Task: Create a task  Upgrade and migrate company expense tracking to a cloud-based solution , assign it to team member softage.5@softage.net in the project ConnectPlan and update the status of the task to  On Track  , set the priority of the task to Low
Action: Mouse moved to (105, 61)
Screenshot: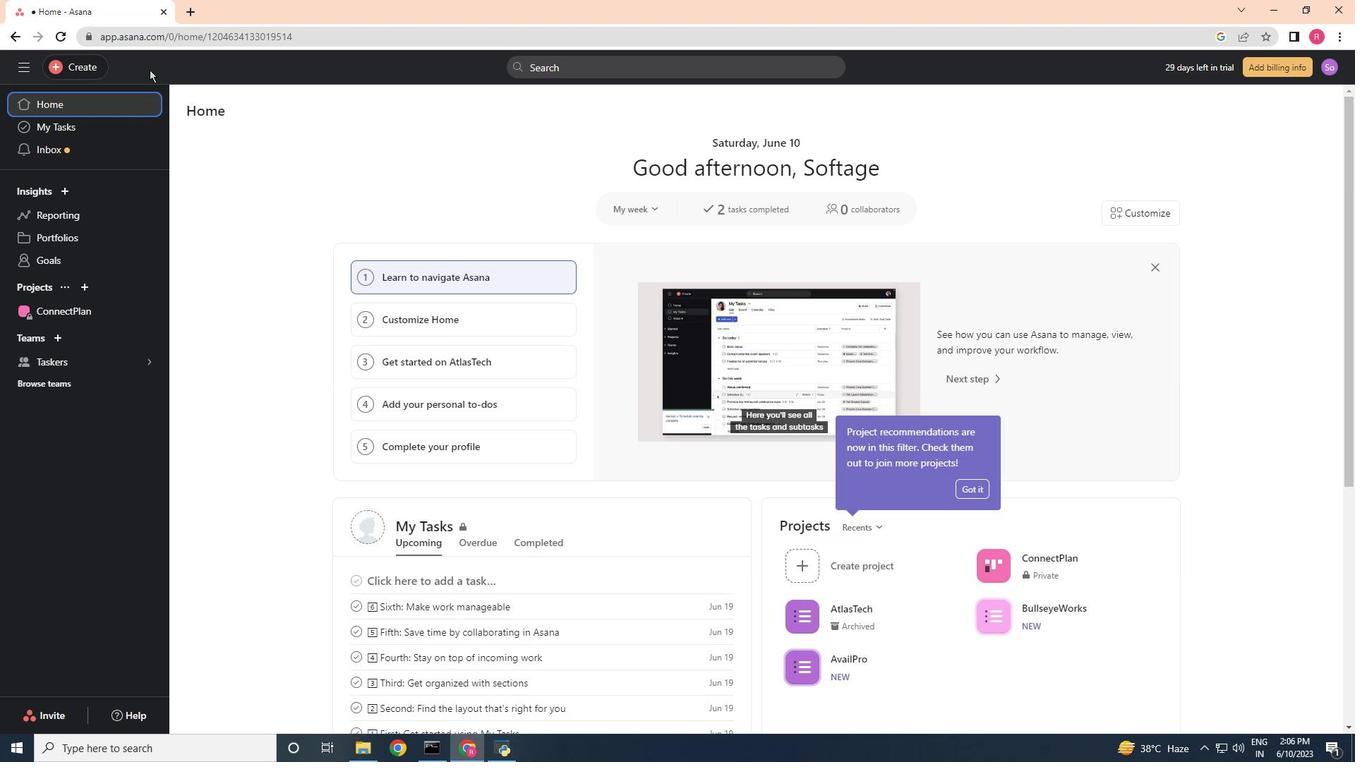 
Action: Mouse pressed left at (105, 61)
Screenshot: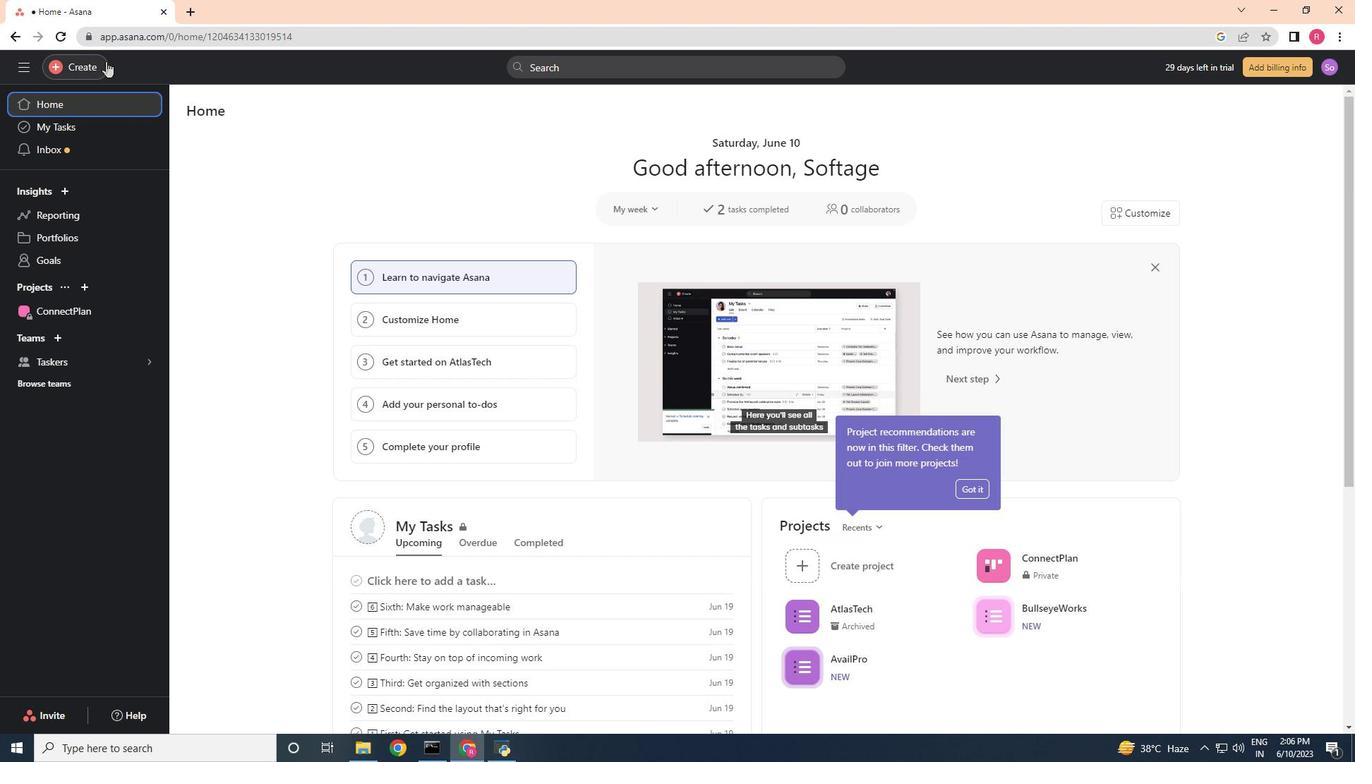 
Action: Mouse moved to (159, 70)
Screenshot: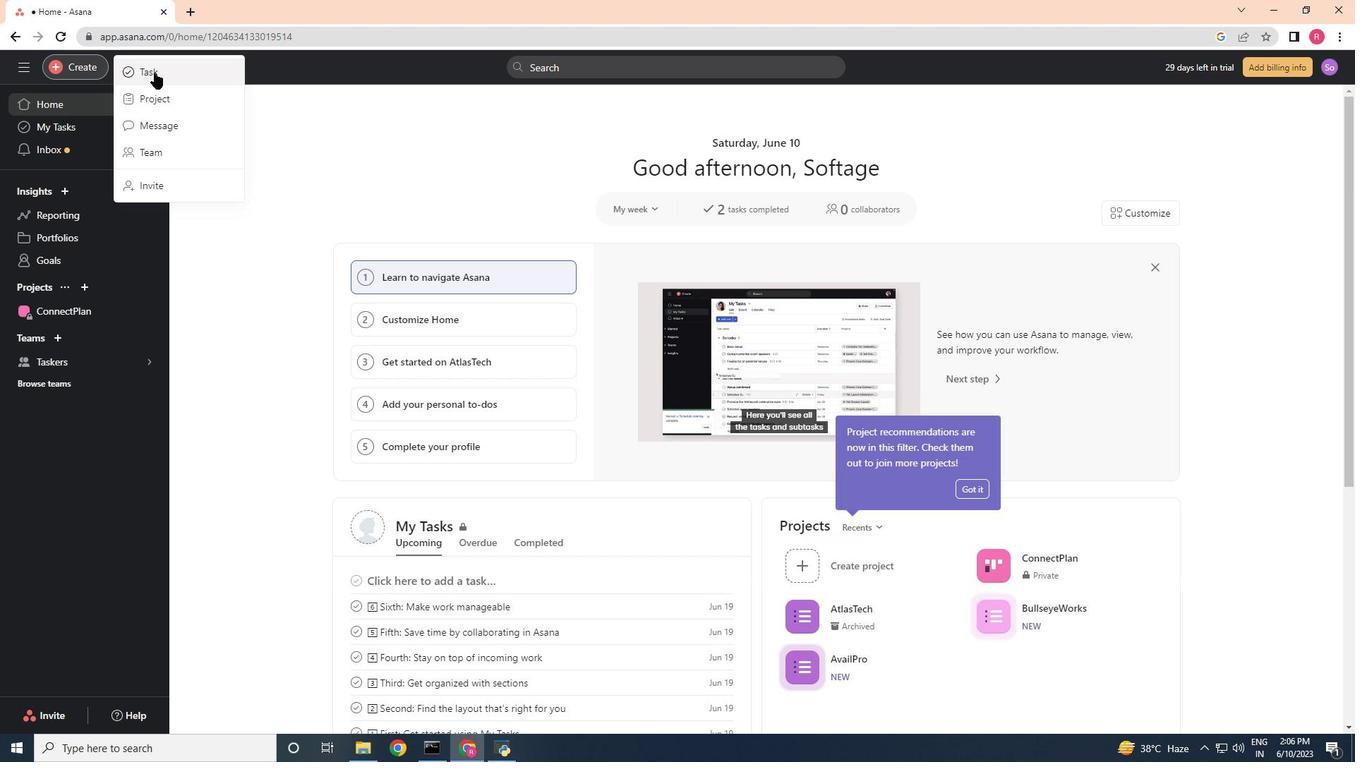 
Action: Mouse pressed left at (159, 70)
Screenshot: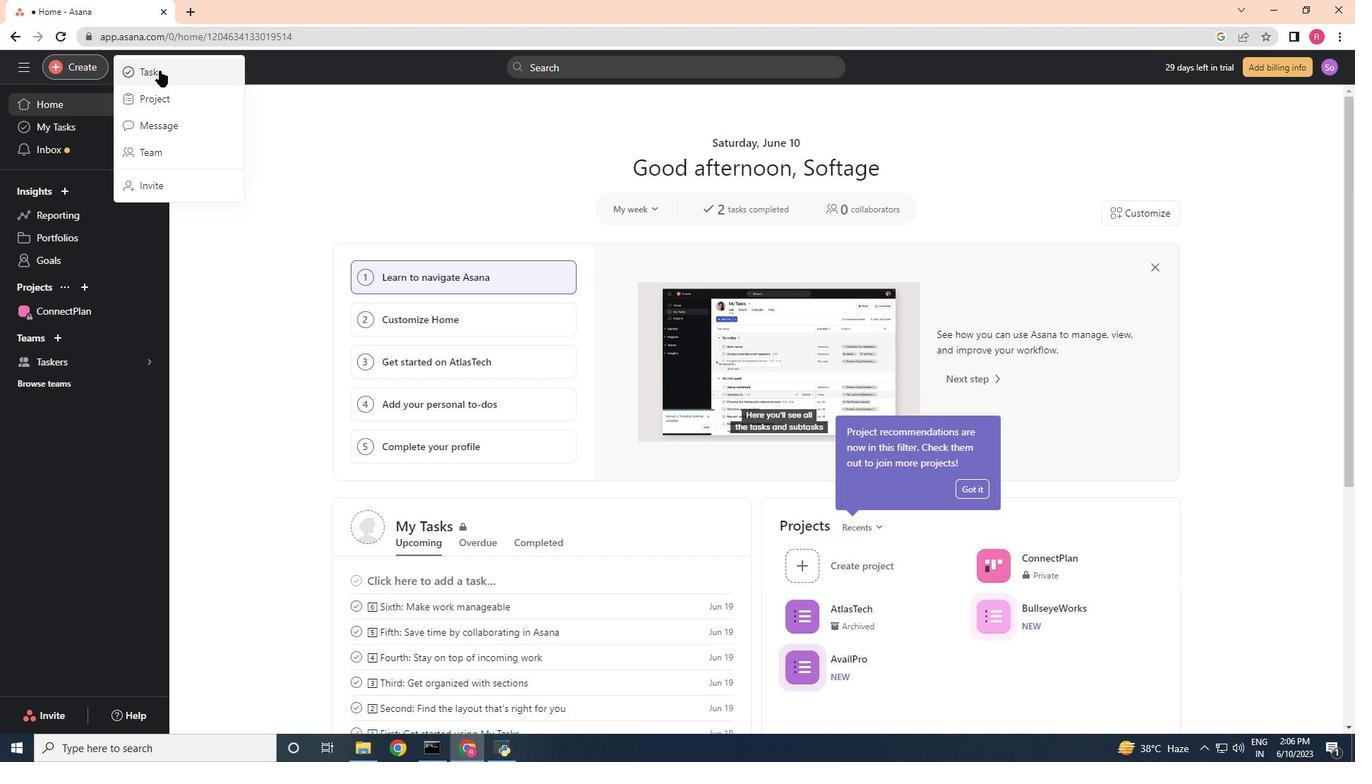 
Action: Key pressed <Key.shift>Upgrade<Key.space>
Screenshot: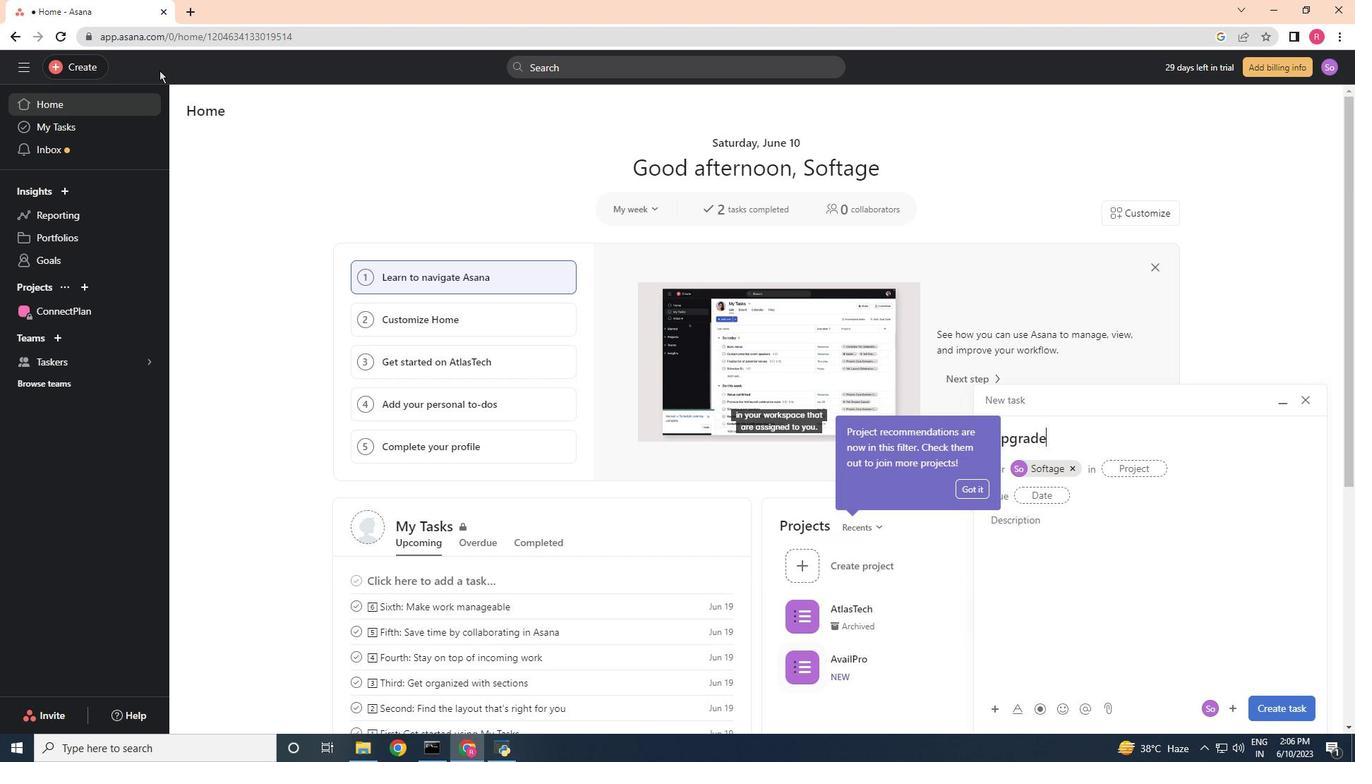
Action: Mouse moved to (973, 486)
Screenshot: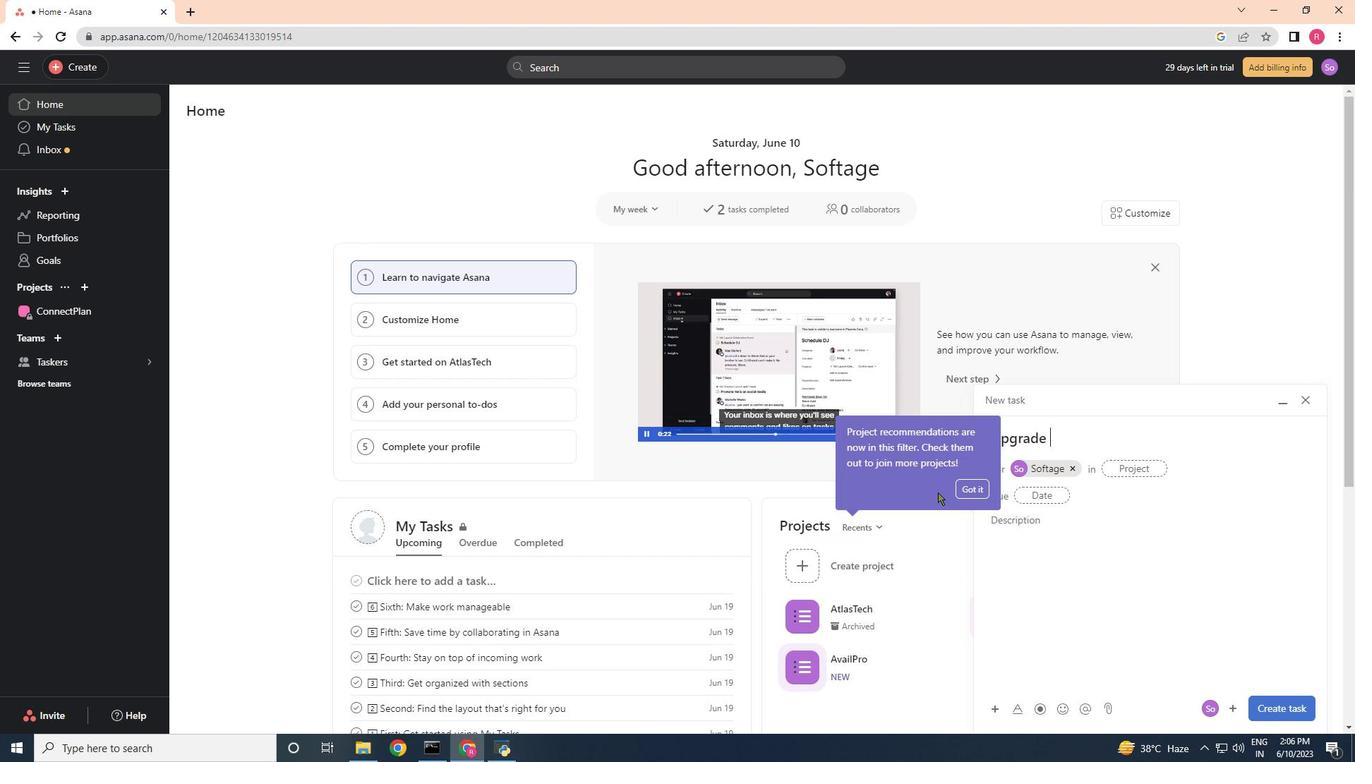 
Action: Mouse pressed left at (973, 486)
Screenshot: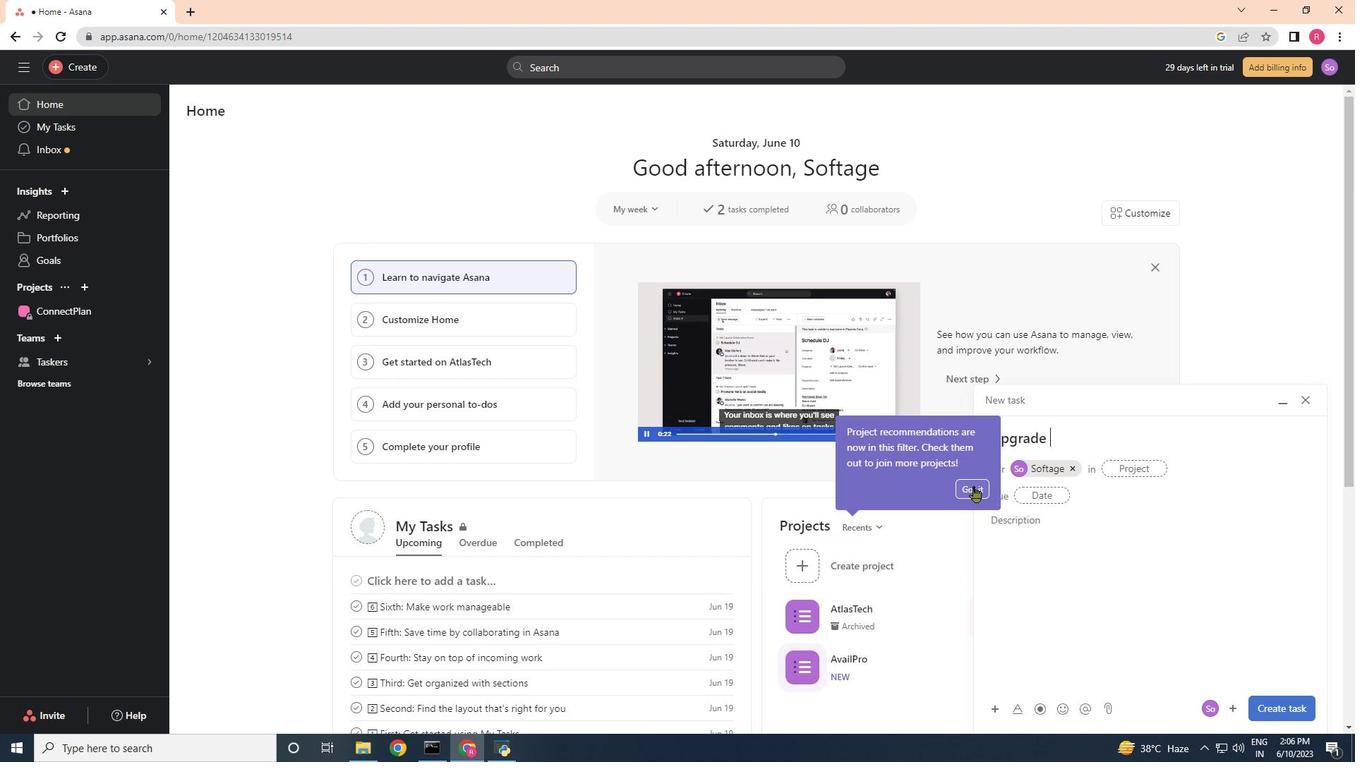 
Action: Mouse moved to (1077, 443)
Screenshot: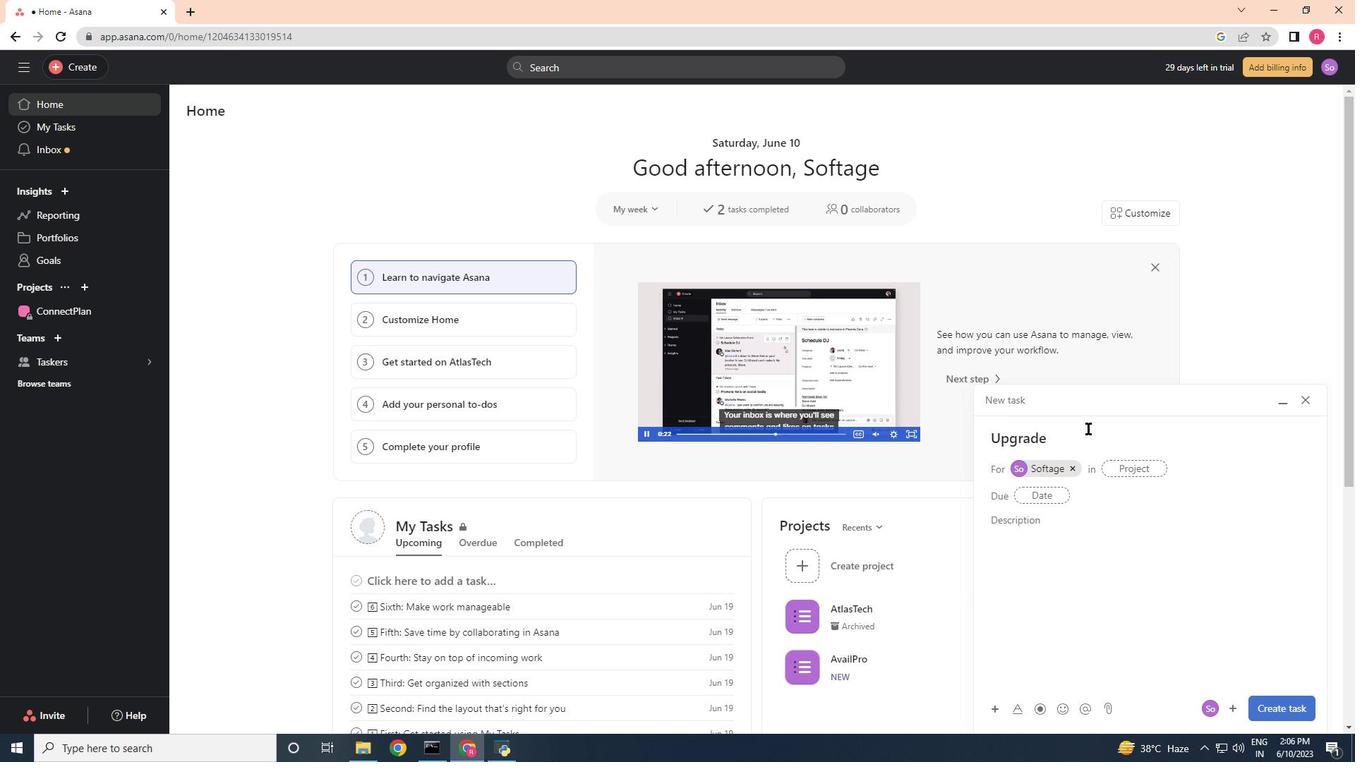 
Action: Mouse pressed left at (1077, 443)
Screenshot: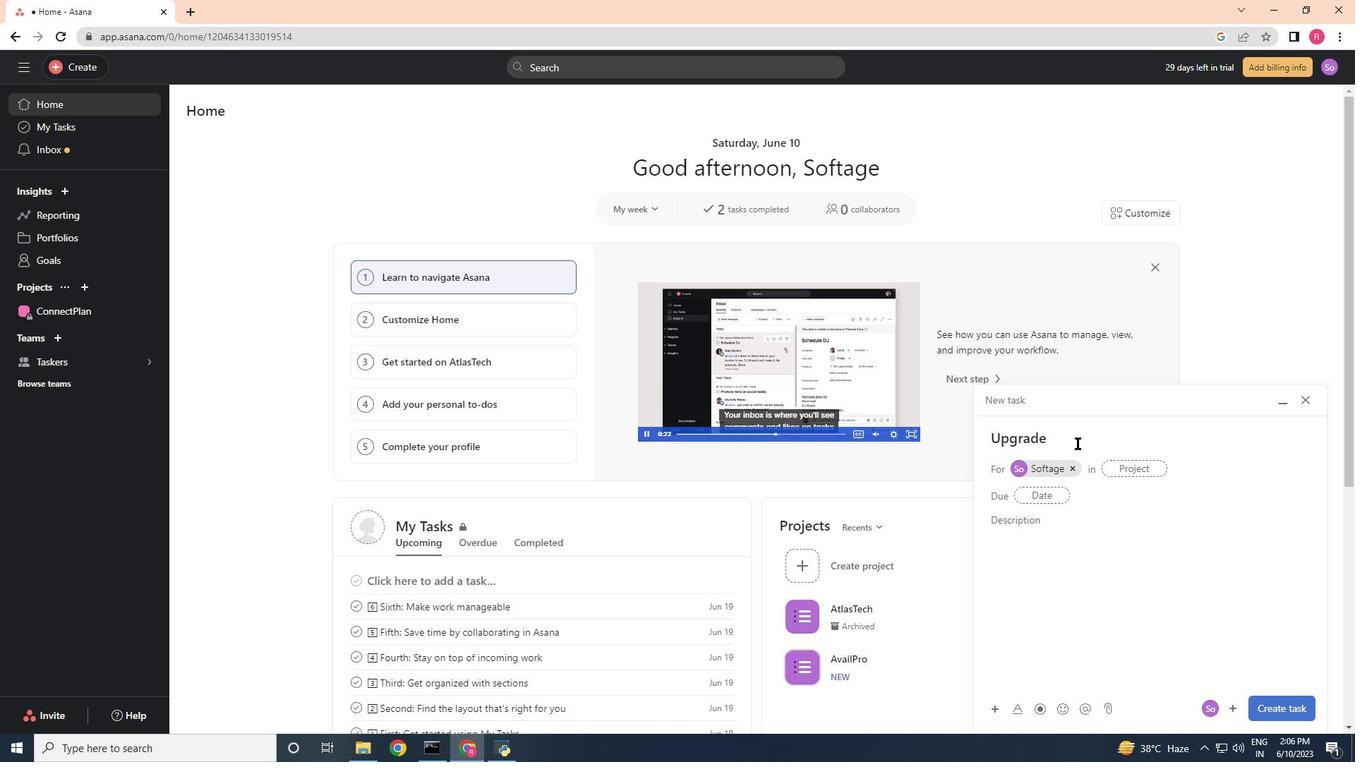 
Action: Key pressed and<Key.space>migrate<Key.space>company<Key.space>expense<Key.space>tracking<Key.space>to<Key.space>a<Key.space>cloud-based<Key.space>solution
Screenshot: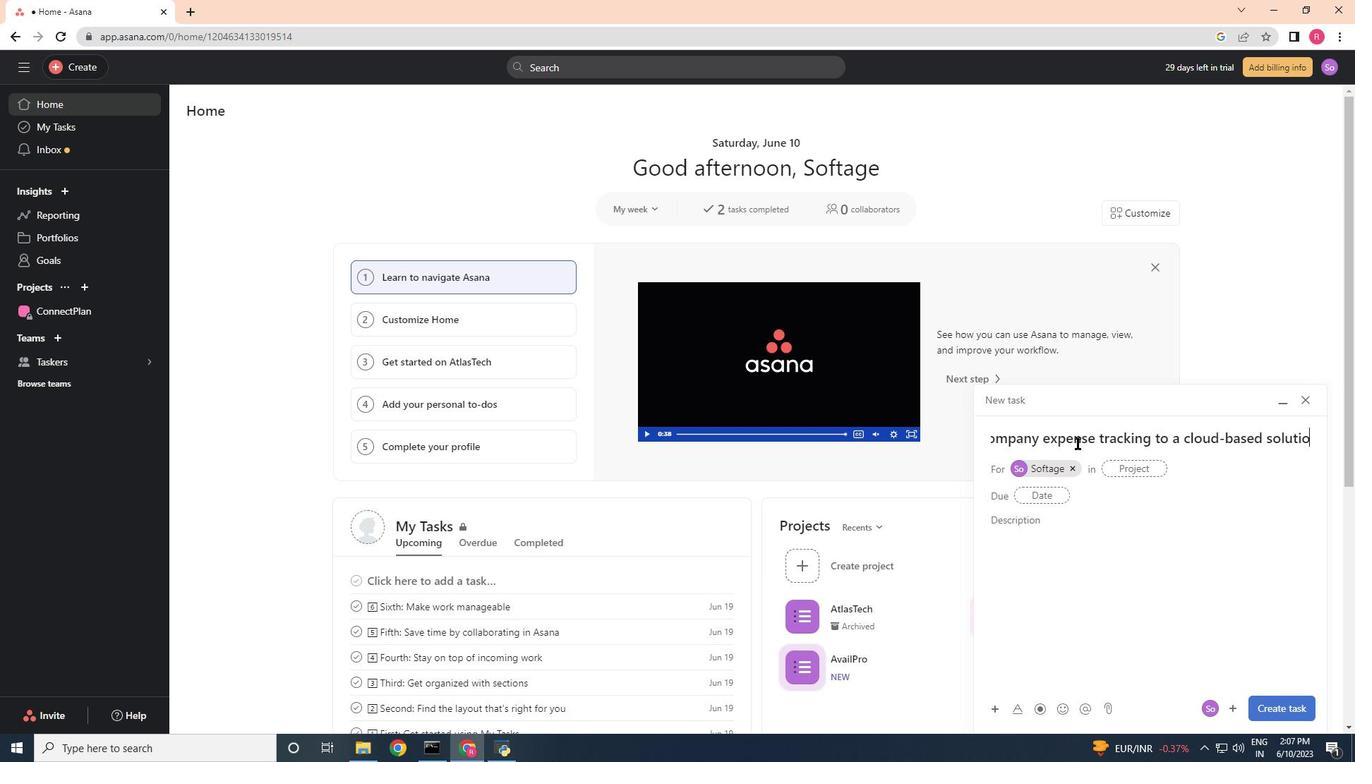 
Action: Mouse moved to (1072, 468)
Screenshot: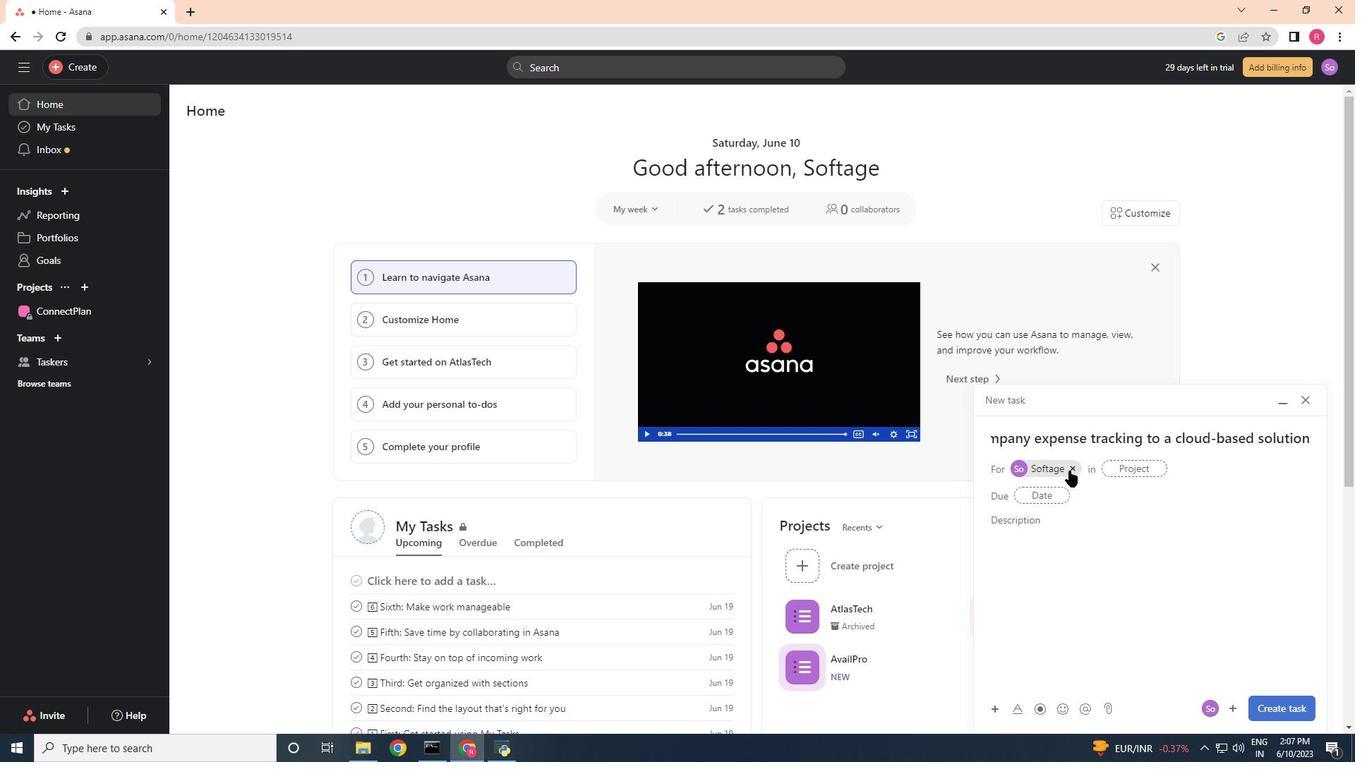 
Action: Mouse pressed left at (1072, 468)
Screenshot: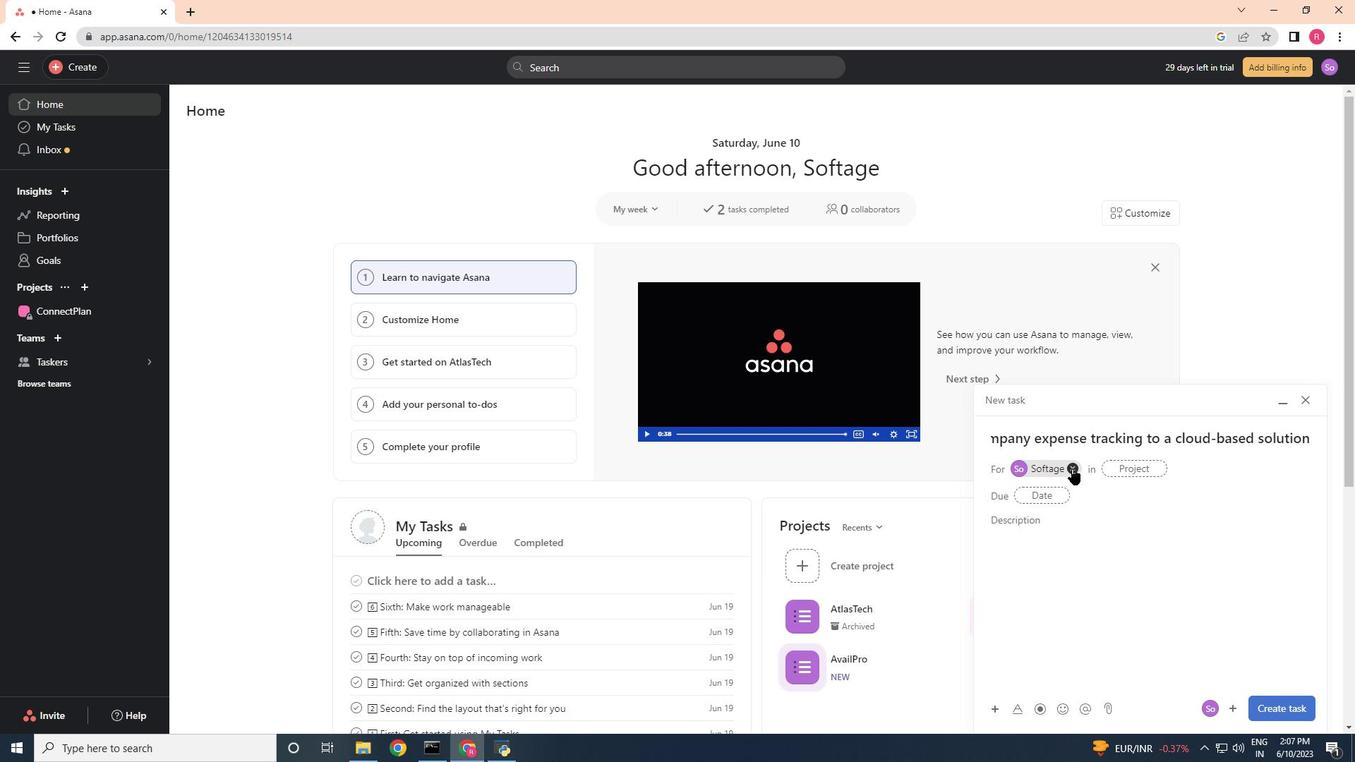 
Action: Mouse moved to (1047, 466)
Screenshot: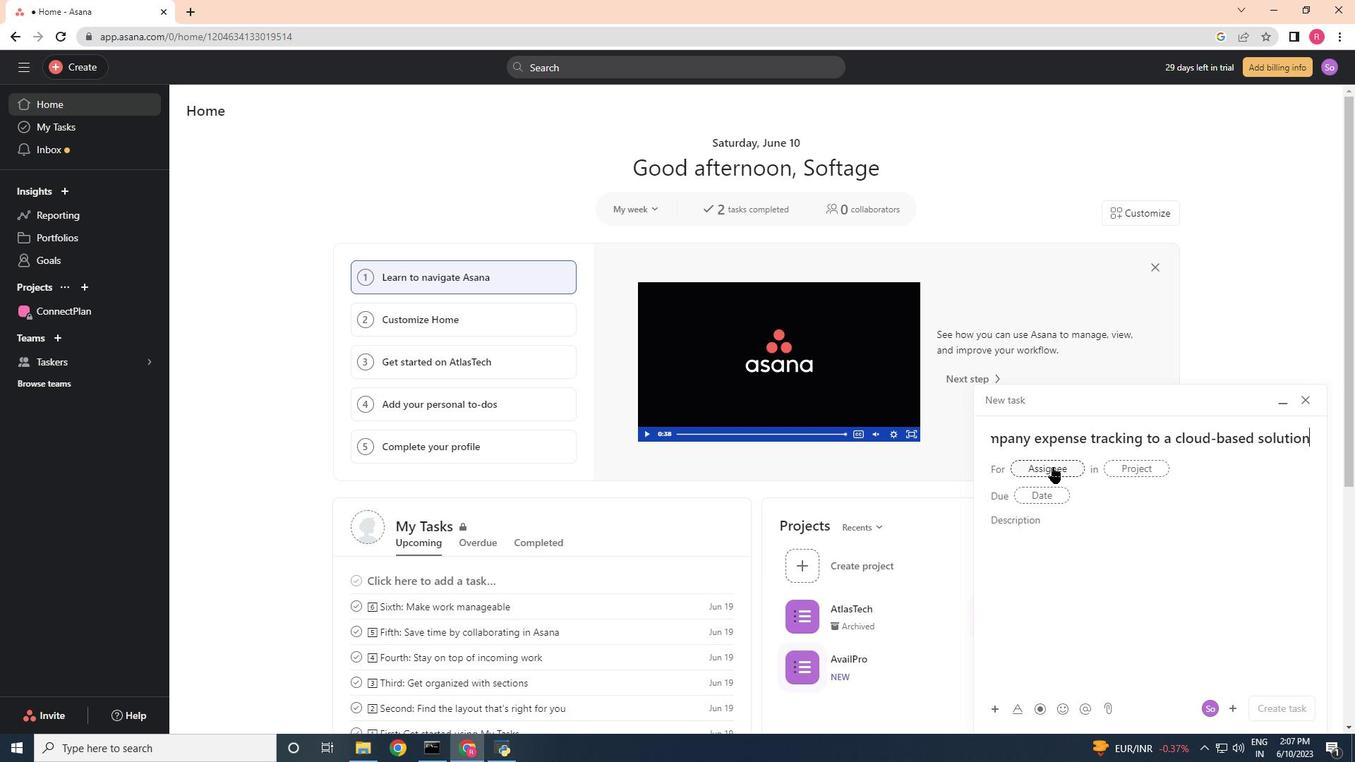 
Action: Mouse pressed left at (1047, 466)
Screenshot: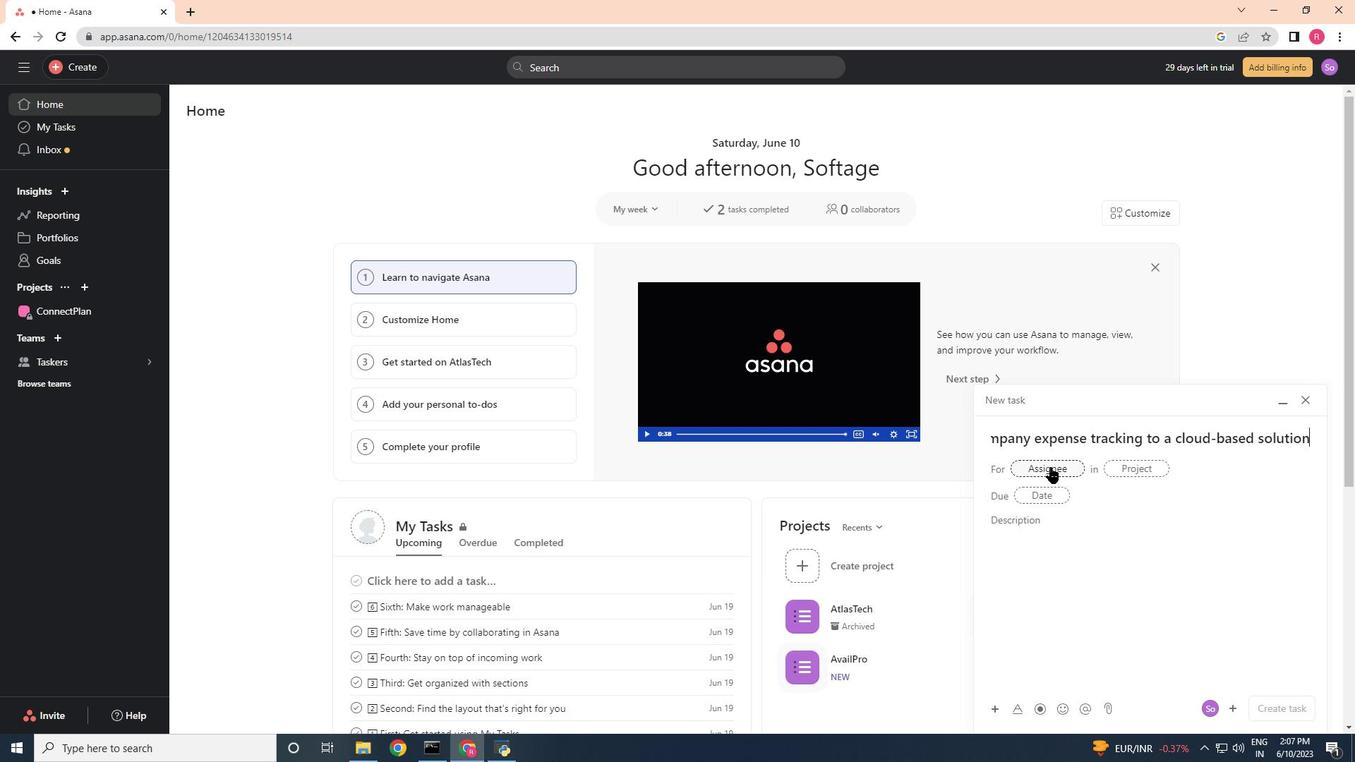 
Action: Key pressed softage.5<Key.shift>@softage.net
Screenshot: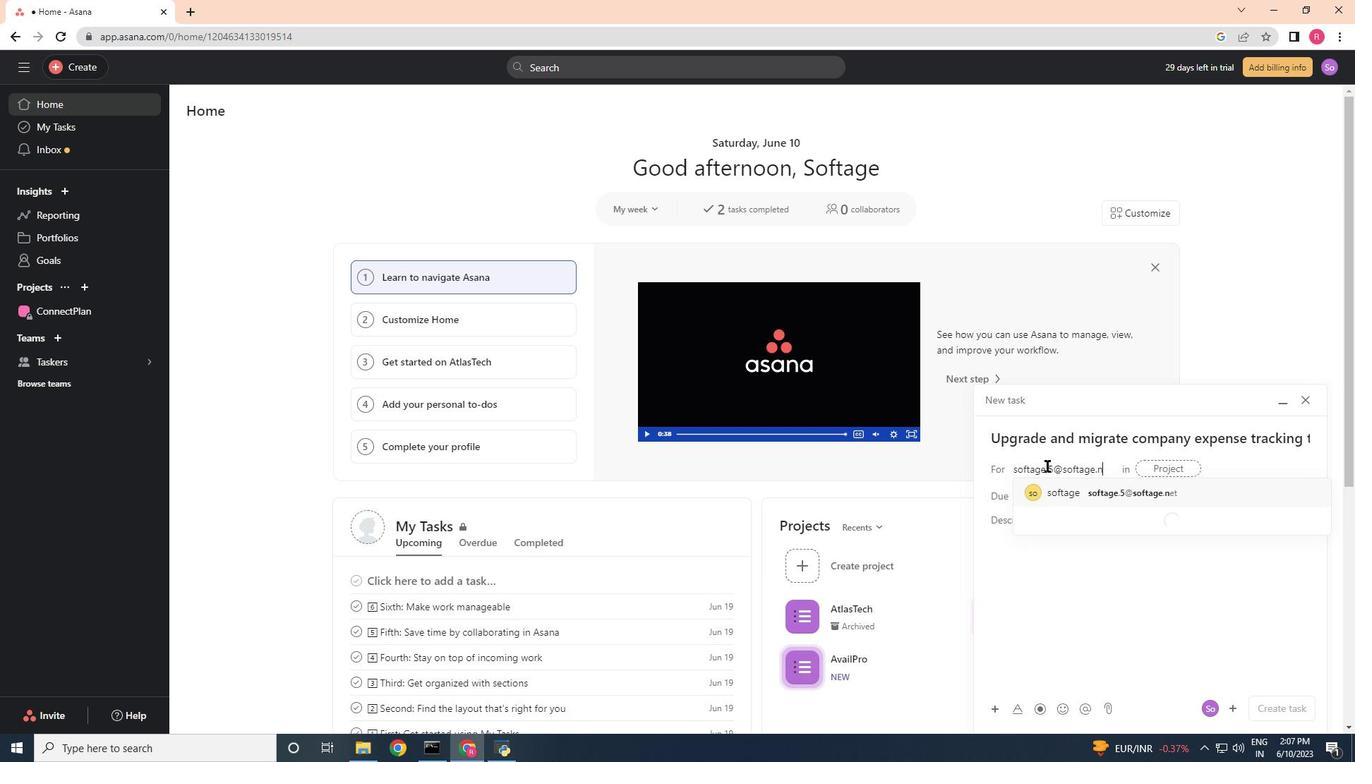 
Action: Mouse moved to (1079, 487)
Screenshot: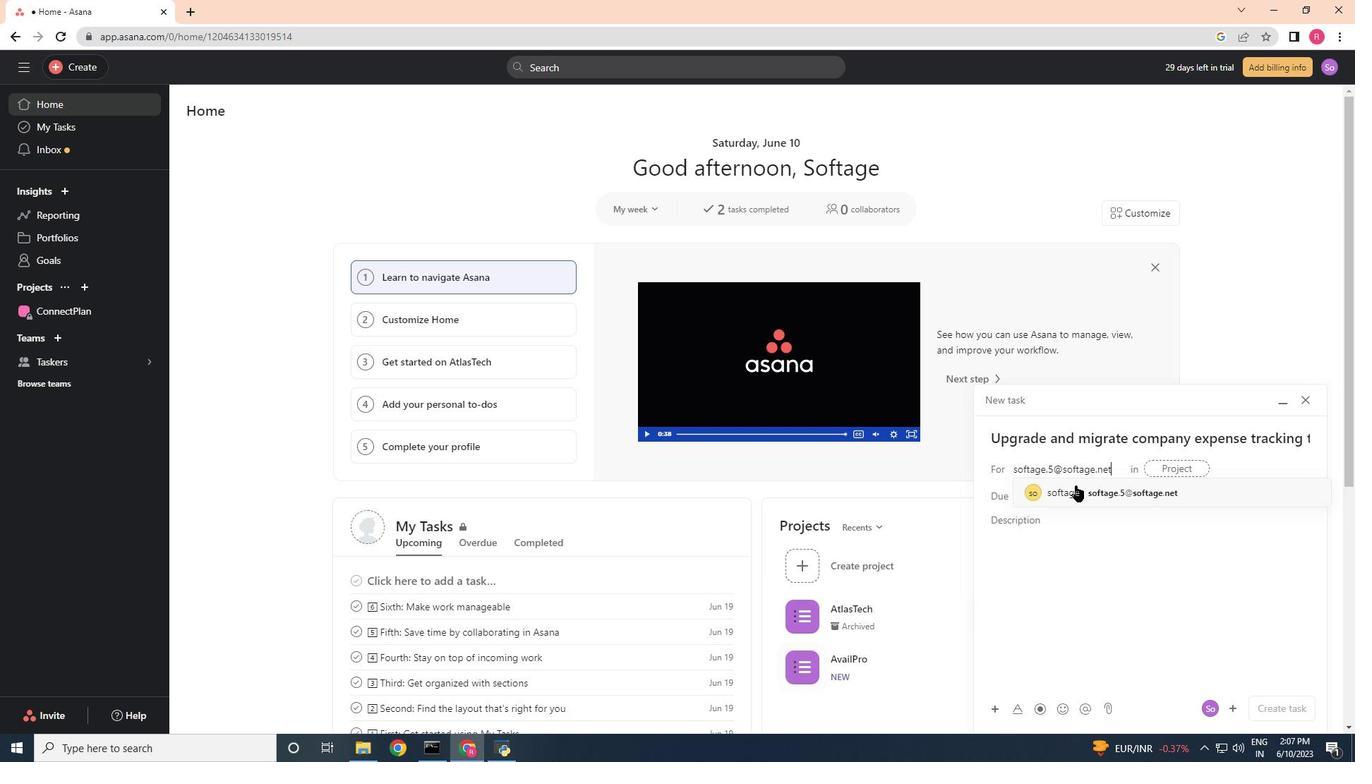 
Action: Mouse pressed left at (1079, 487)
Screenshot: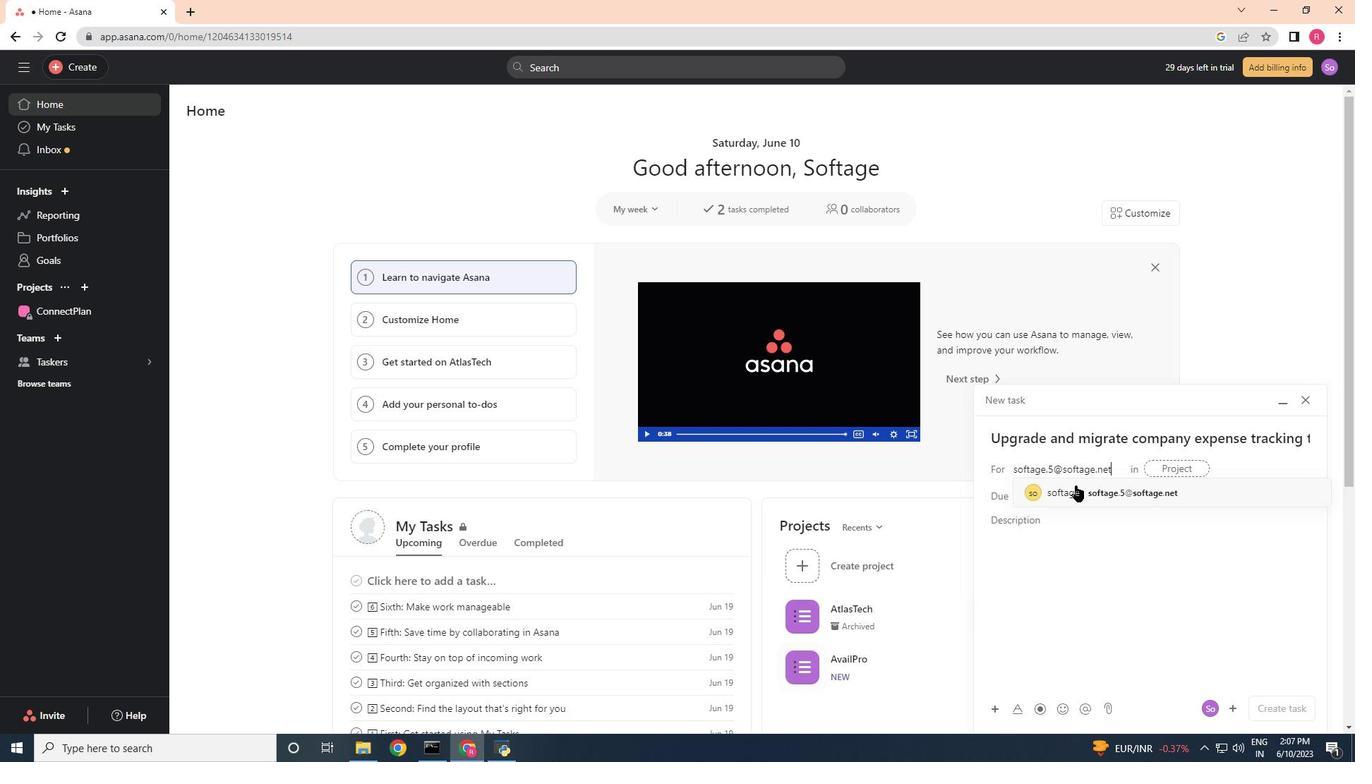 
Action: Mouse moved to (911, 497)
Screenshot: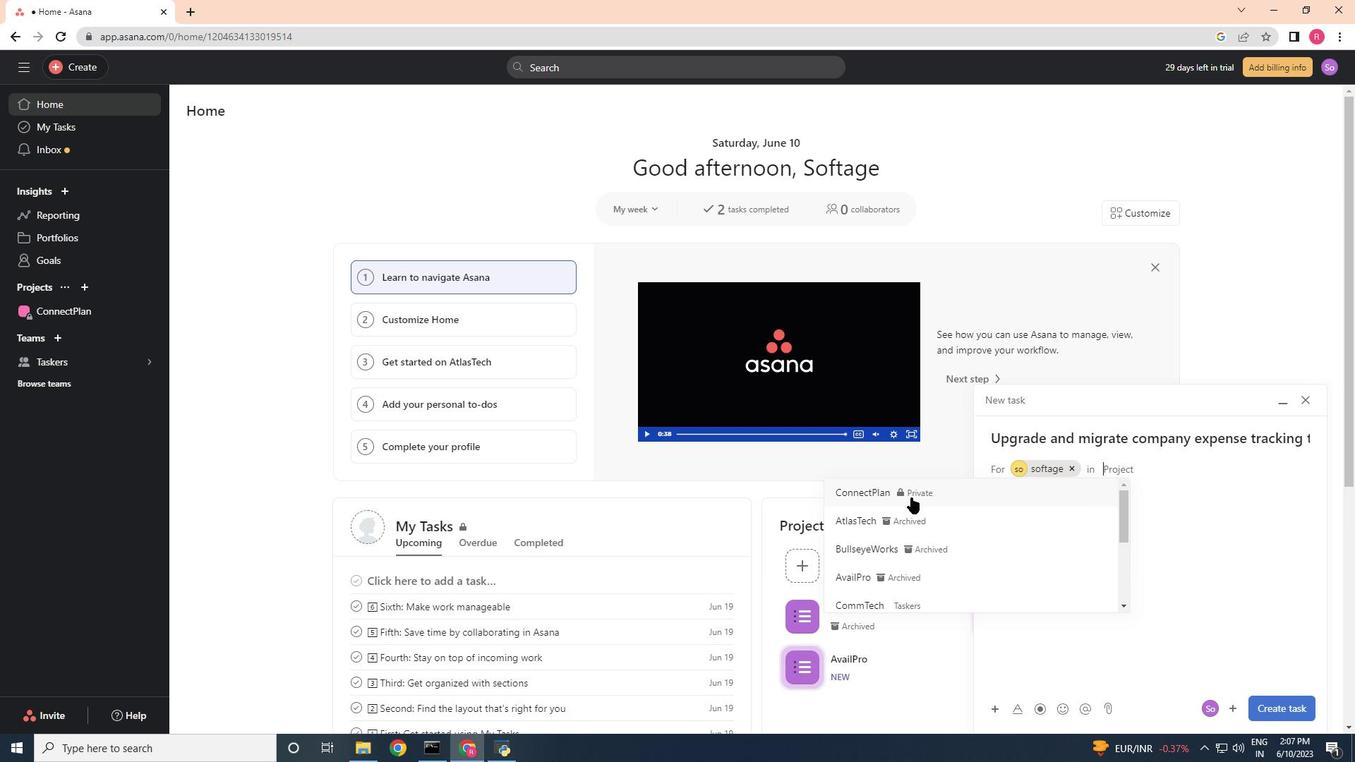 
Action: Mouse pressed left at (911, 497)
Screenshot: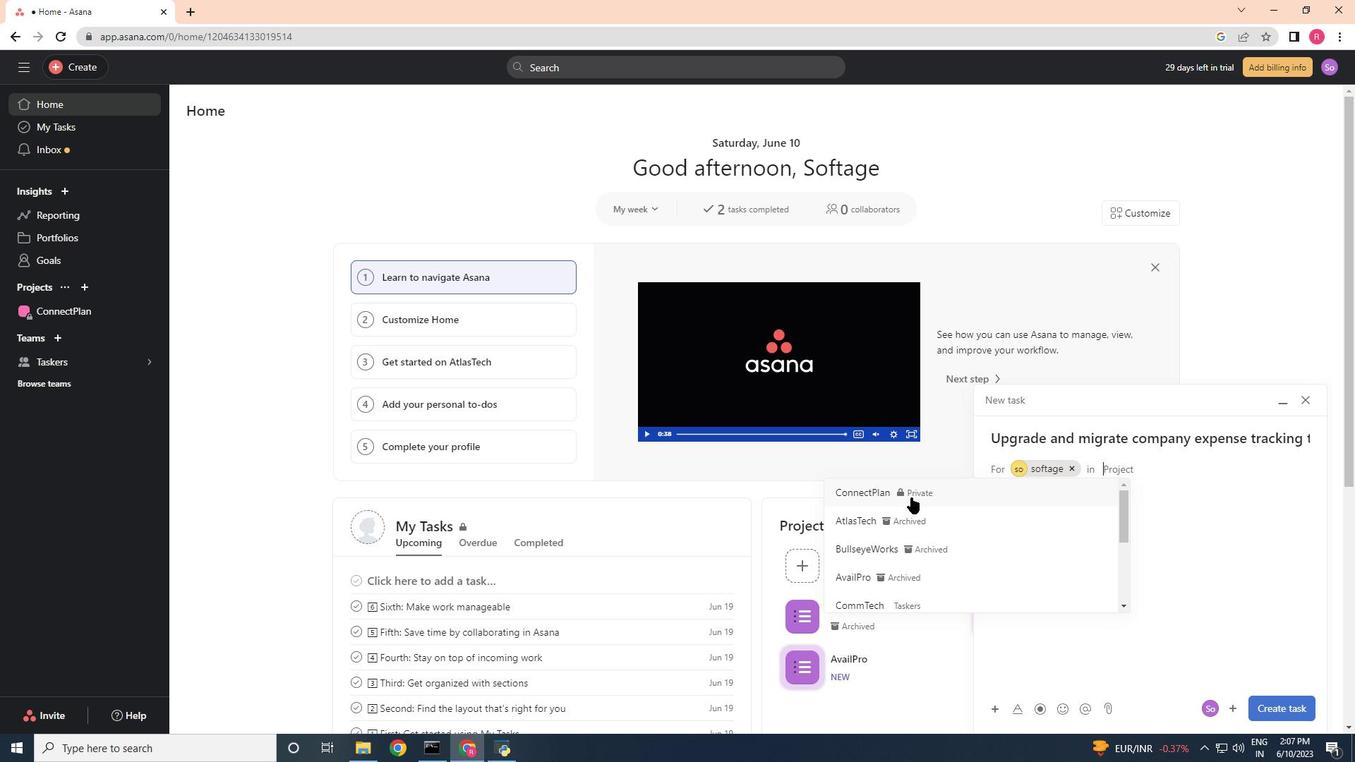 
Action: Mouse moved to (1274, 707)
Screenshot: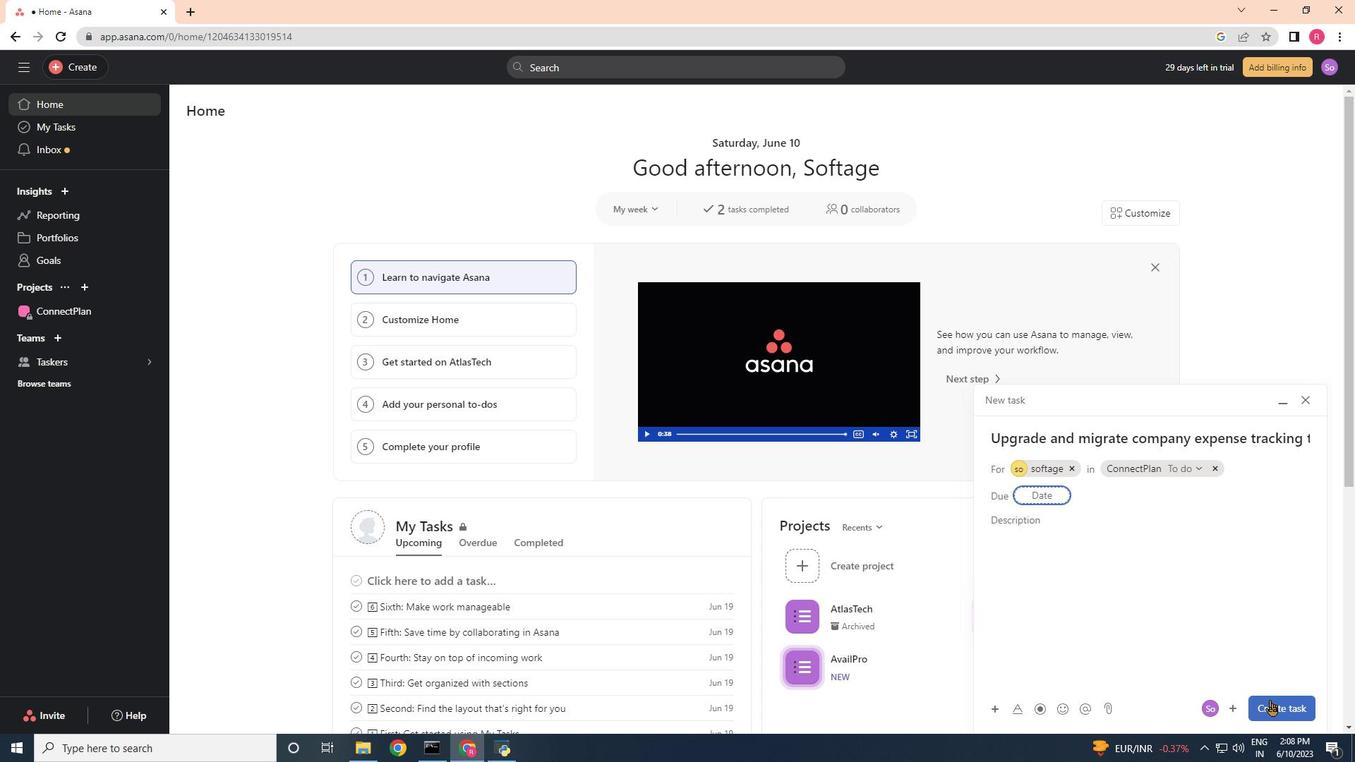 
Action: Mouse pressed left at (1274, 707)
Screenshot: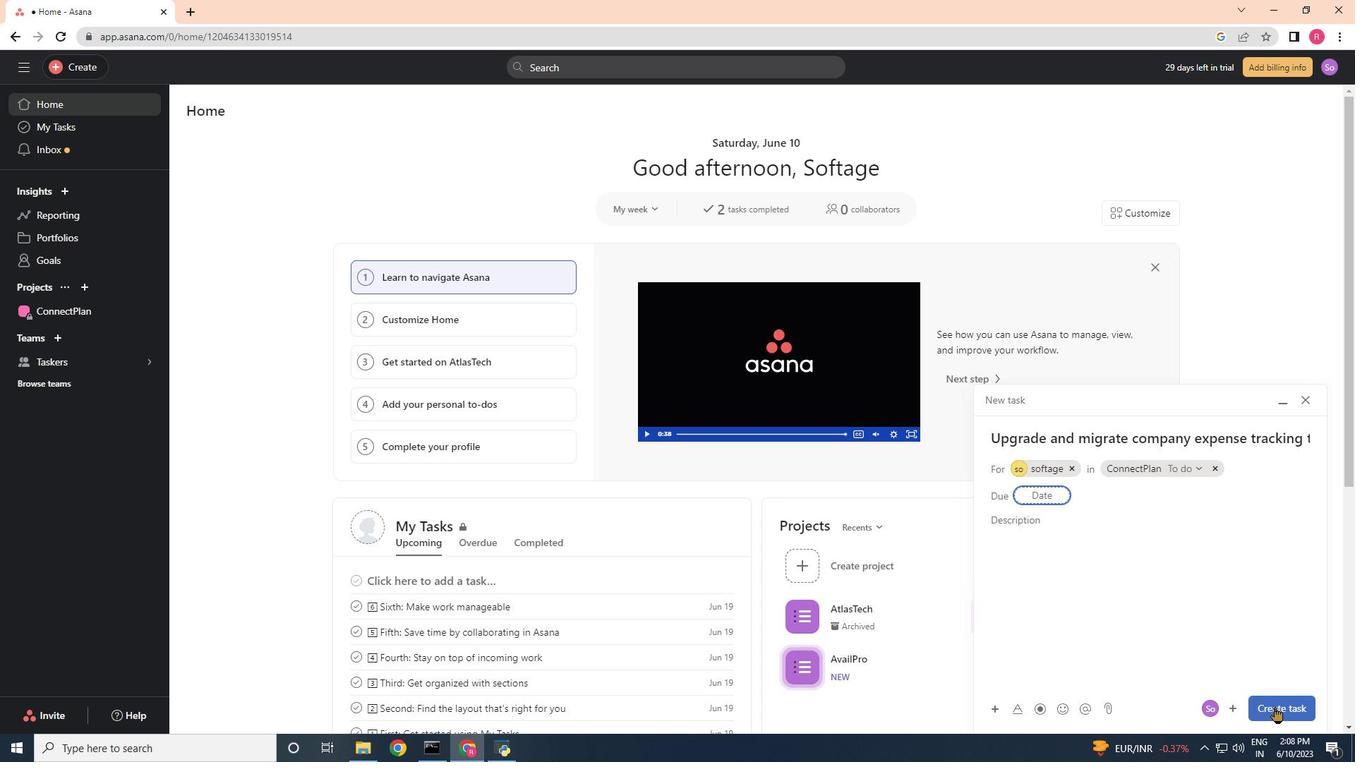 
Action: Mouse moved to (117, 310)
Screenshot: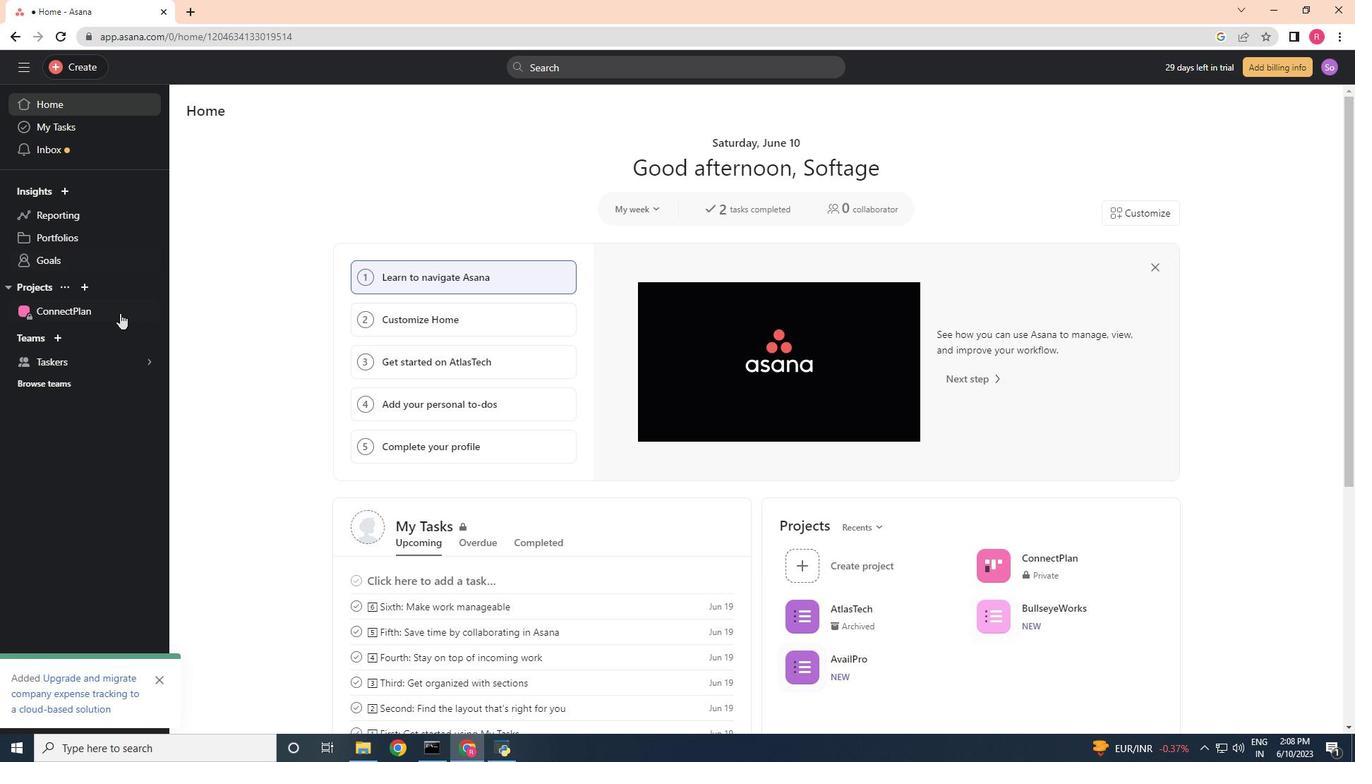 
Action: Mouse pressed left at (117, 310)
Screenshot: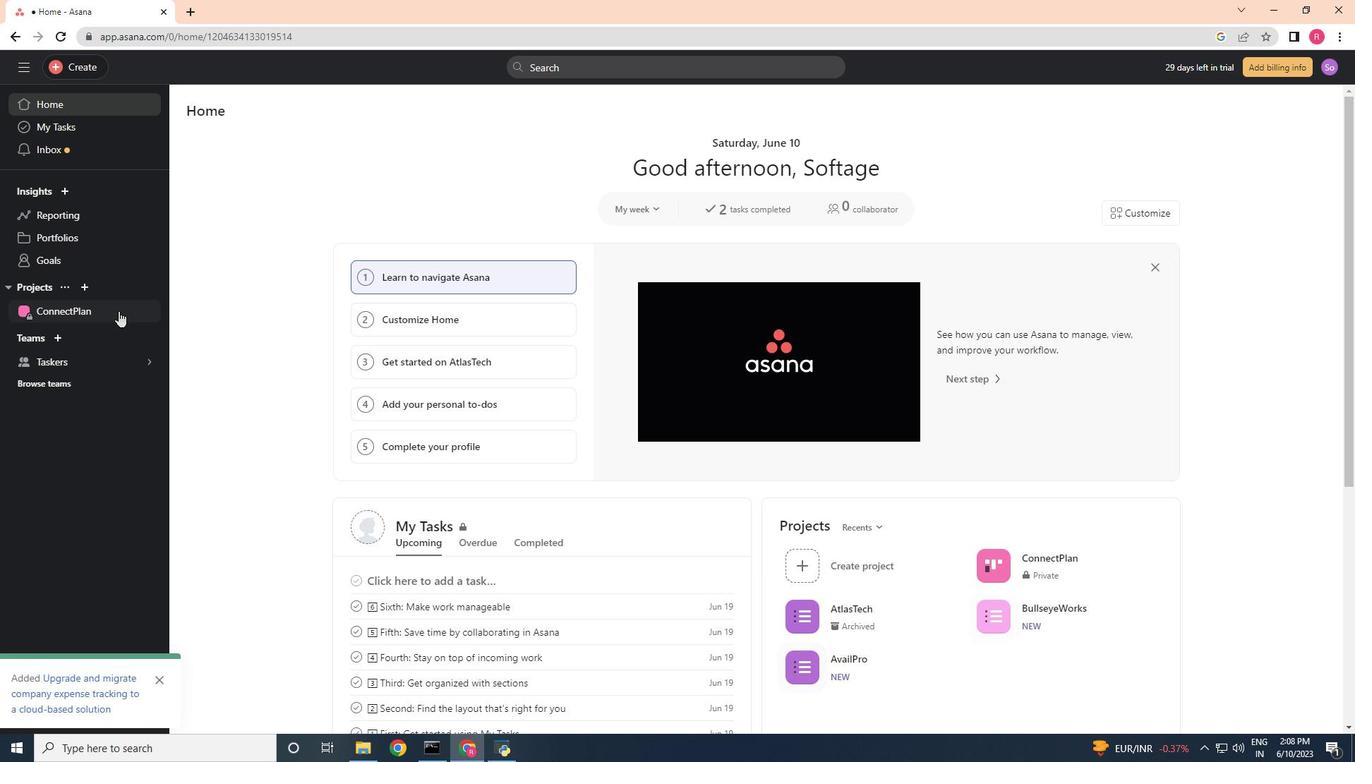 
Action: Mouse moved to (1308, 122)
Screenshot: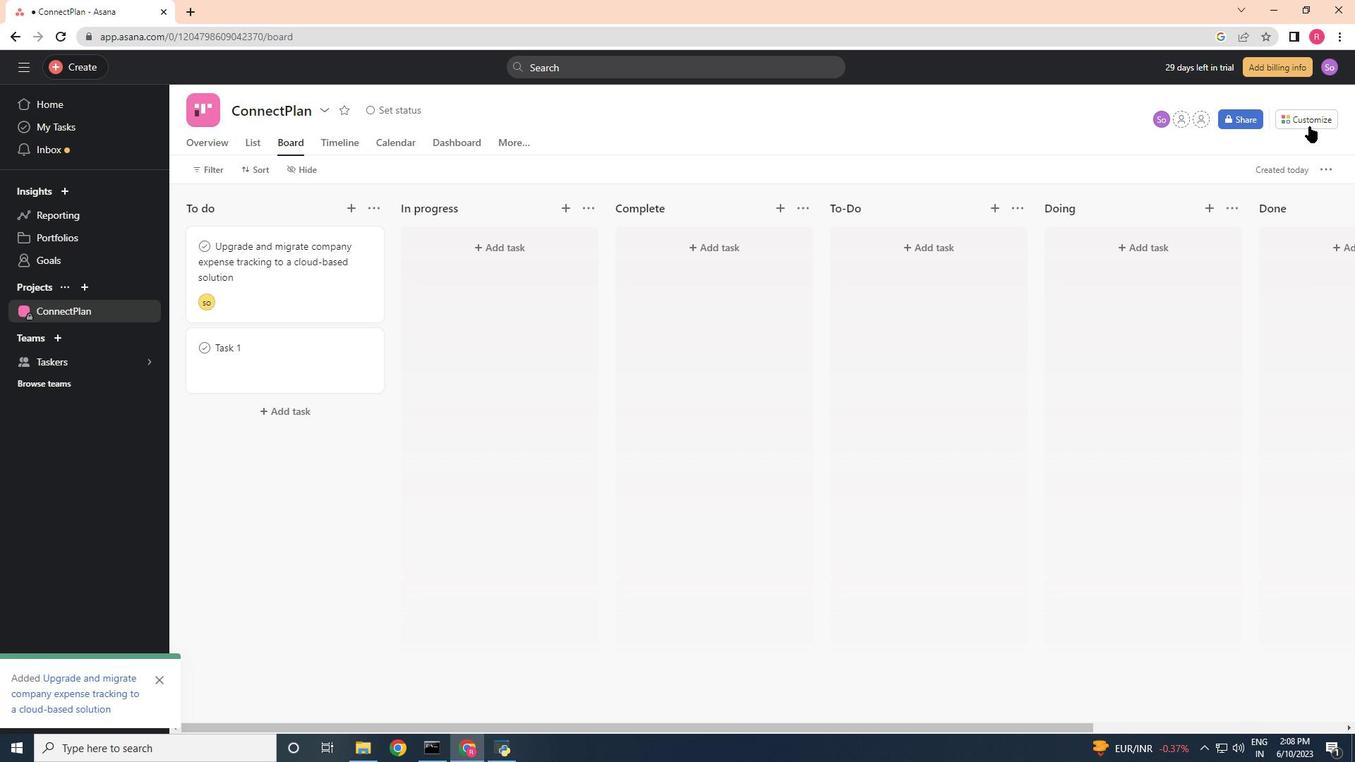 
Action: Mouse pressed left at (1308, 122)
Screenshot: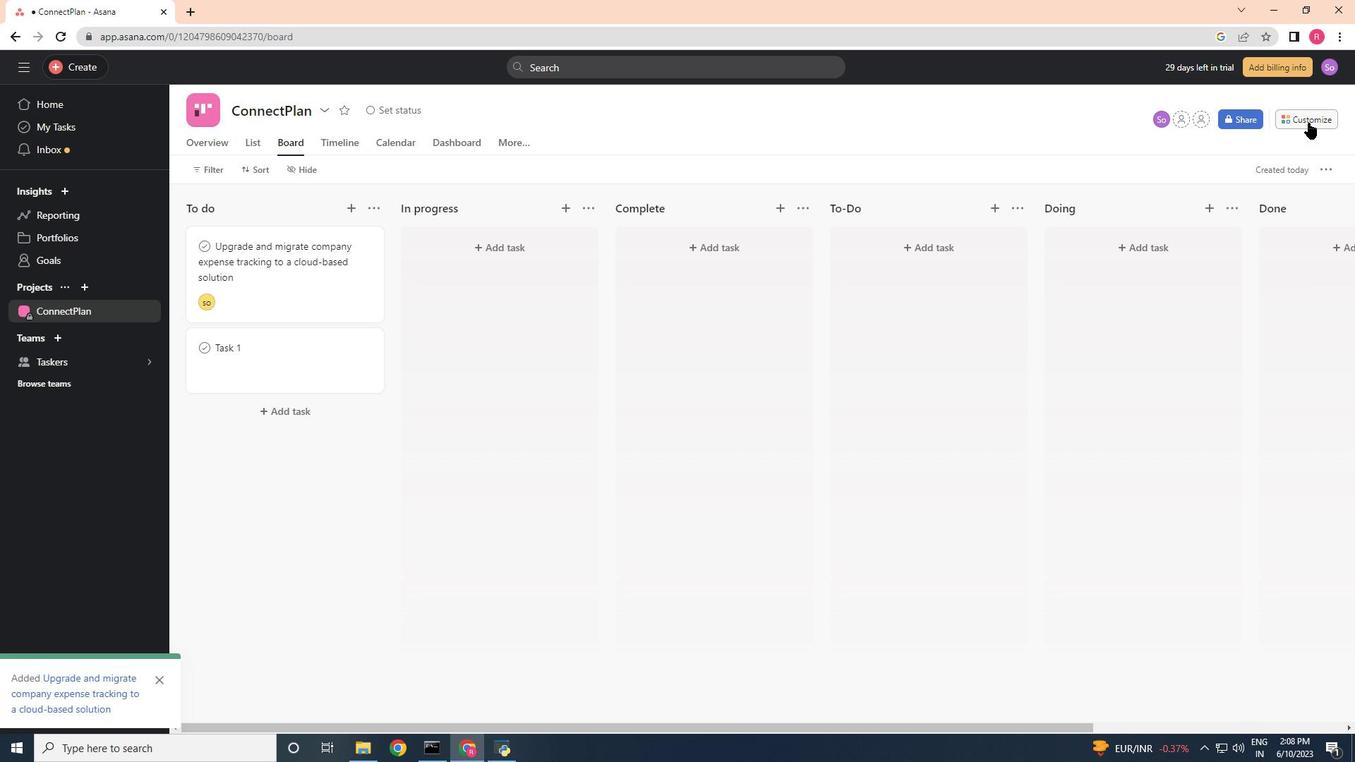 
Action: Mouse moved to (1162, 315)
Screenshot: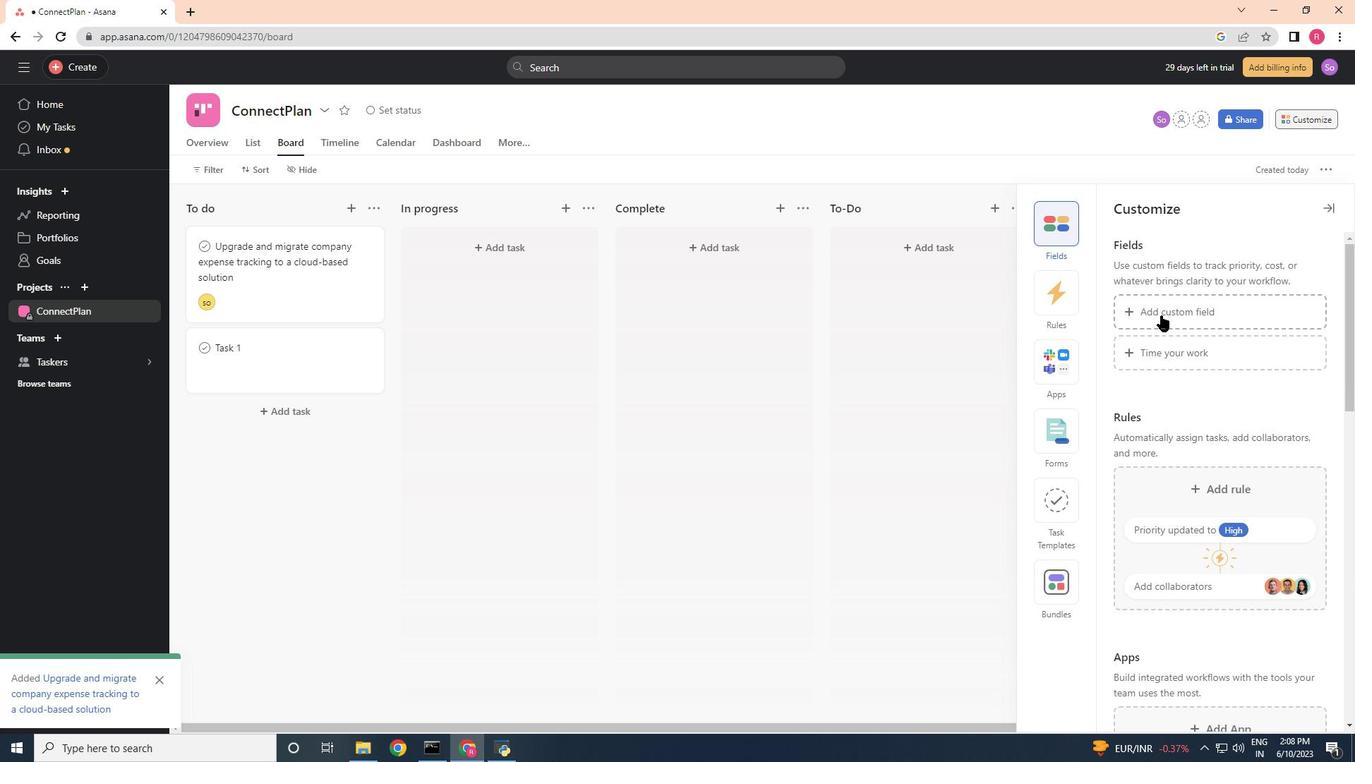 
Action: Mouse pressed left at (1162, 315)
Screenshot: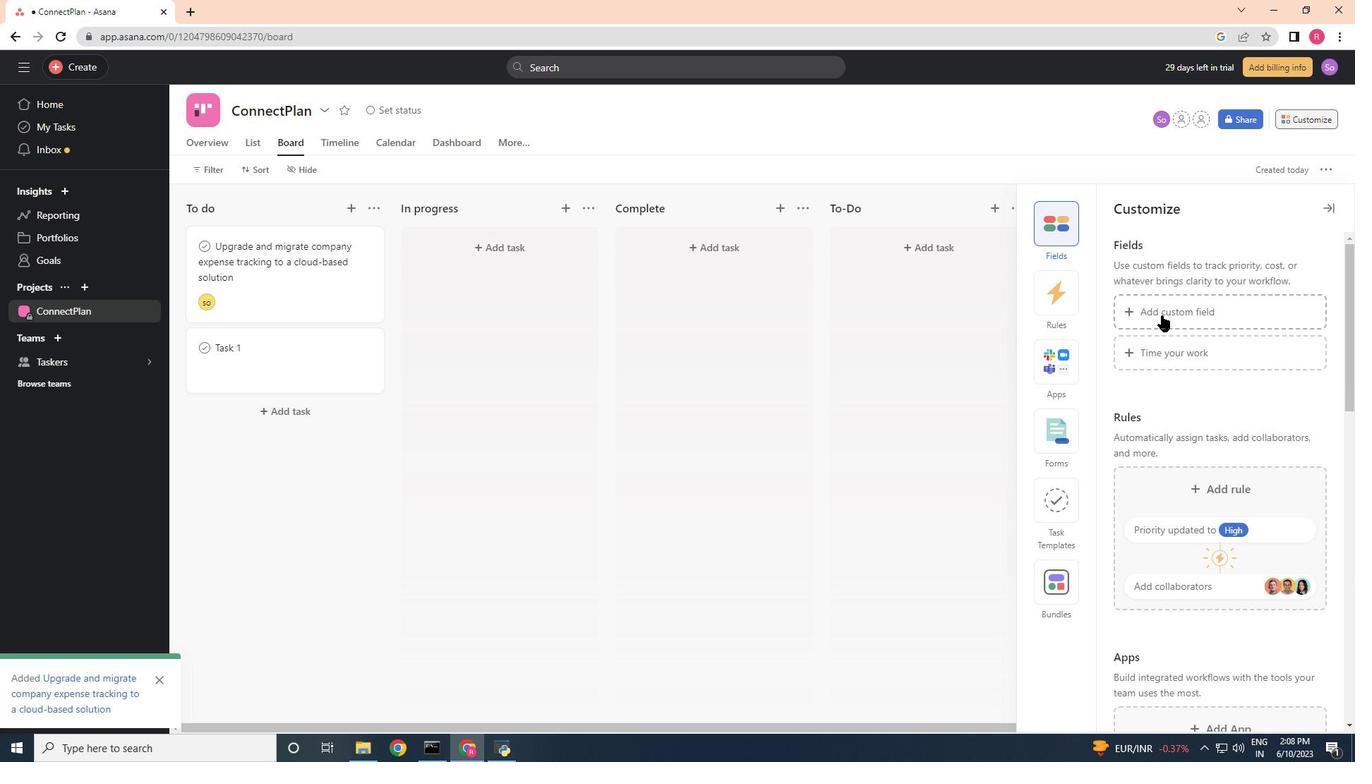 
Action: Mouse moved to (753, 281)
Screenshot: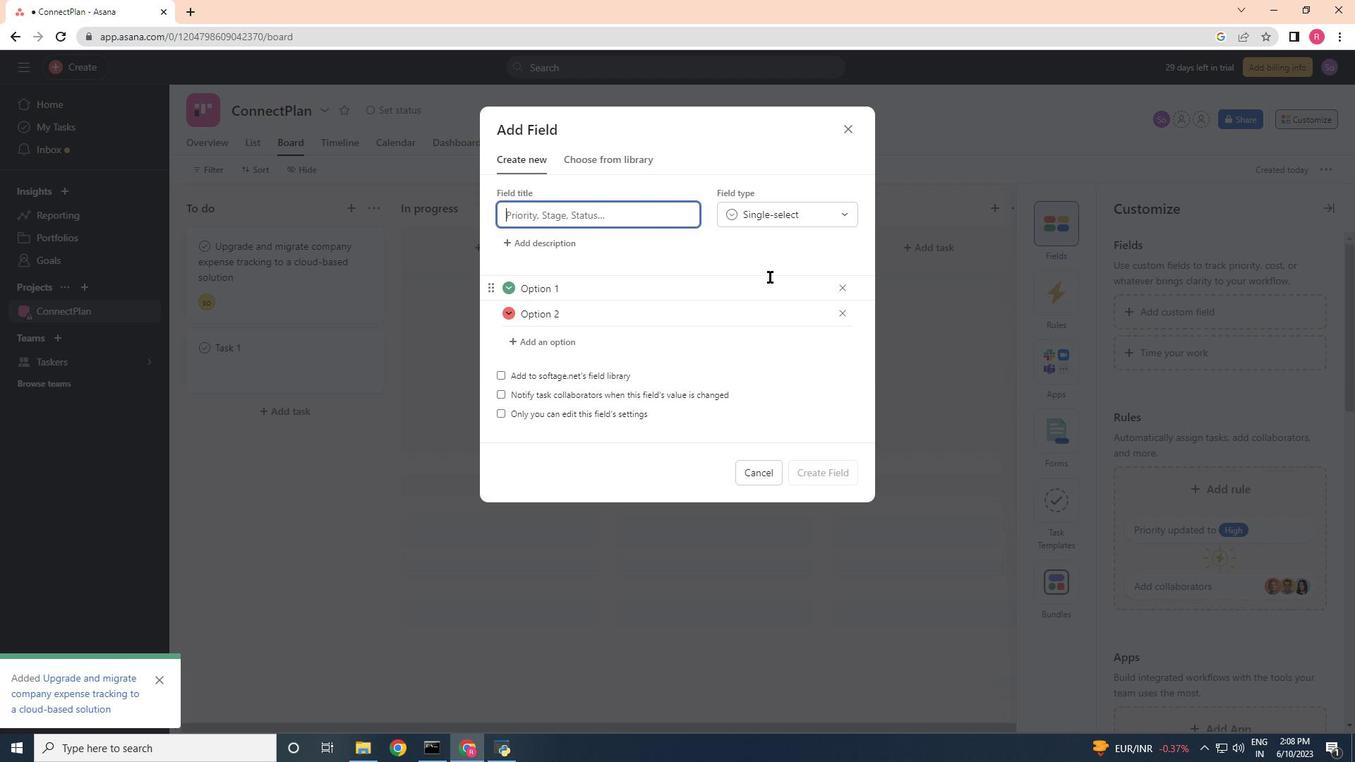 
Action: Key pressed <Key.shift>Status
Screenshot: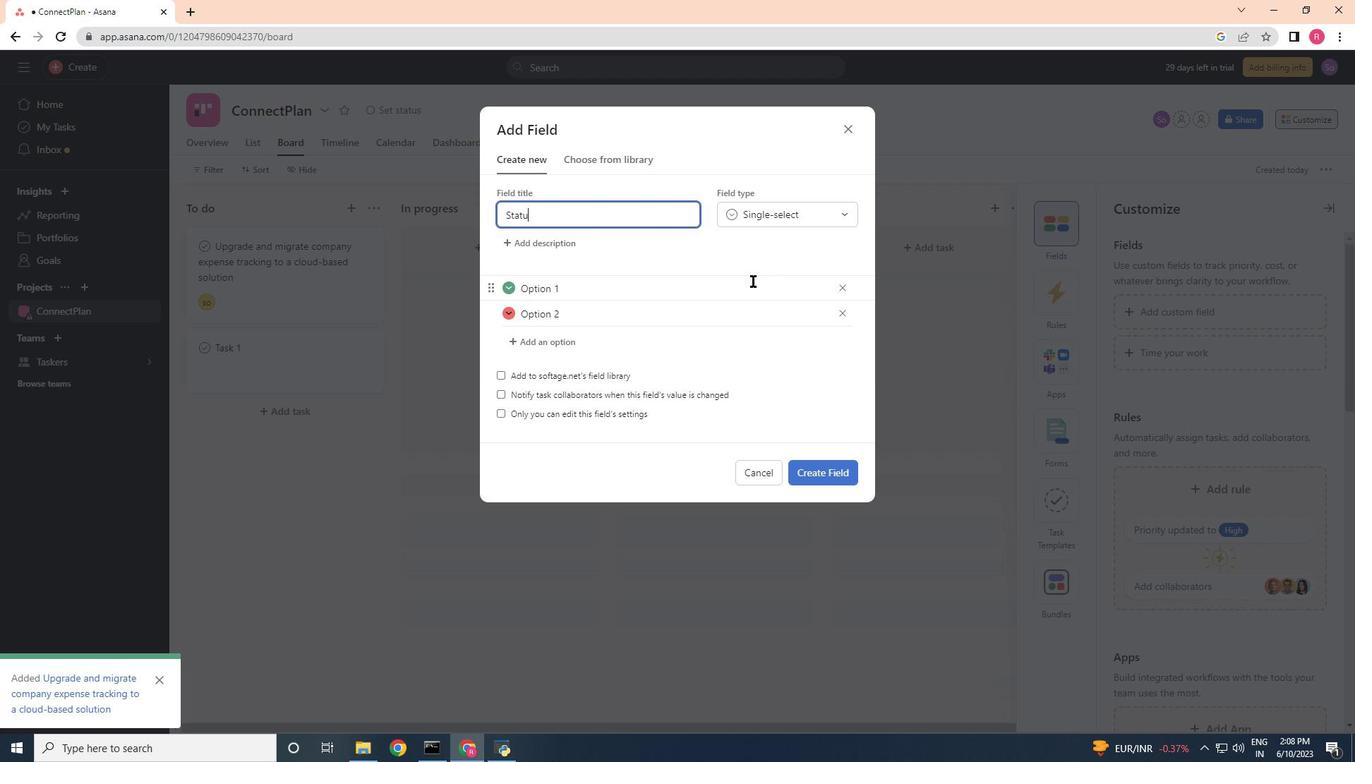 
Action: Mouse moved to (613, 290)
Screenshot: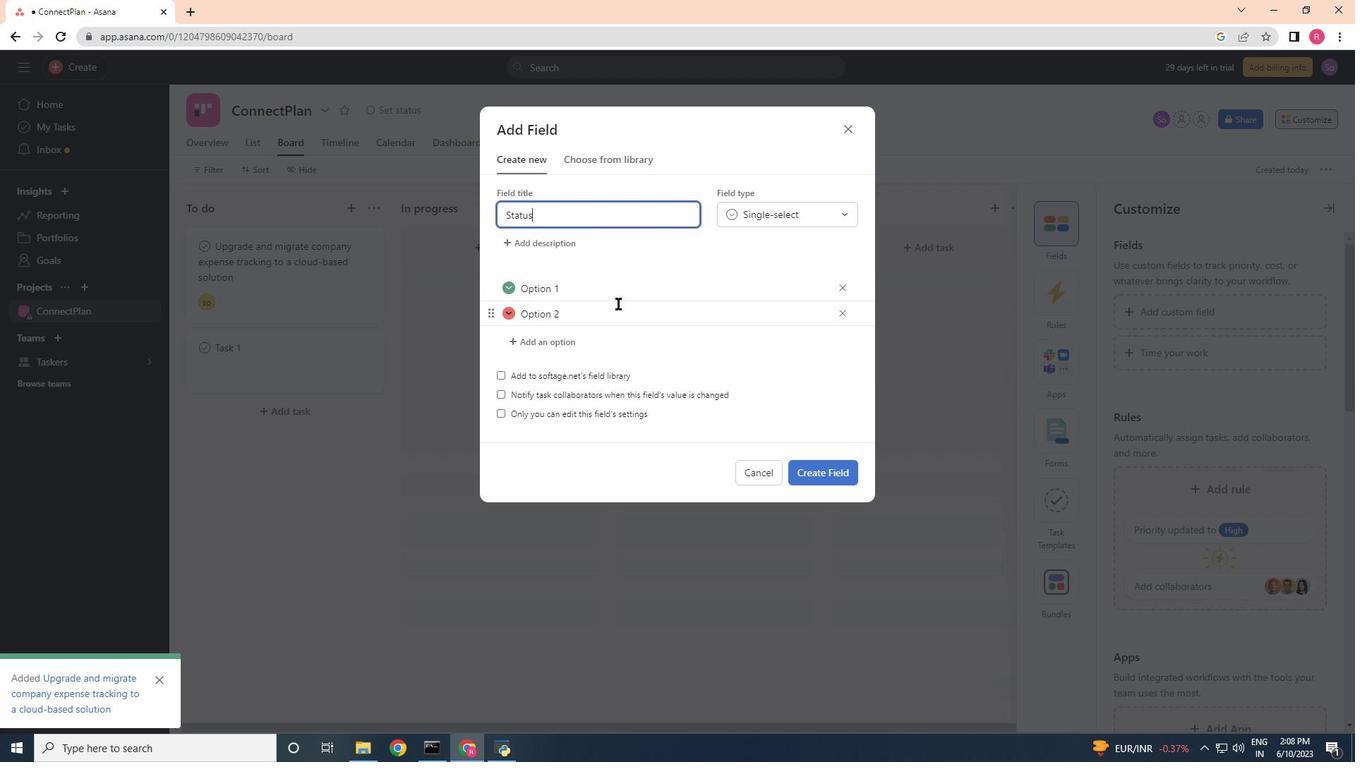 
Action: Mouse pressed left at (613, 290)
Screenshot: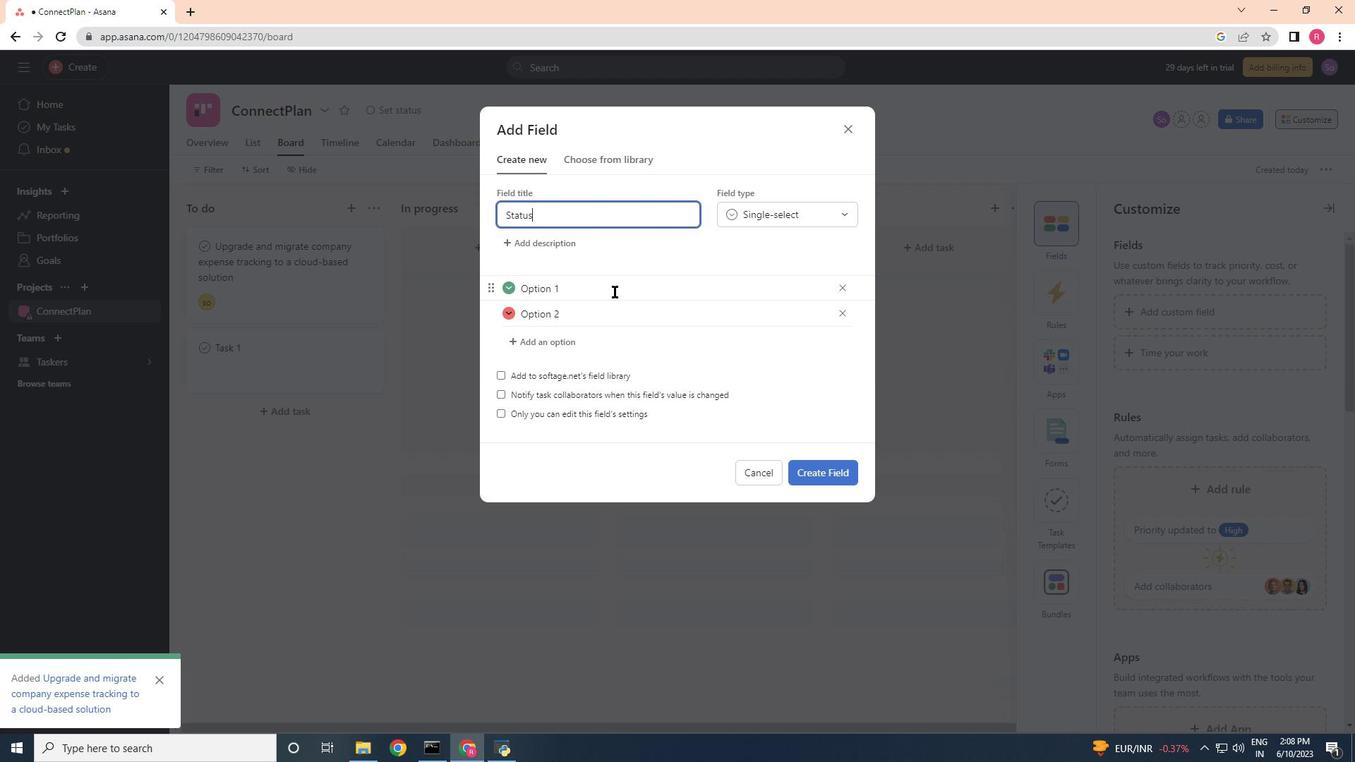 
Action: Mouse moved to (523, 293)
Screenshot: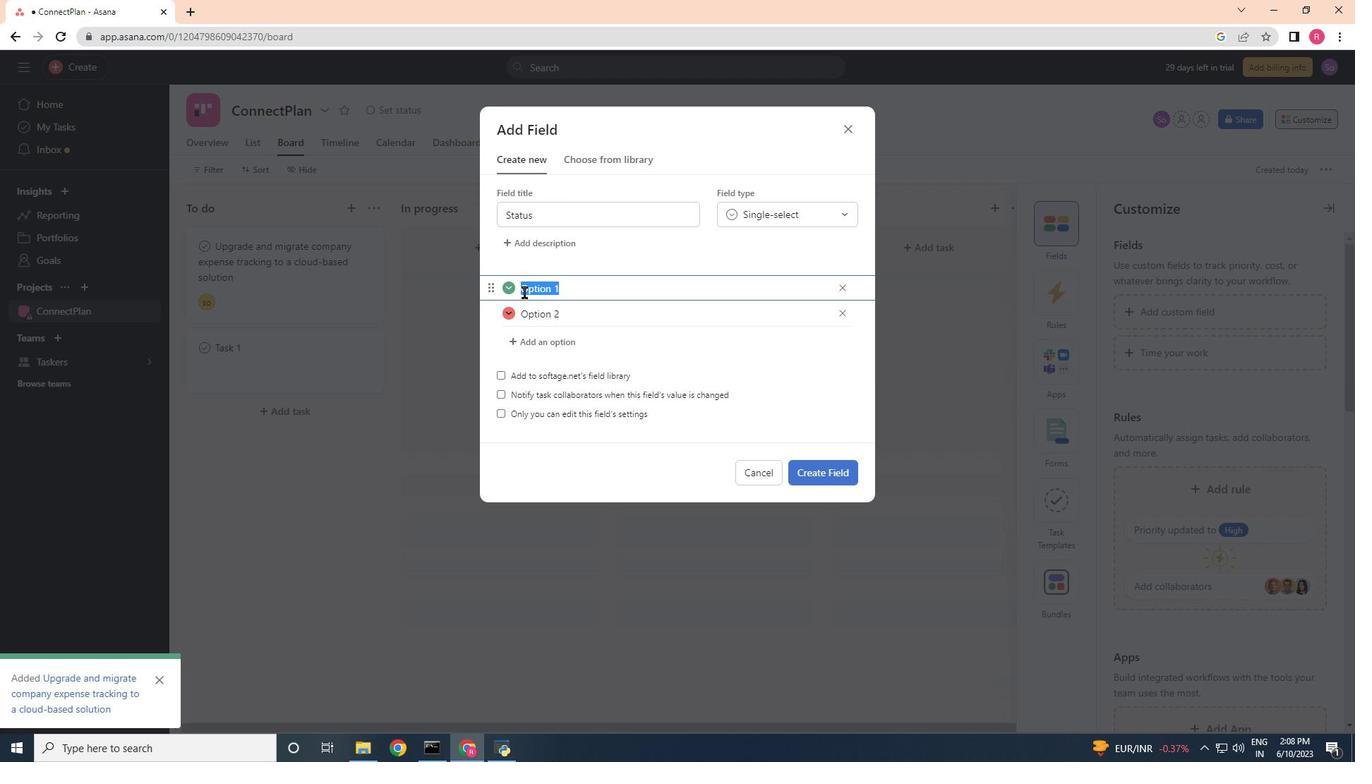 
Action: Key pressed <Key.shift>On<Key.space><Key.shift>Track
Screenshot: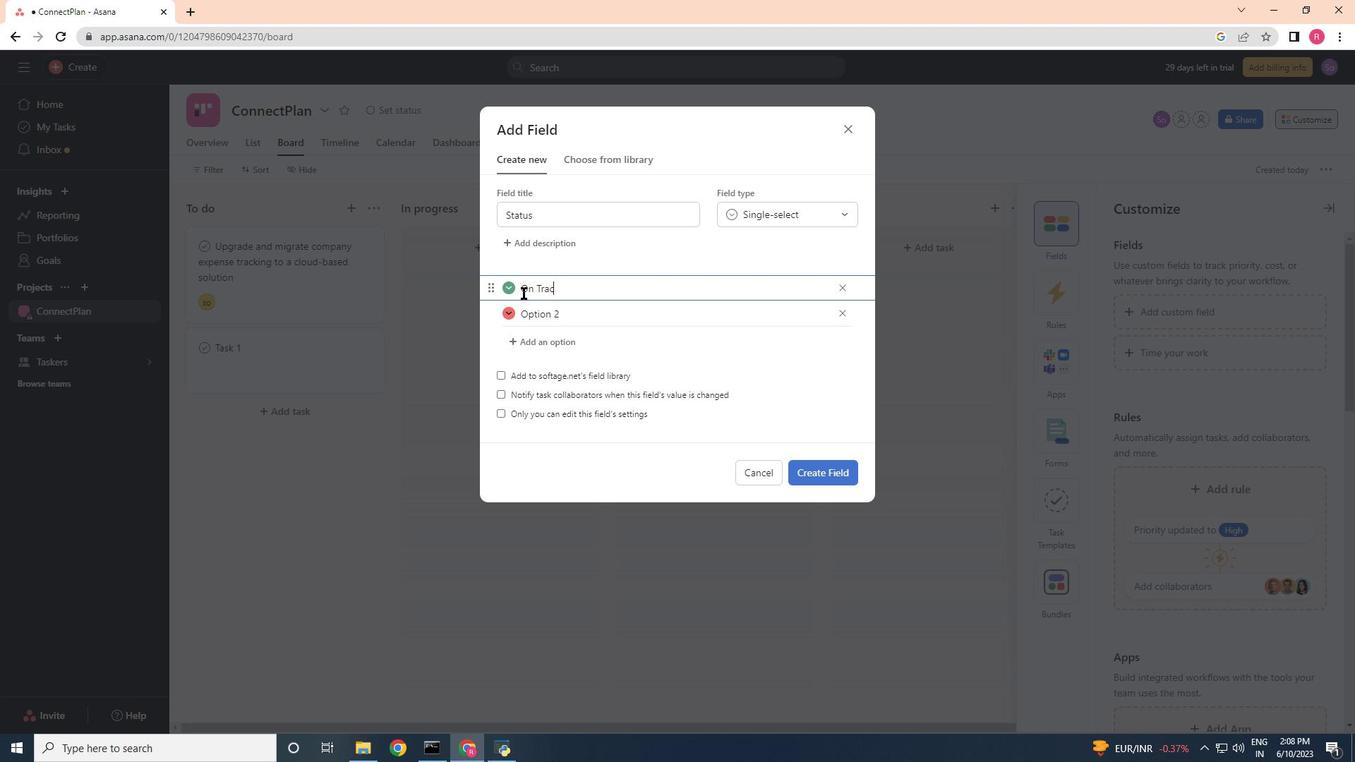
Action: Mouse moved to (844, 312)
Screenshot: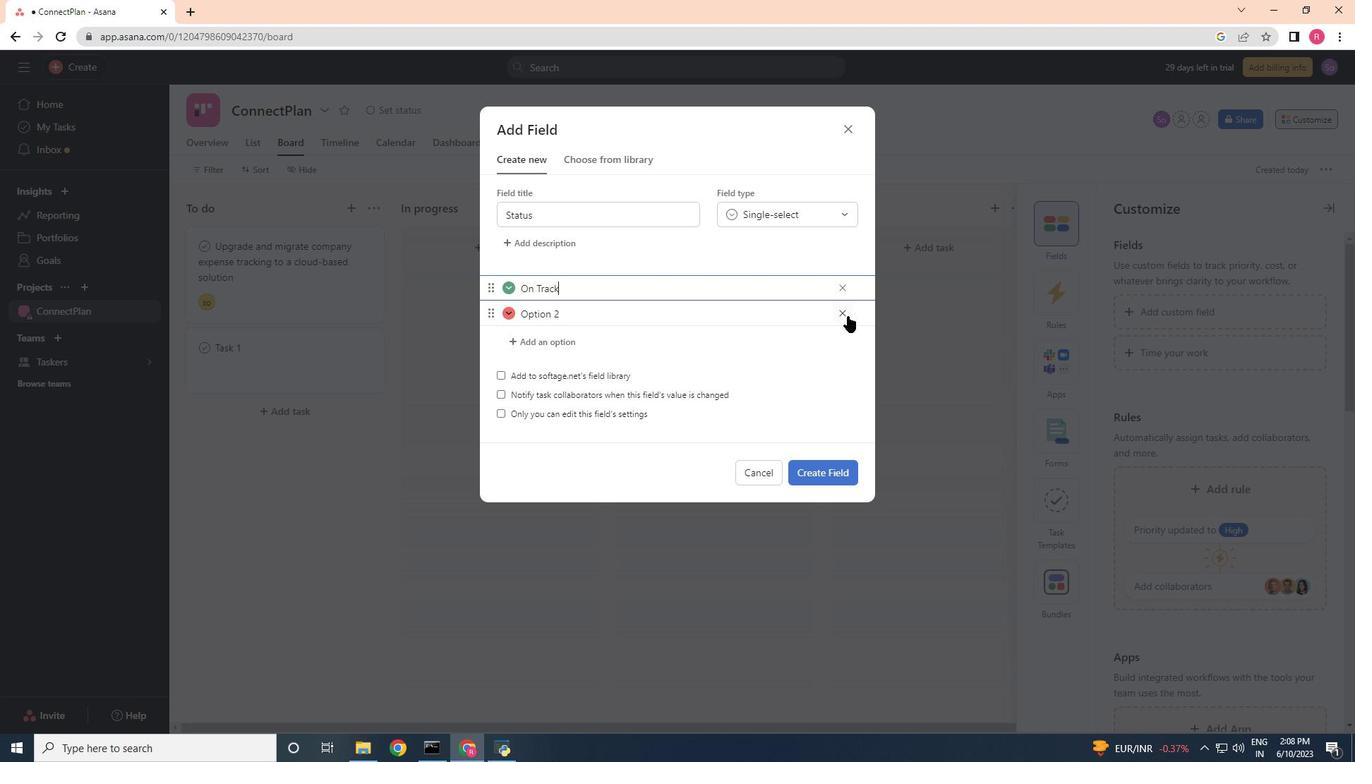 
Action: Mouse pressed left at (844, 312)
Screenshot: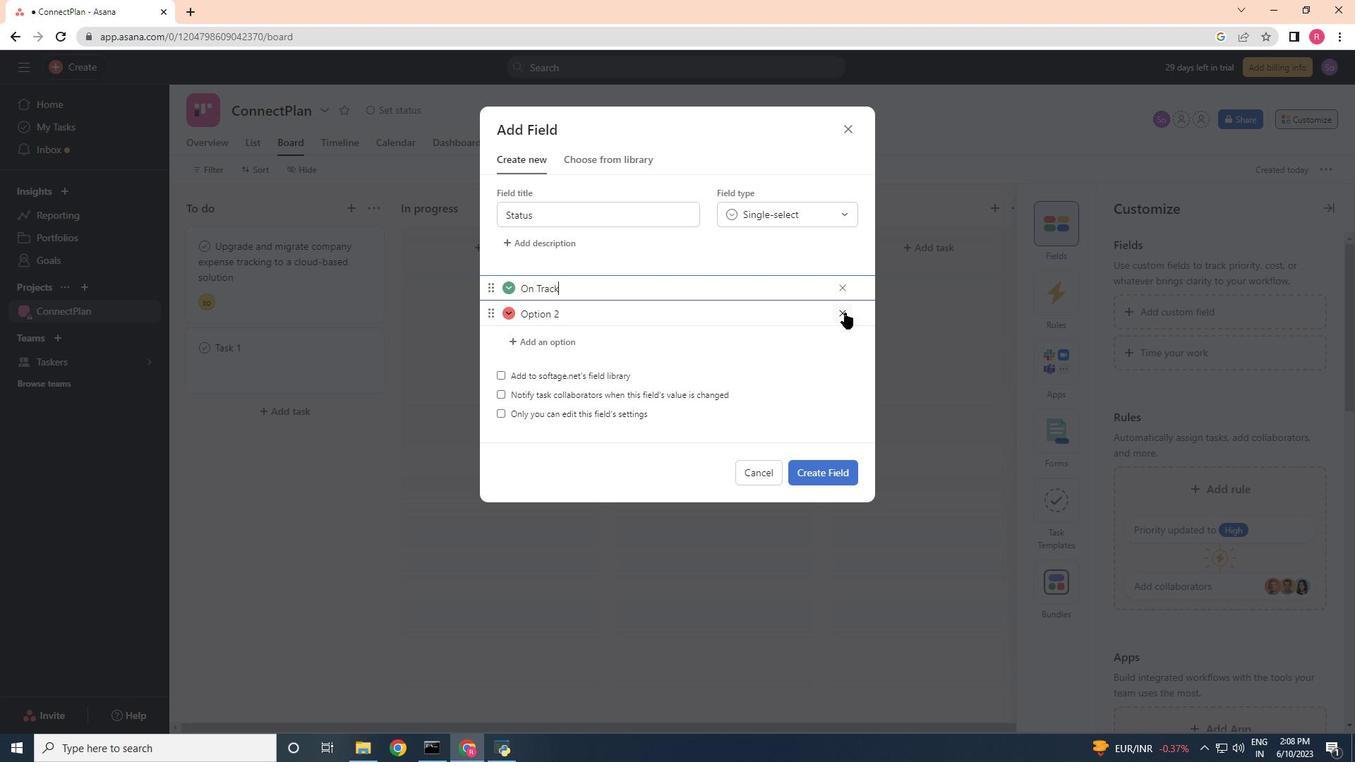 
Action: Mouse moved to (594, 286)
Screenshot: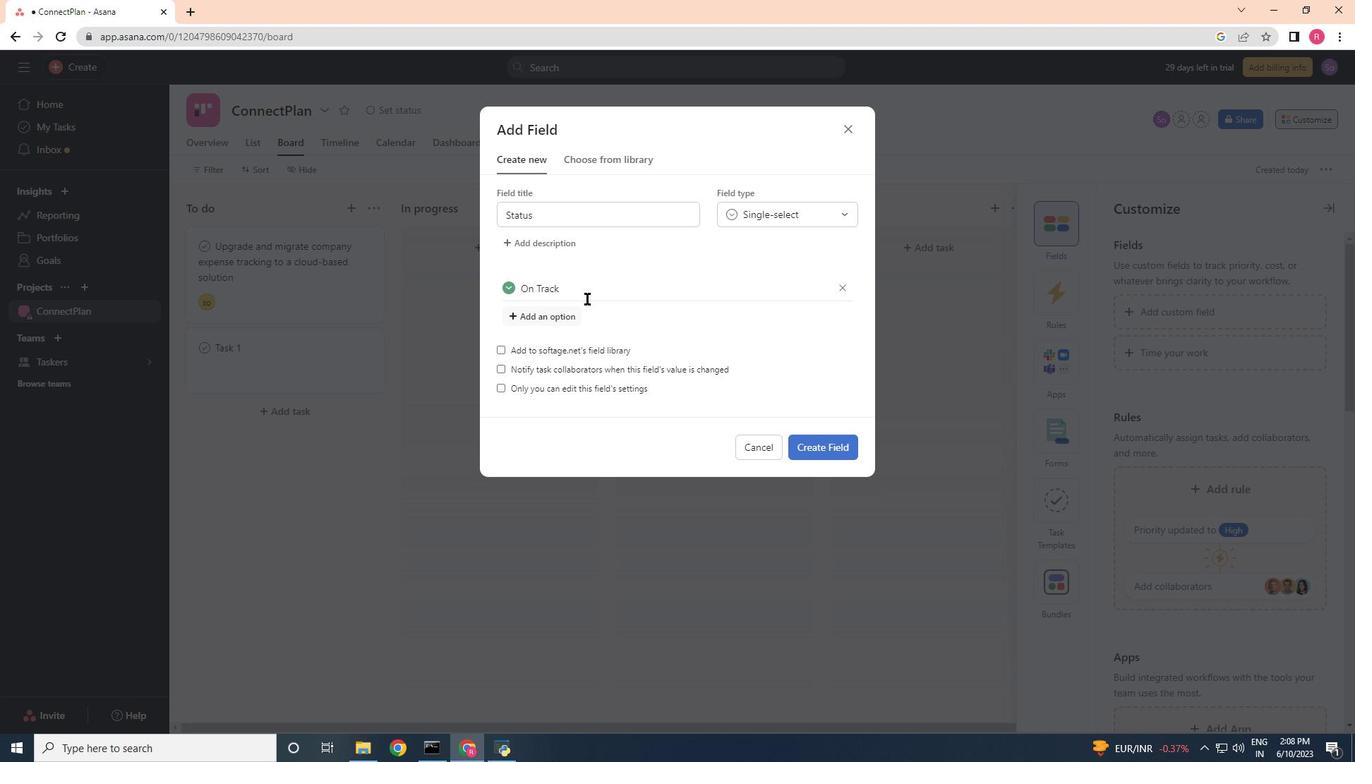
Action: Mouse pressed left at (594, 286)
Screenshot: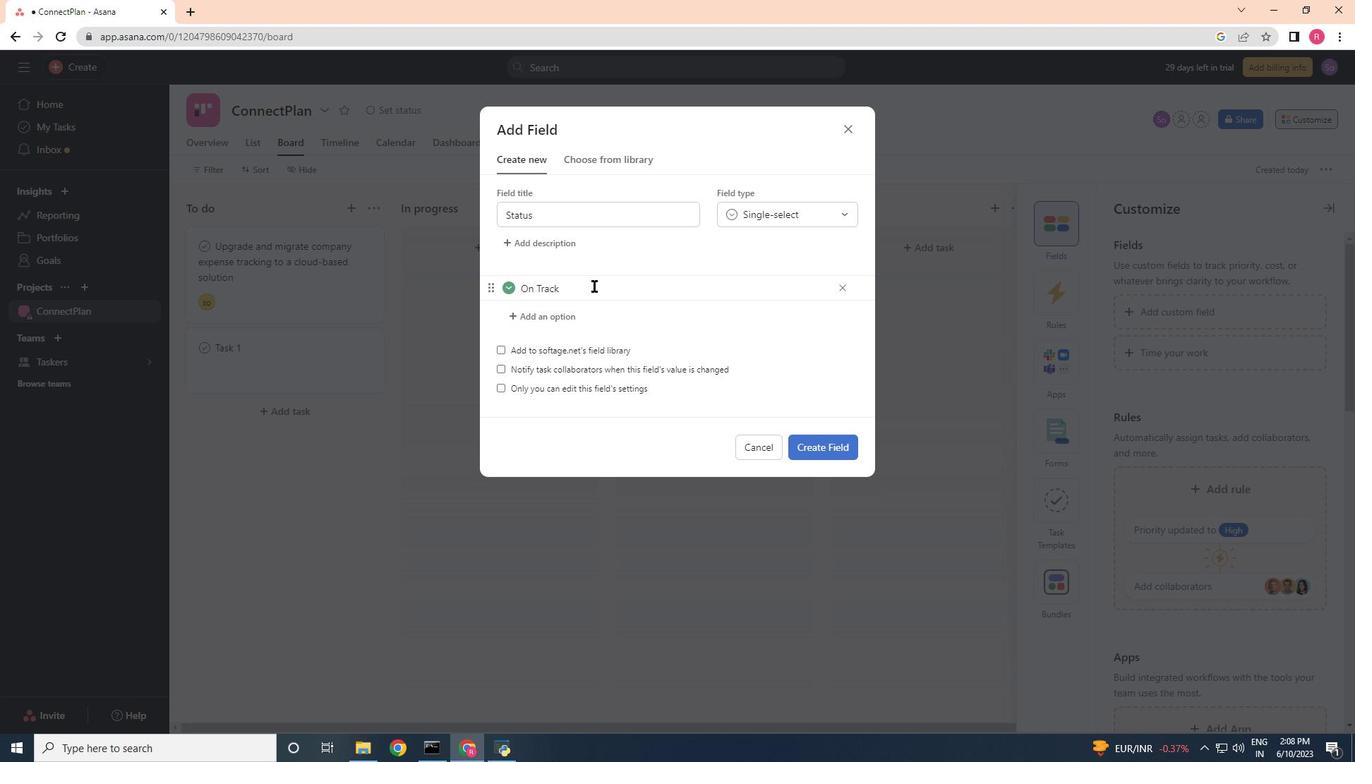 
Action: Mouse moved to (597, 284)
Screenshot: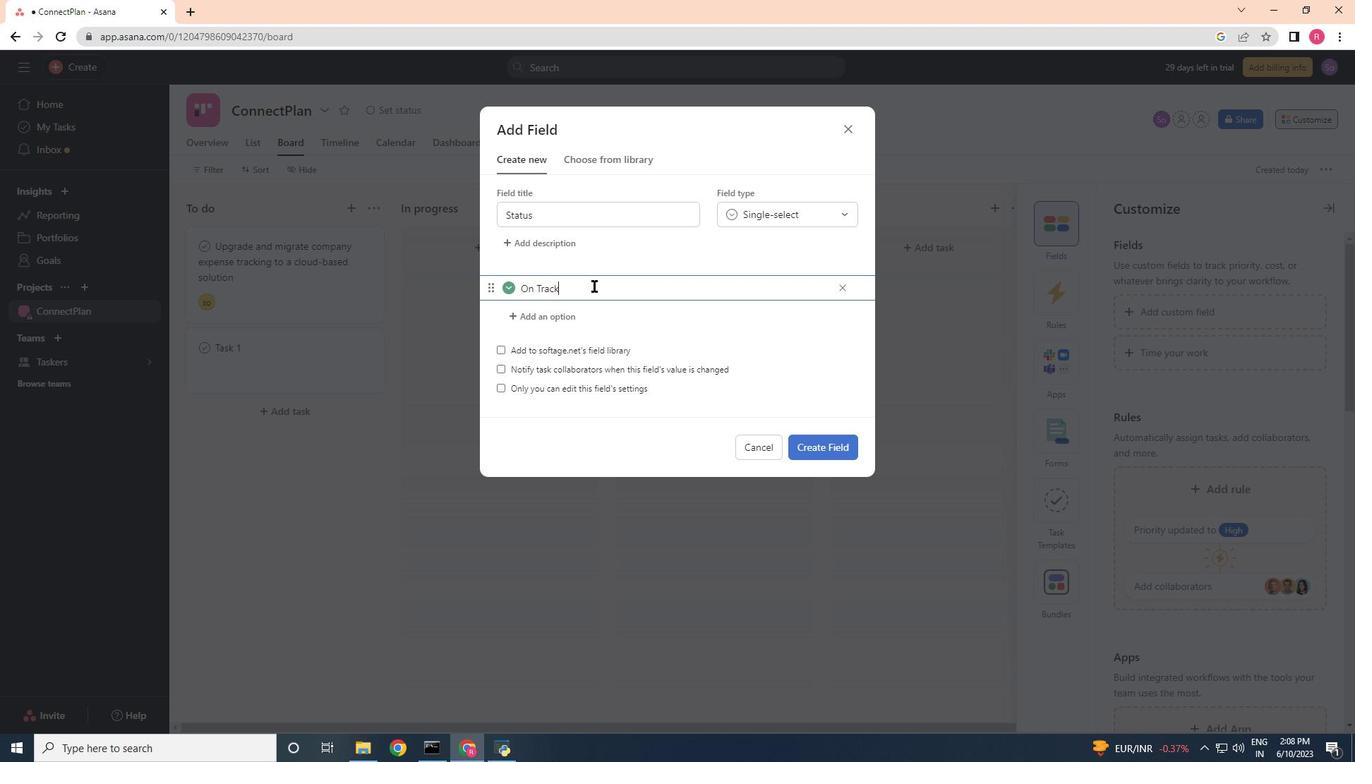 
Action: Key pressed <Key.enter><Key.shift>OFF<Key.space><Key.backspace><Key.backspace><Key.backspace>ff<Key.space><Key.shift>Track<Key.enter><Key.shift>At<Key.space><Key.shift>Risk<Key.enter><Key.shift><Key.shift>Completed
Screenshot: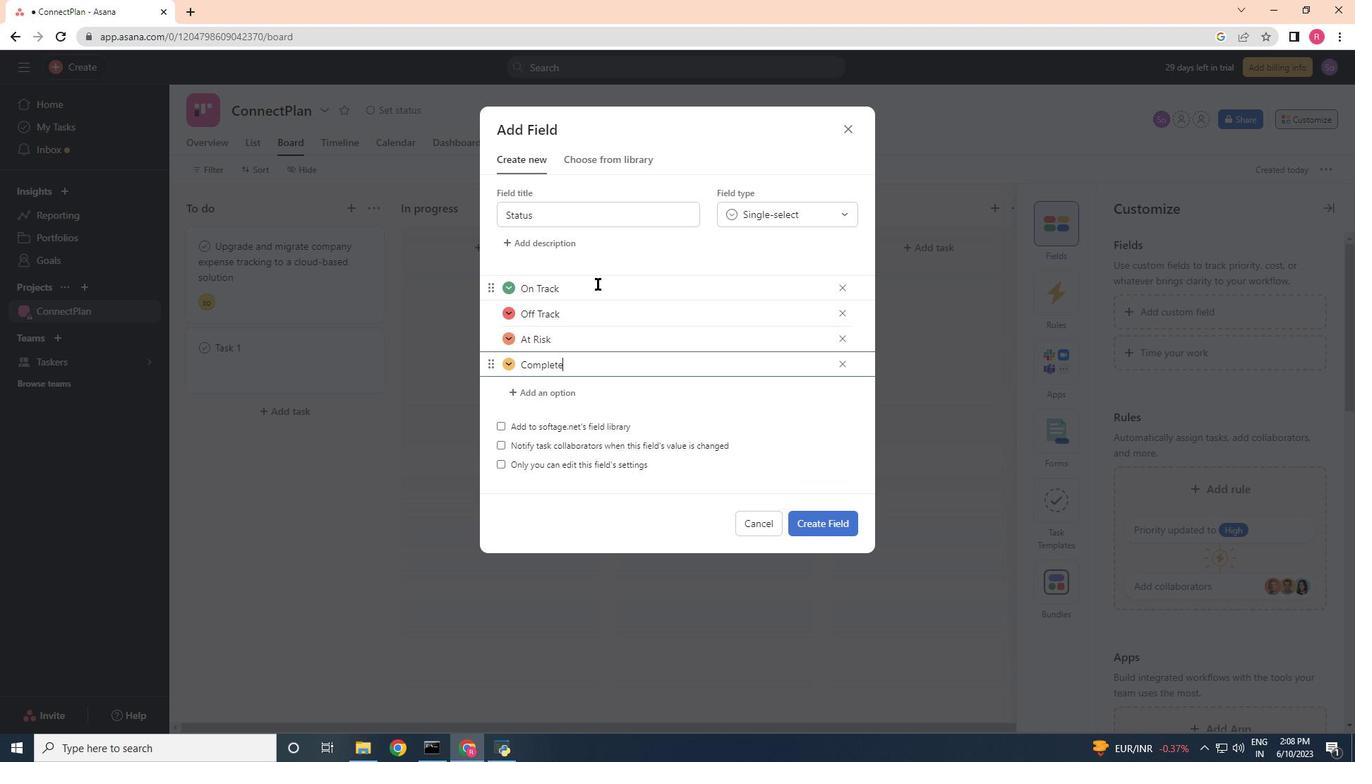 
Action: Mouse moved to (821, 523)
Screenshot: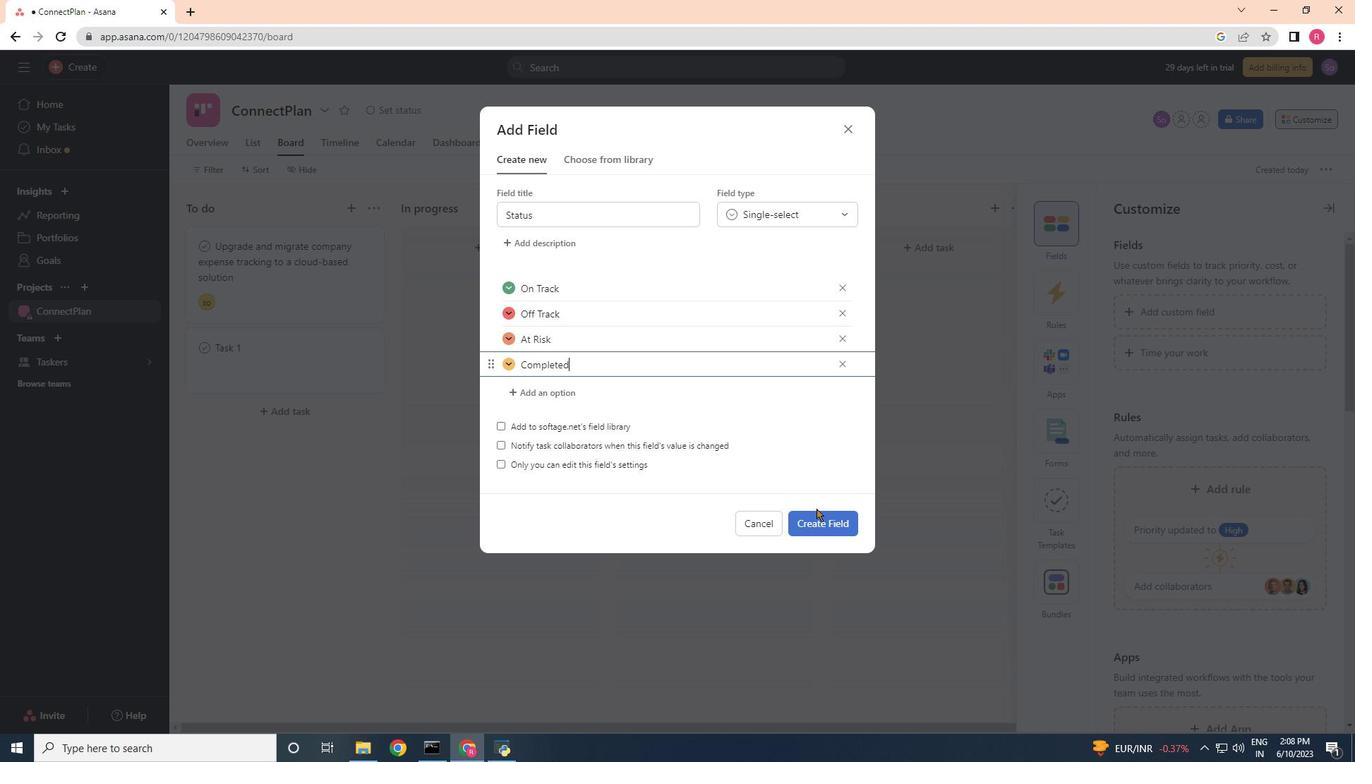 
Action: Mouse pressed left at (821, 523)
Screenshot: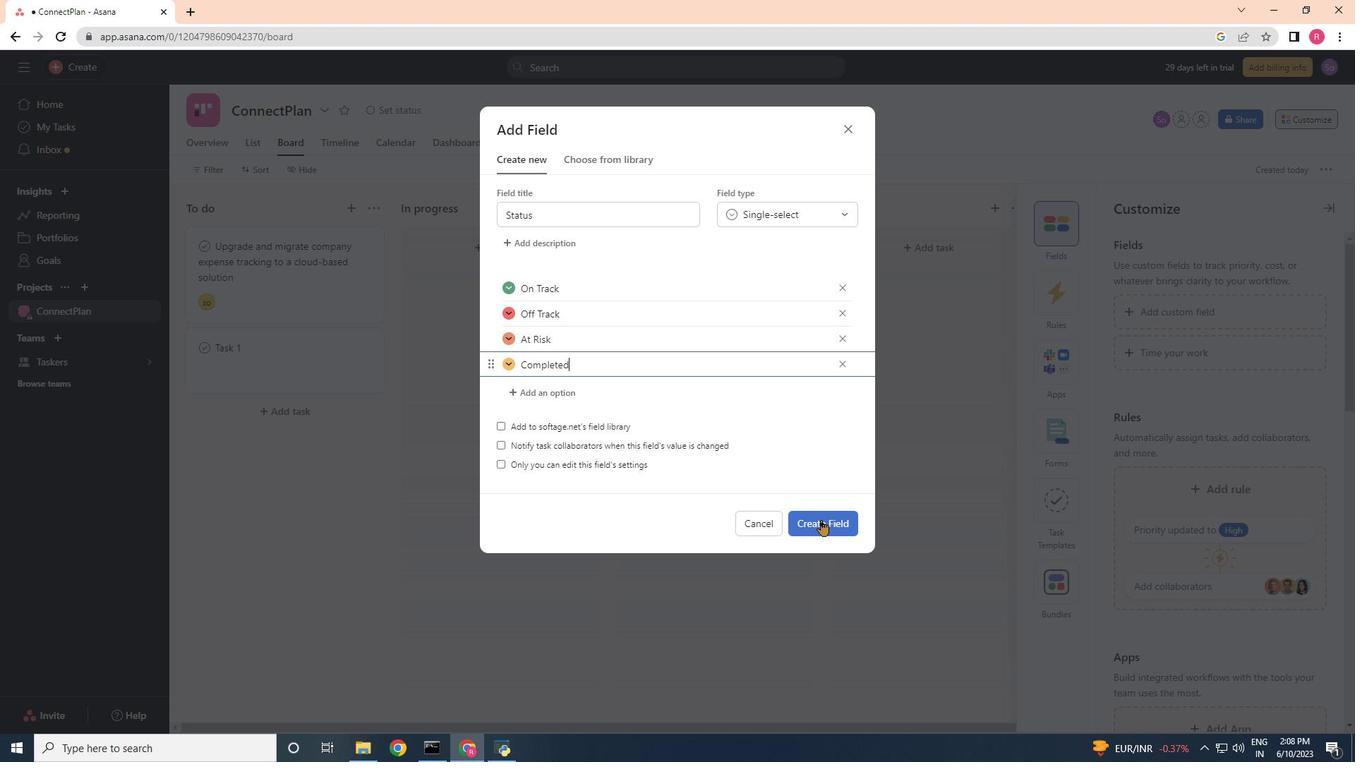 
Action: Mouse moved to (1157, 276)
Screenshot: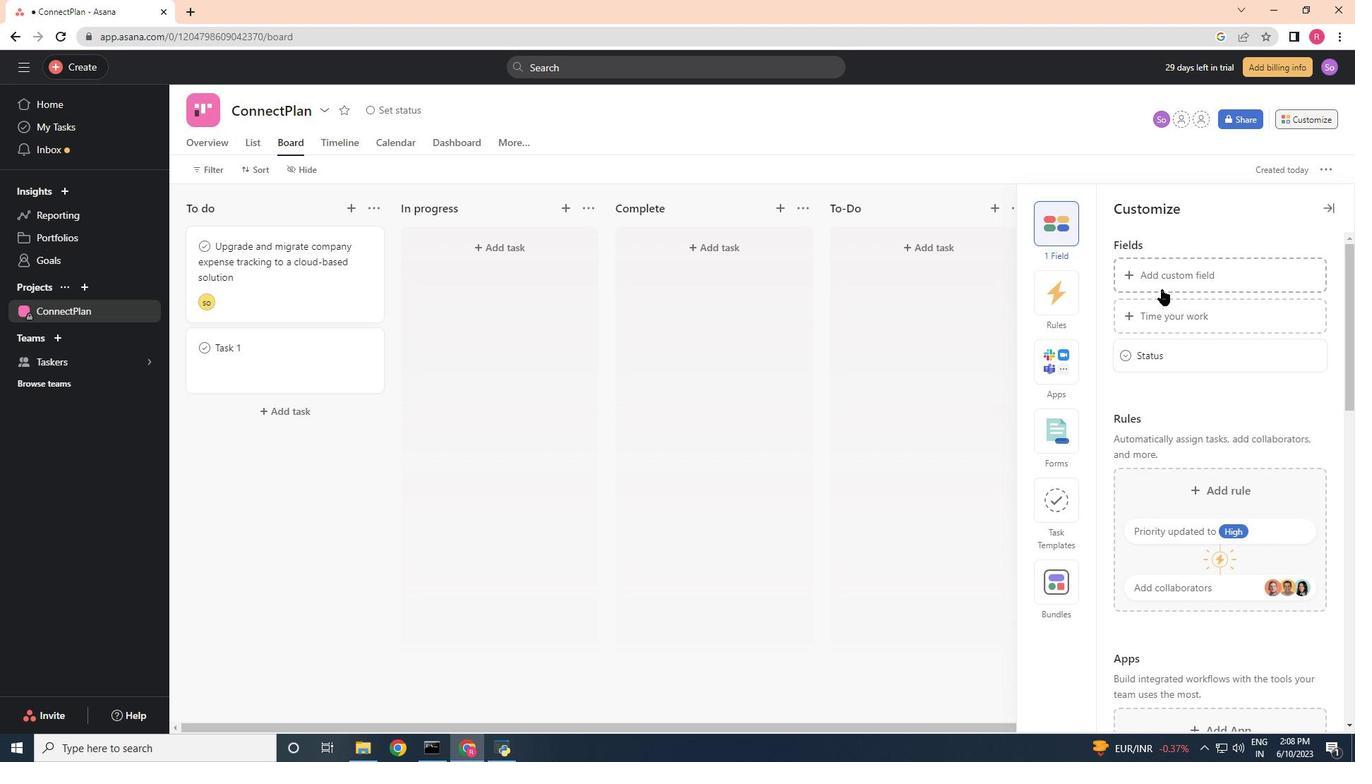 
Action: Mouse pressed left at (1157, 276)
Screenshot: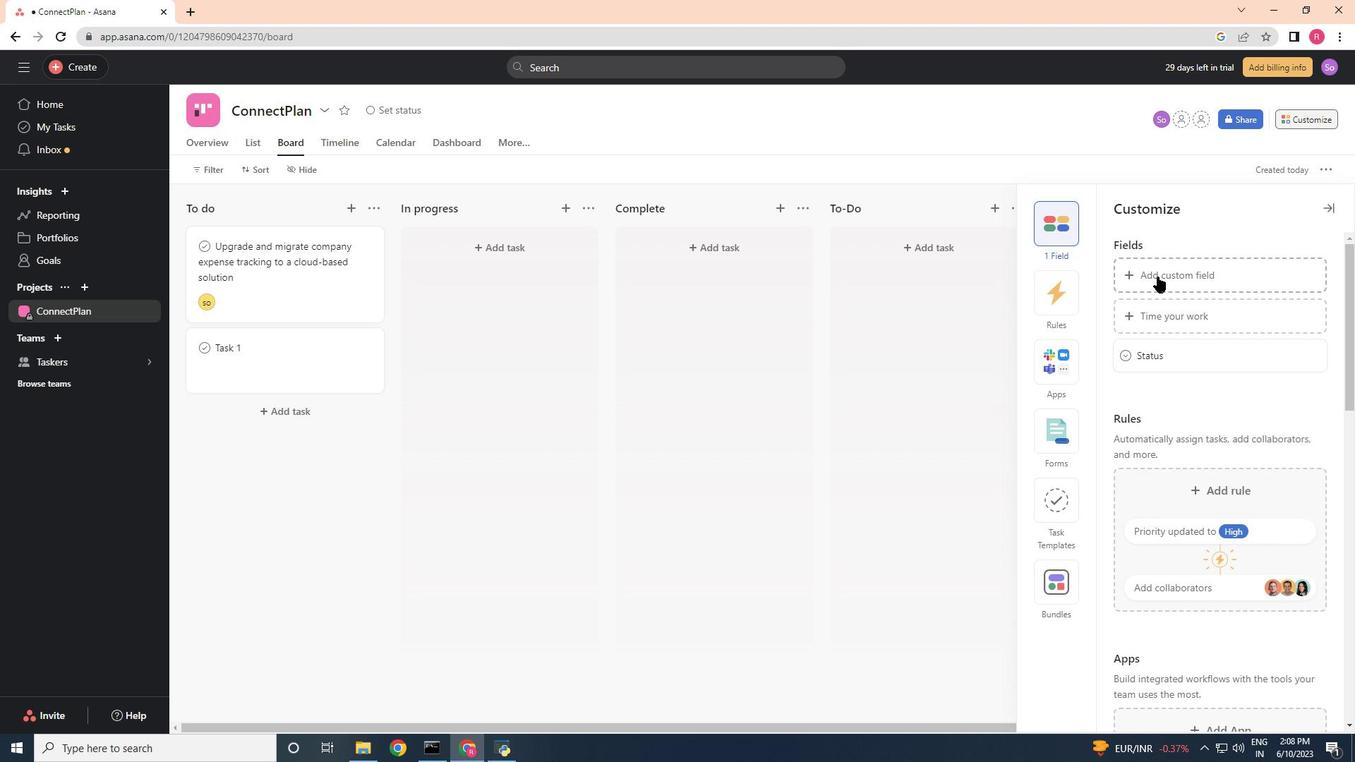 
Action: Mouse moved to (577, 225)
Screenshot: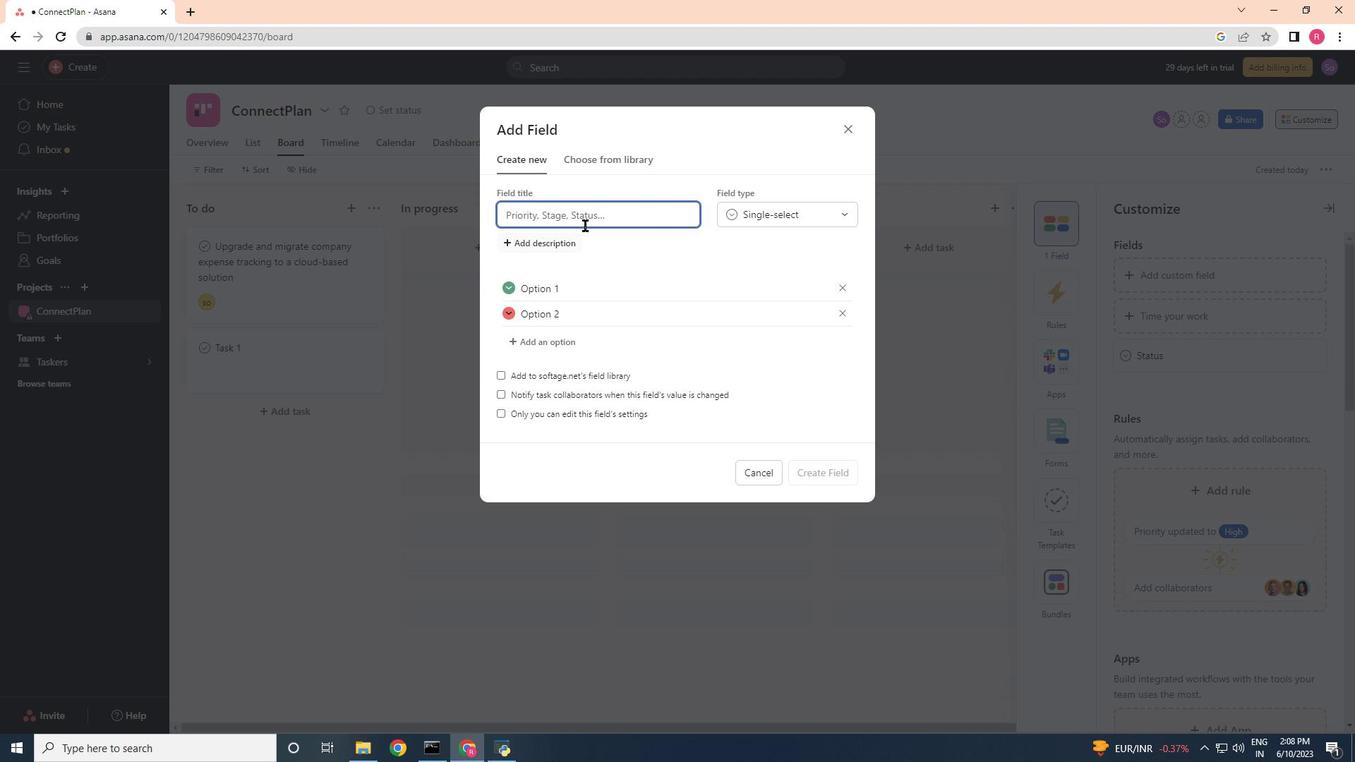 
Action: Key pressed <Key.shift><Key.shift>P
Screenshot: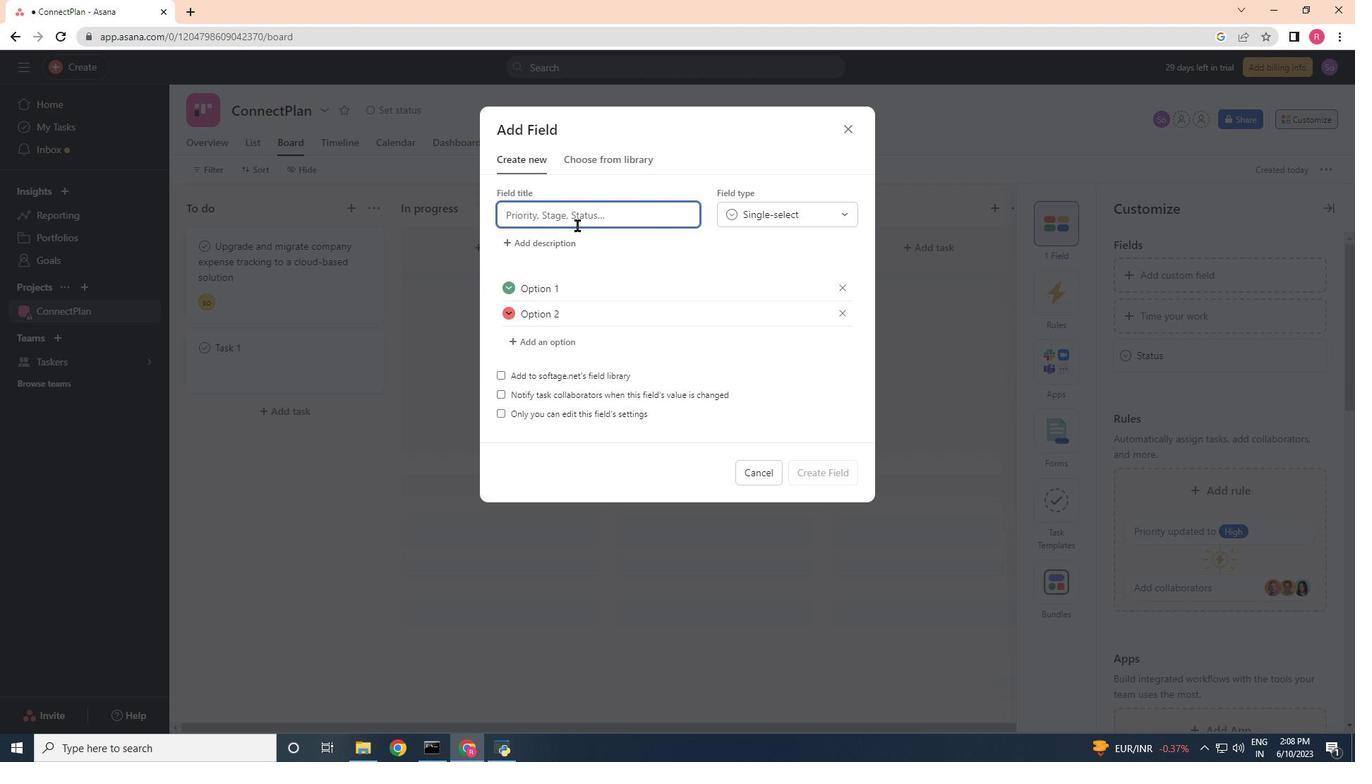 
Action: Mouse moved to (599, 215)
Screenshot: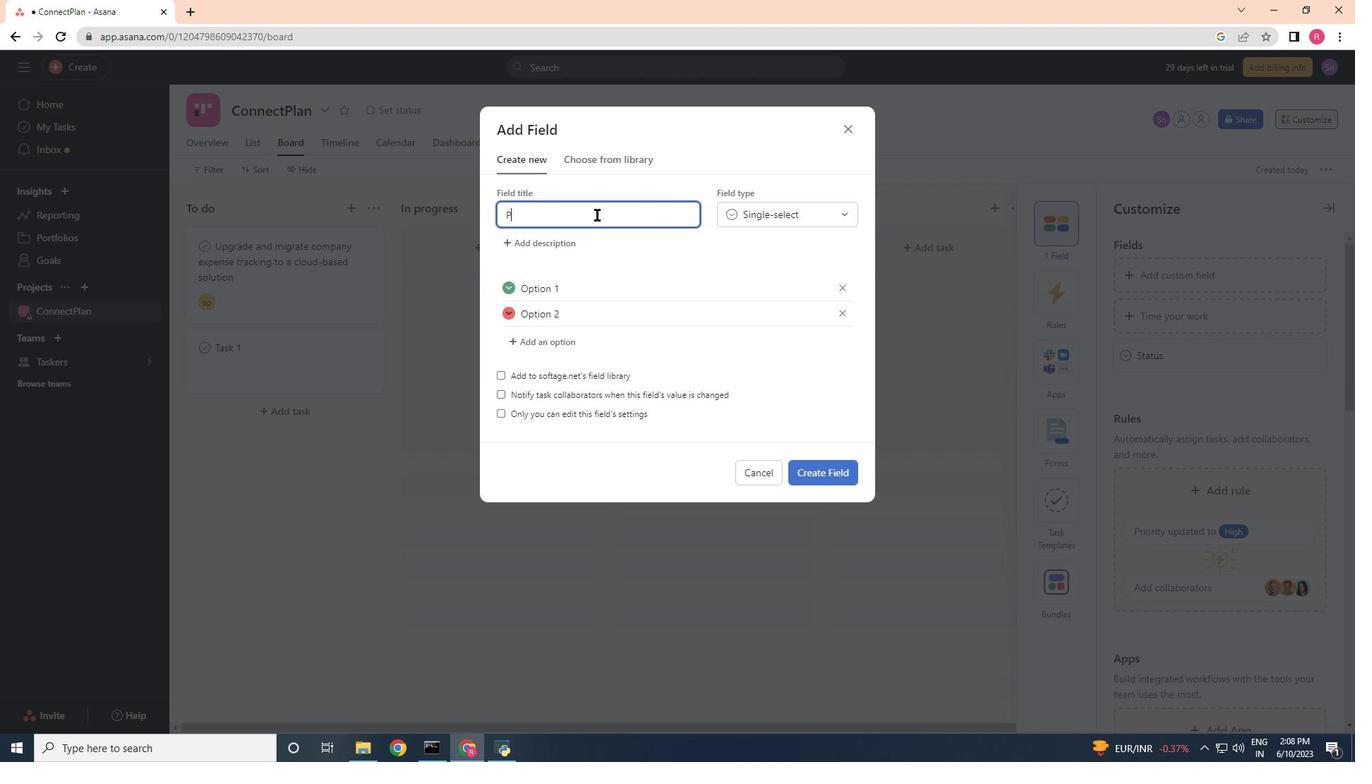 
Action: Key pressed ri
Screenshot: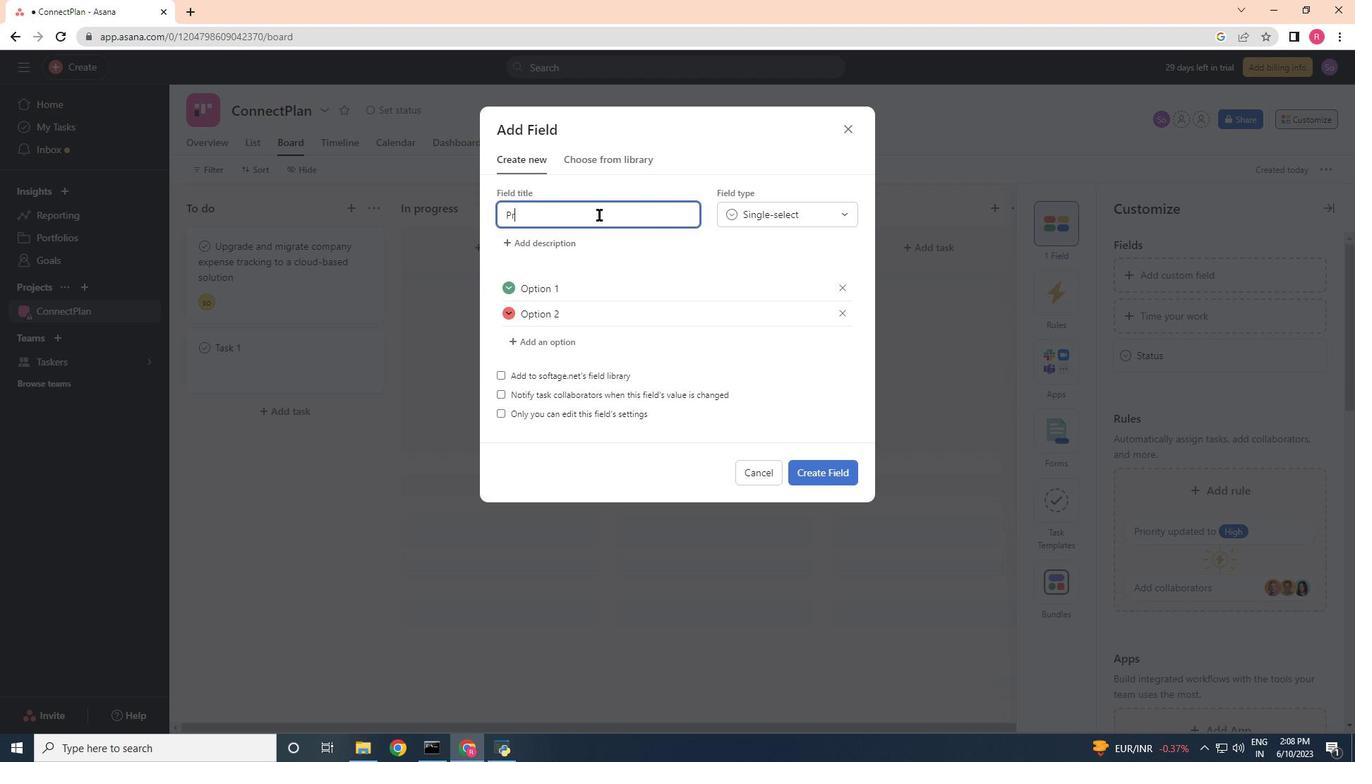 
Action: Mouse moved to (614, 211)
Screenshot: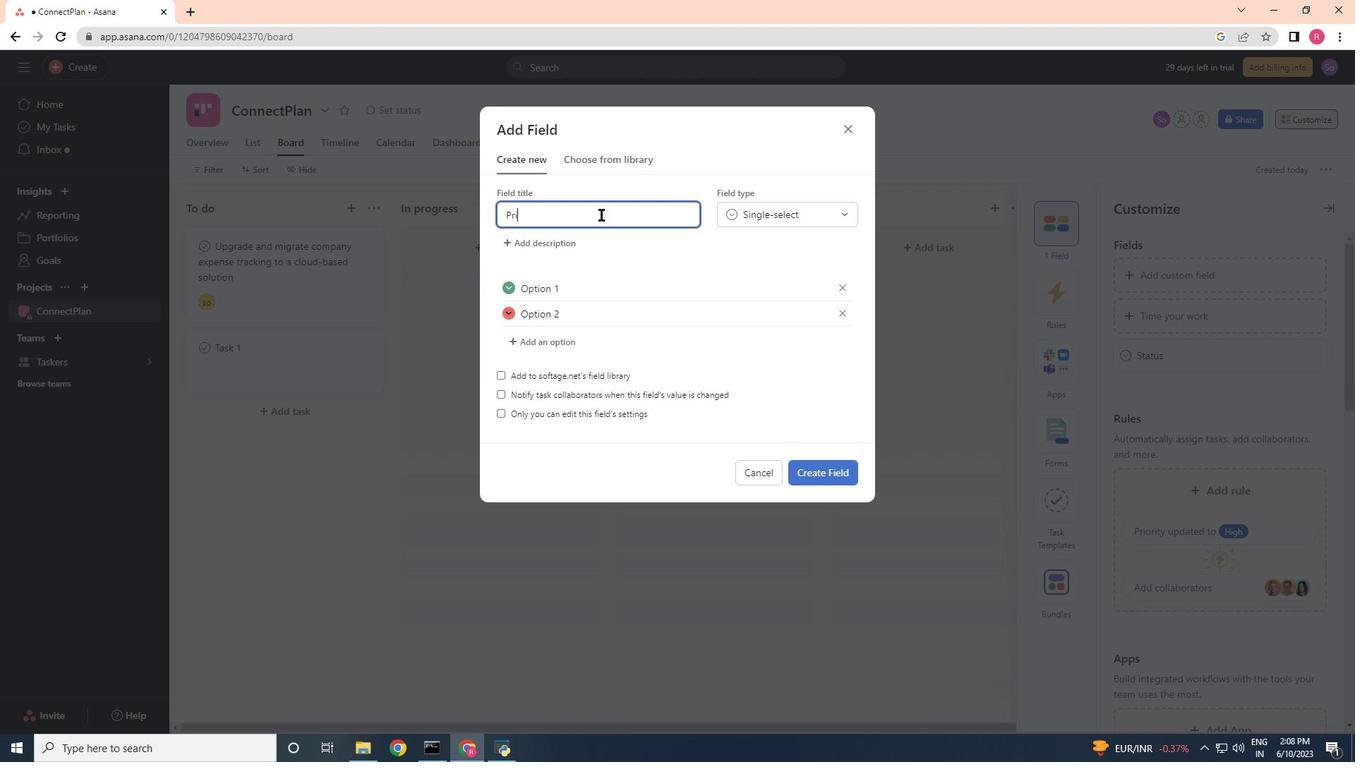 
Action: Key pressed o
Screenshot: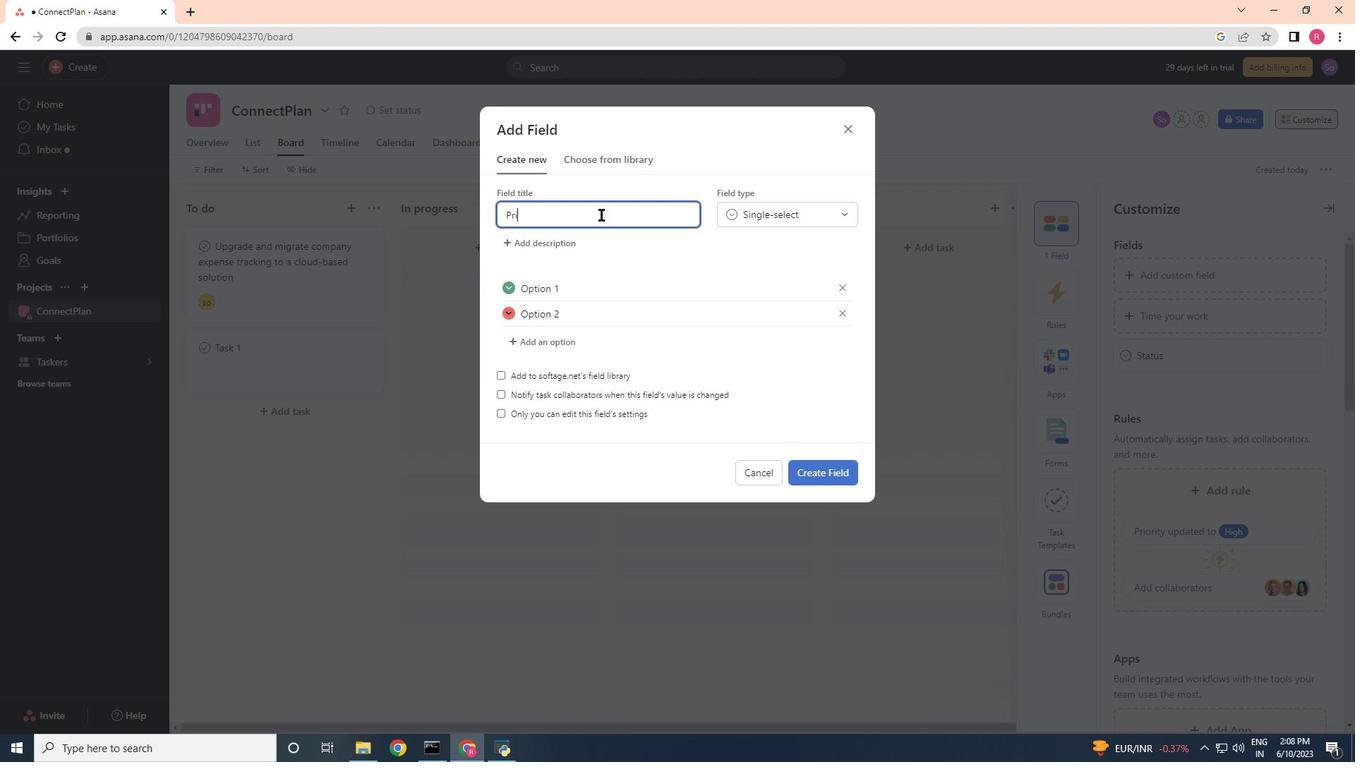 
Action: Mouse moved to (623, 206)
Screenshot: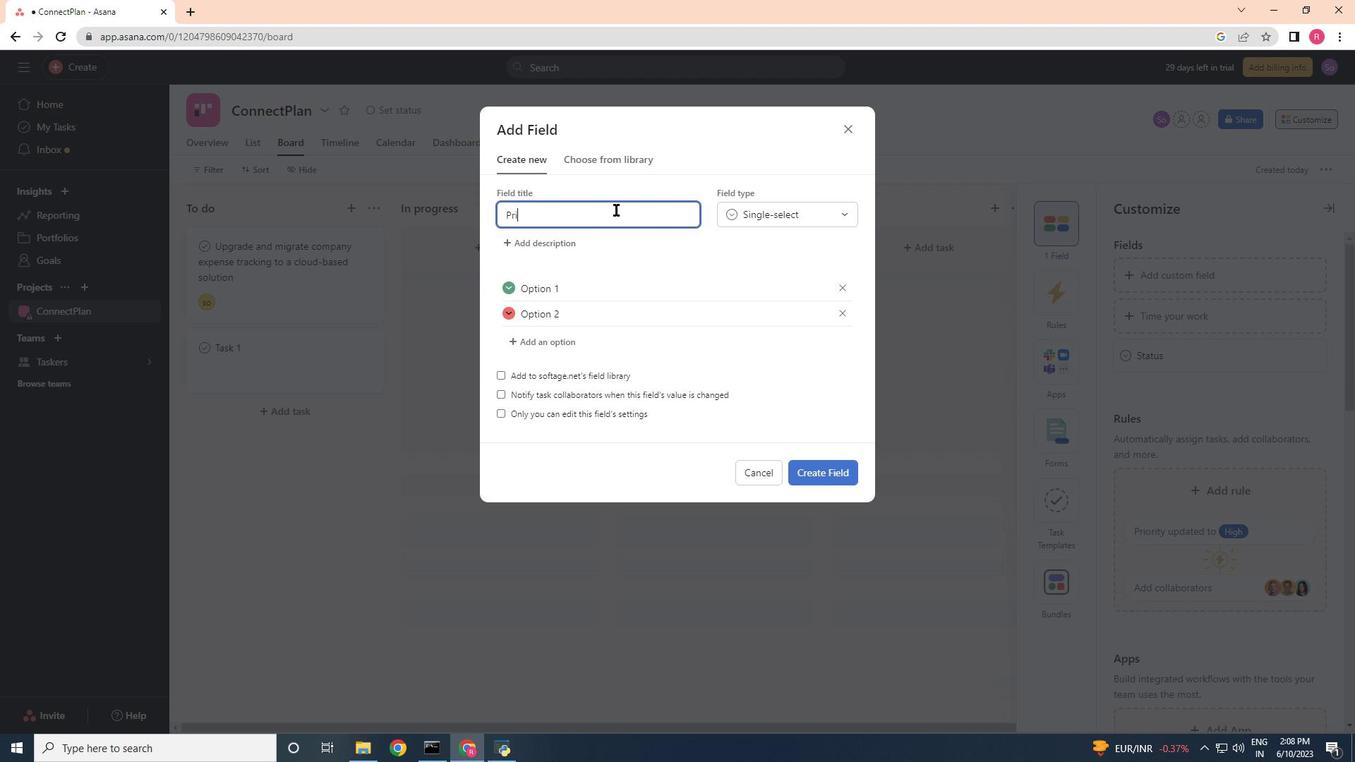 
Action: Key pressed t<Key.backspace>rity
Screenshot: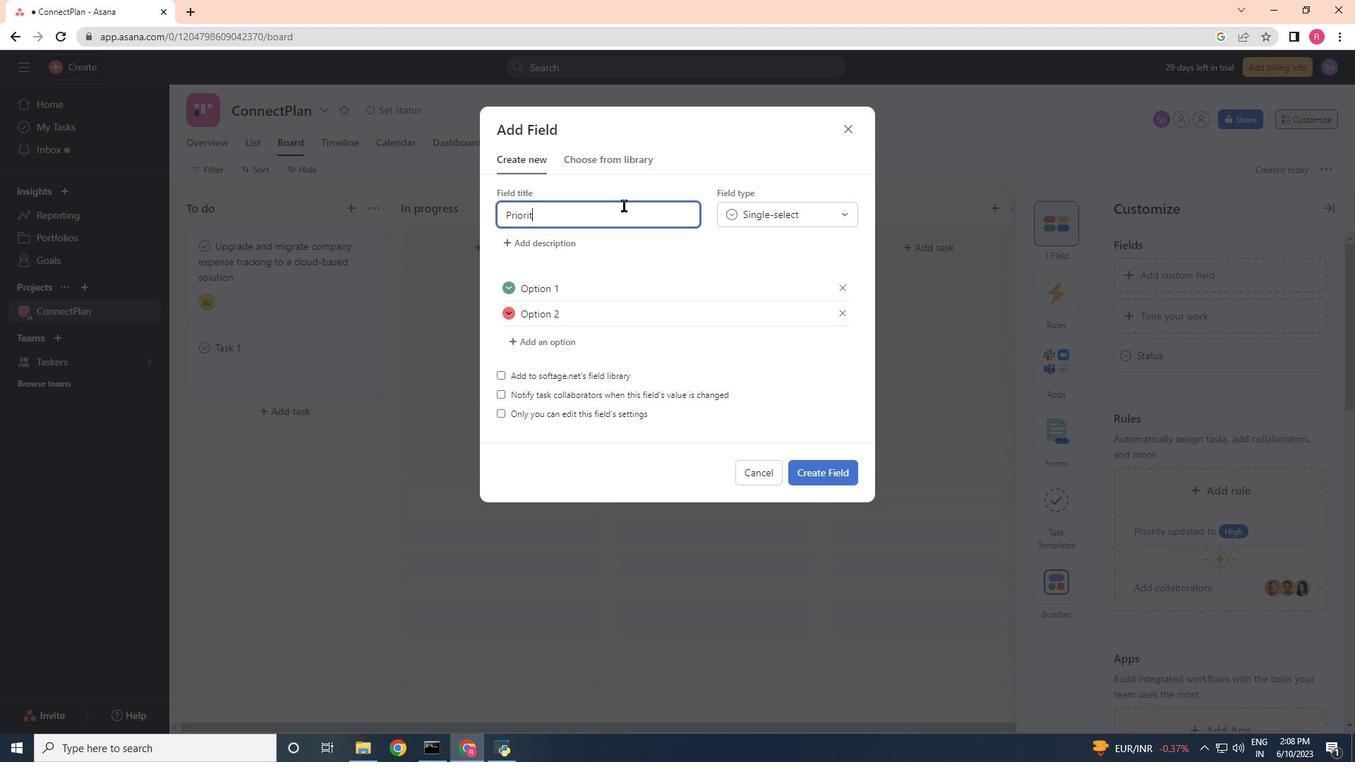 
Action: Mouse moved to (571, 292)
Screenshot: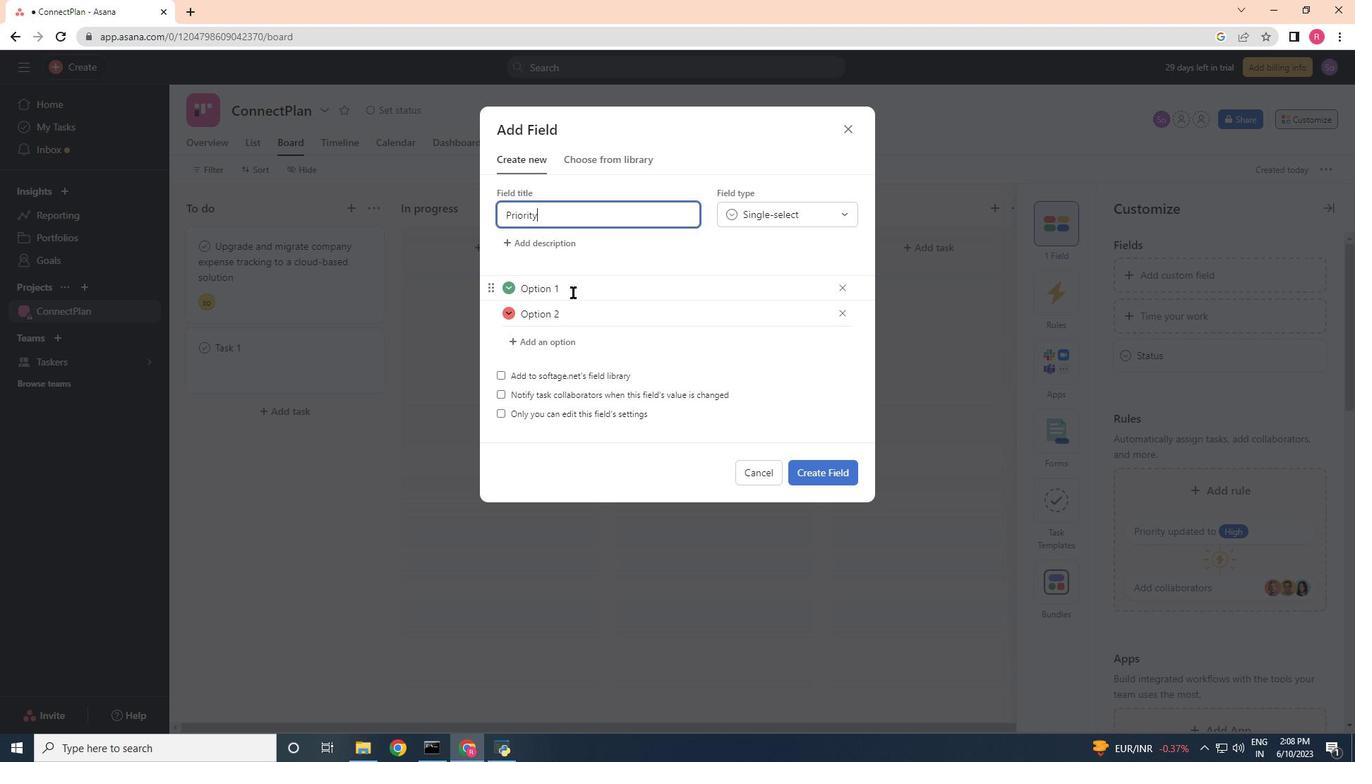 
Action: Mouse pressed left at (571, 292)
Screenshot: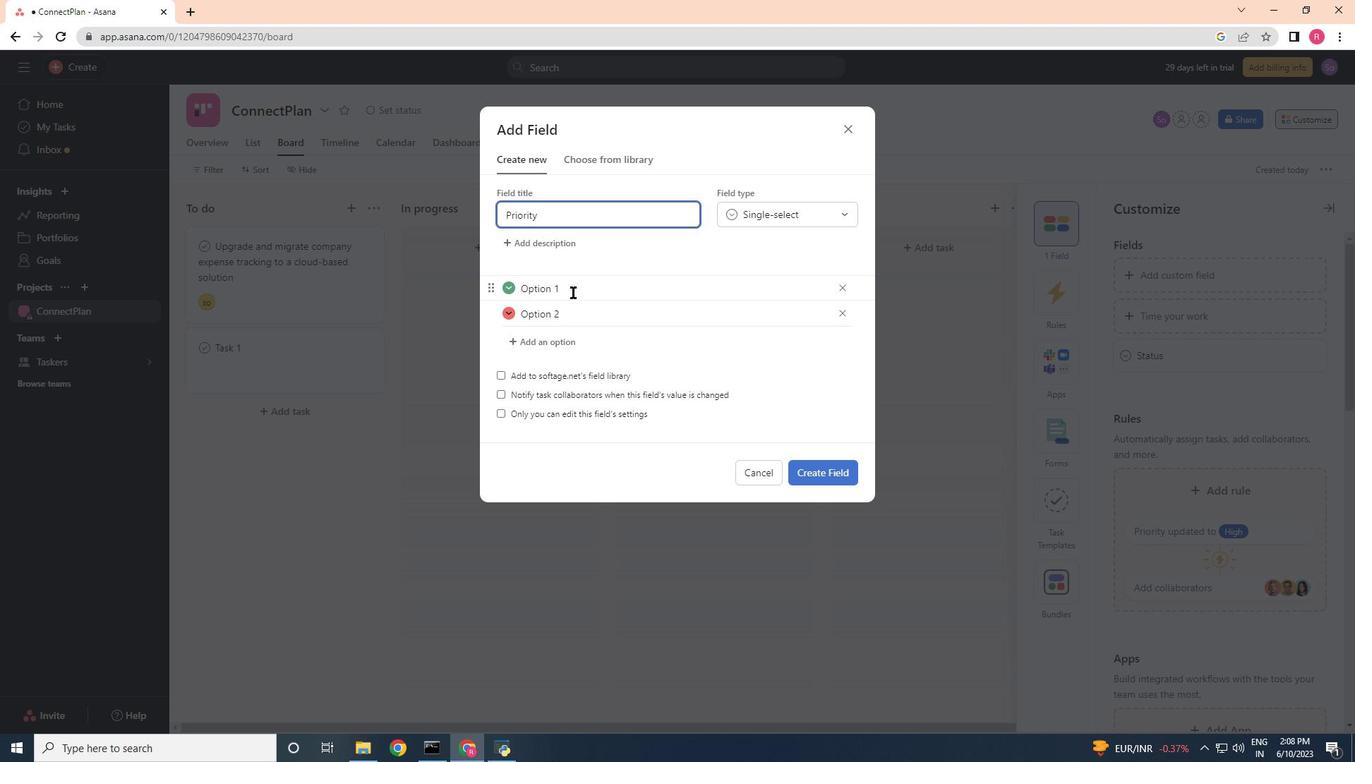 
Action: Mouse moved to (596, 253)
Screenshot: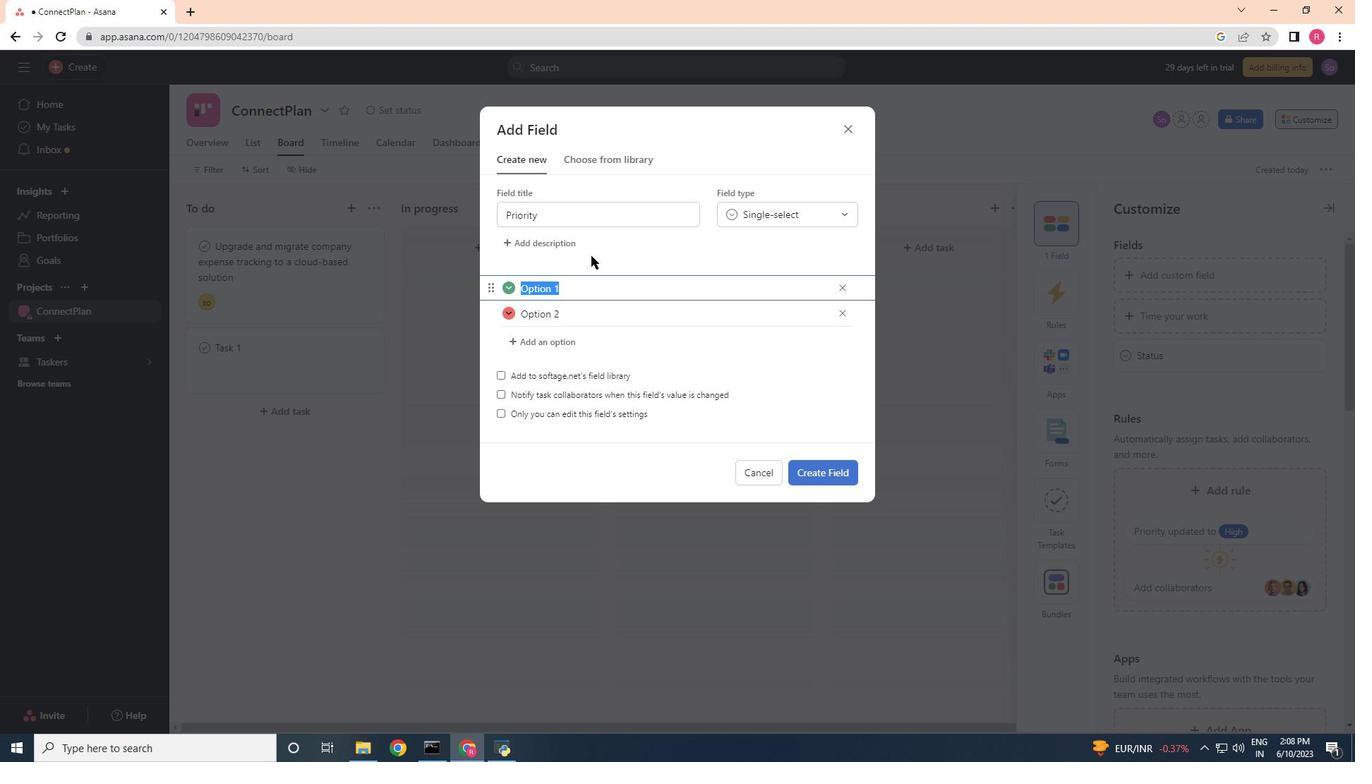
Action: Key pressed <Key.shift>H
Screenshot: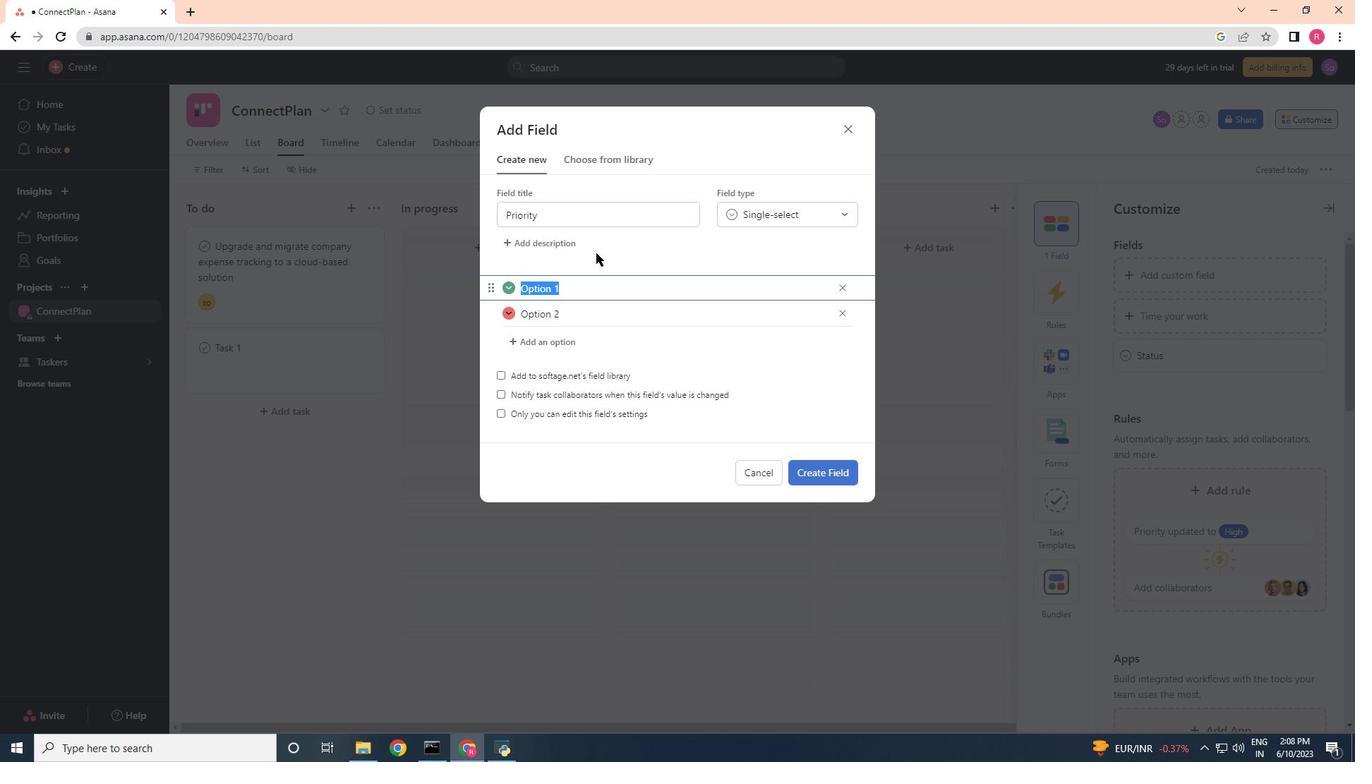 
Action: Mouse moved to (596, 253)
Screenshot: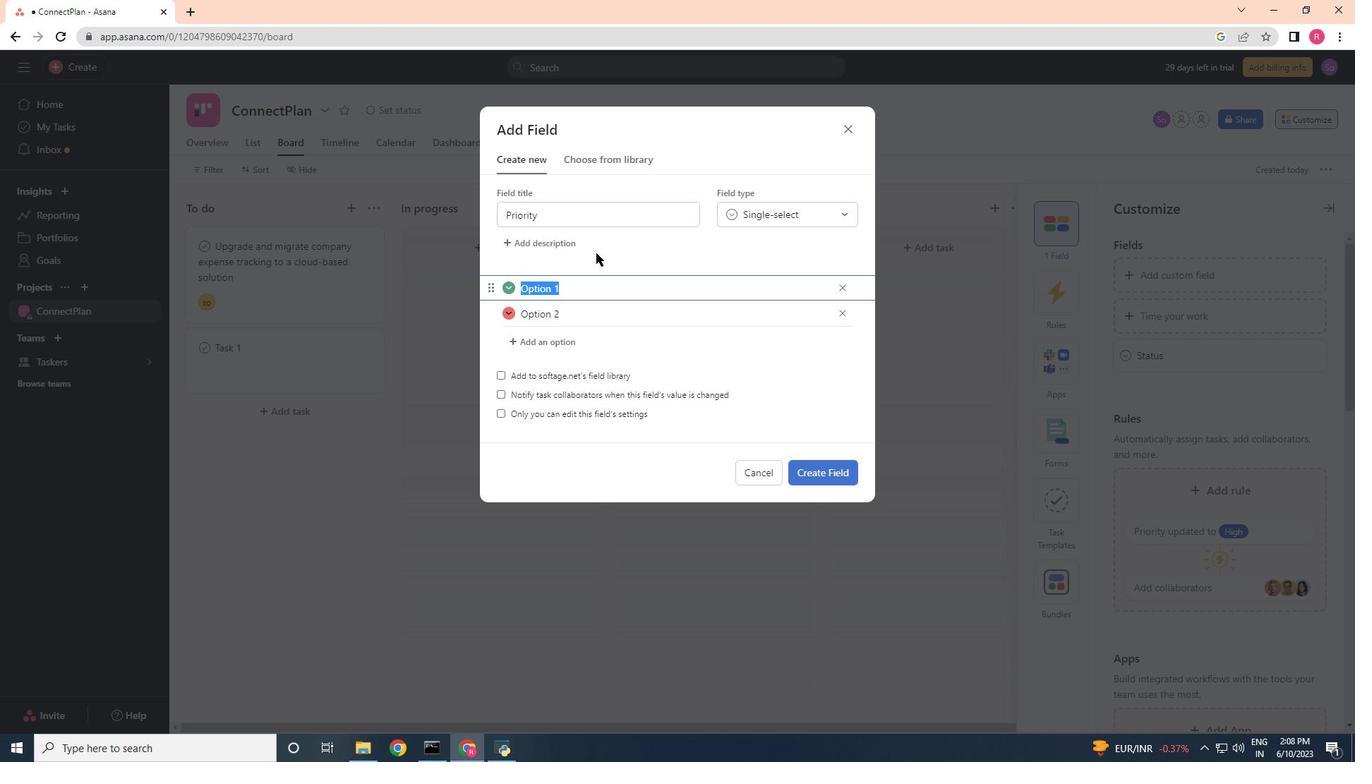 
Action: Key pressed igh
Screenshot: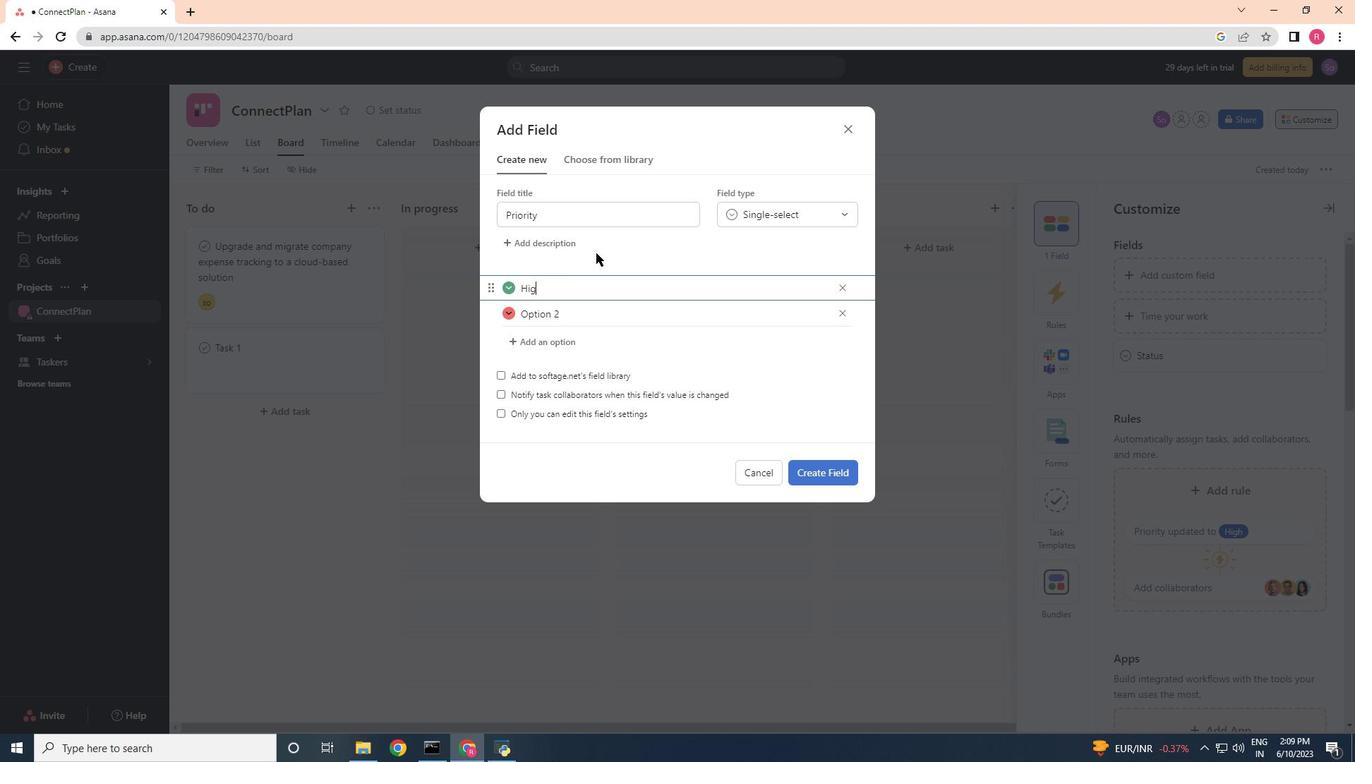 
Action: Mouse moved to (587, 322)
Screenshot: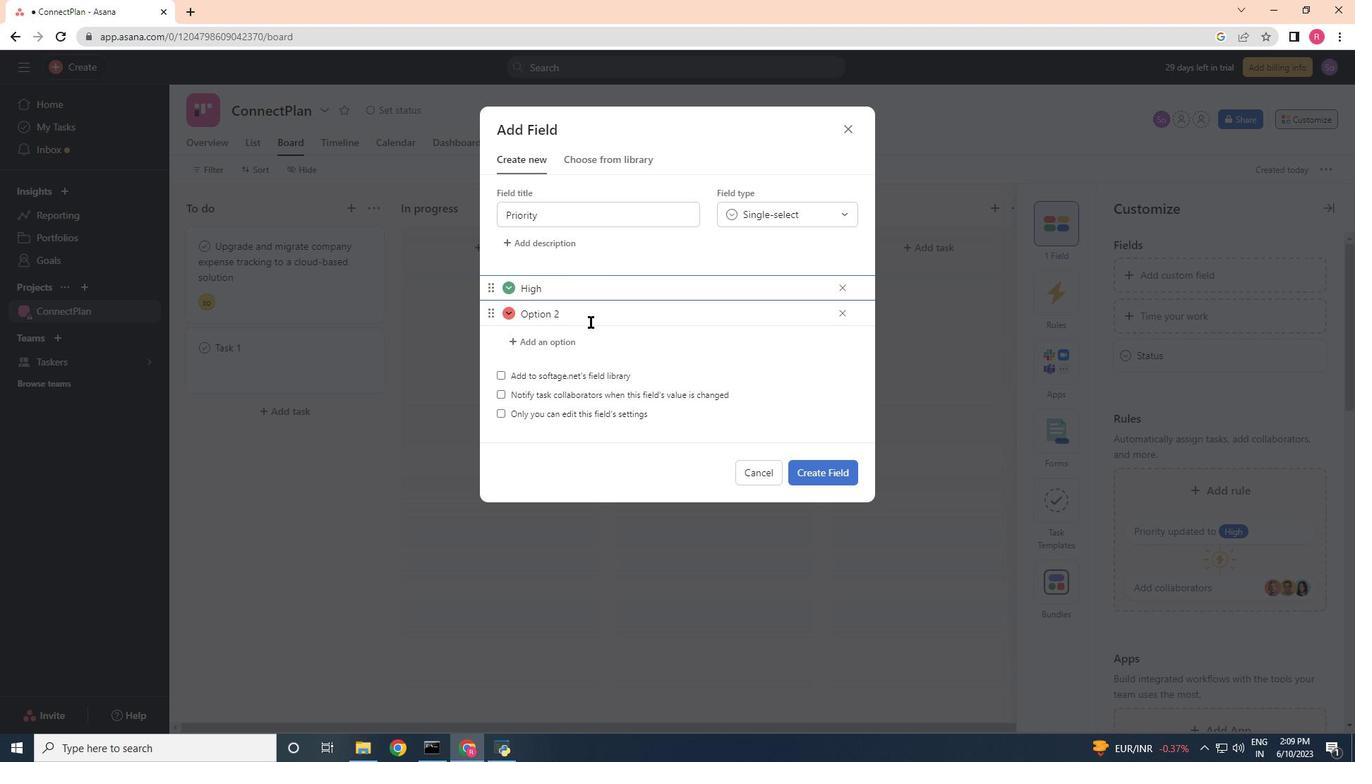 
Action: Mouse pressed left at (587, 322)
Screenshot: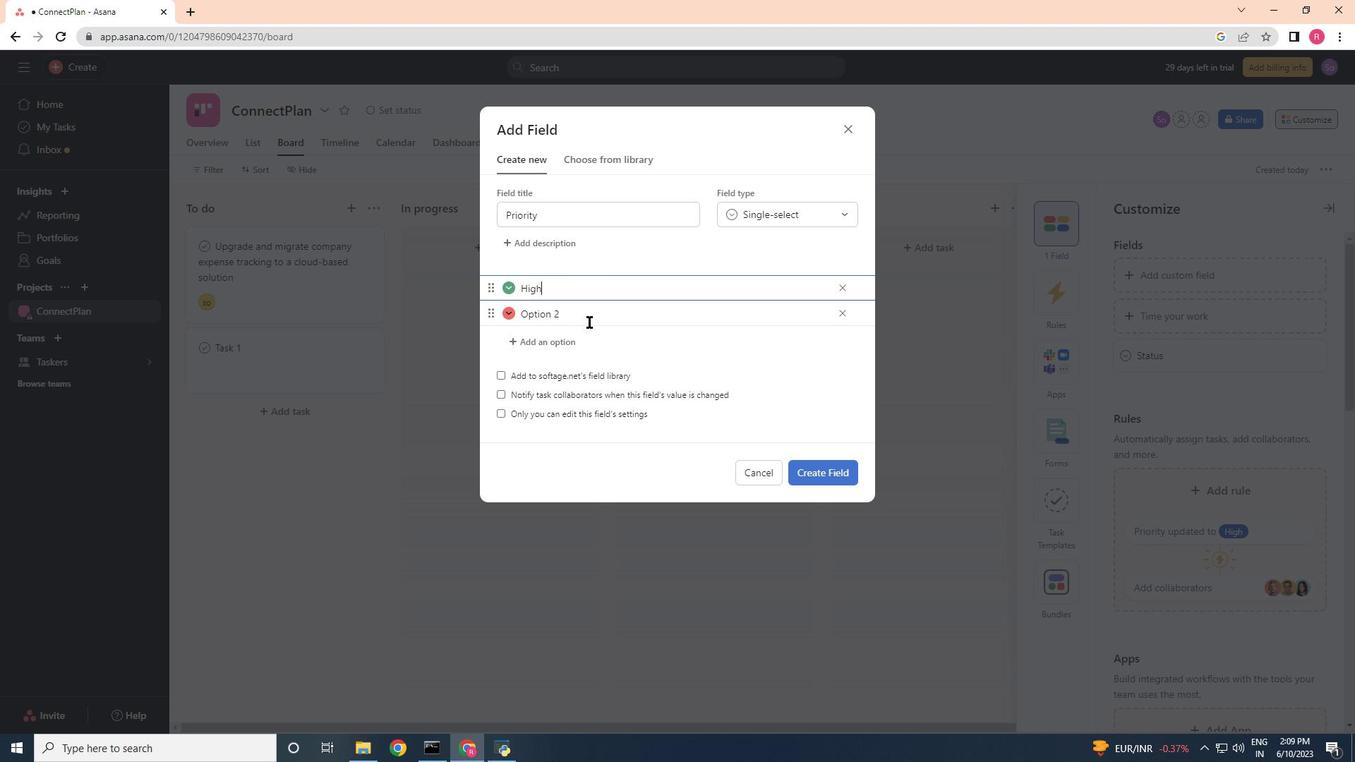 
Action: Mouse moved to (507, 319)
Screenshot: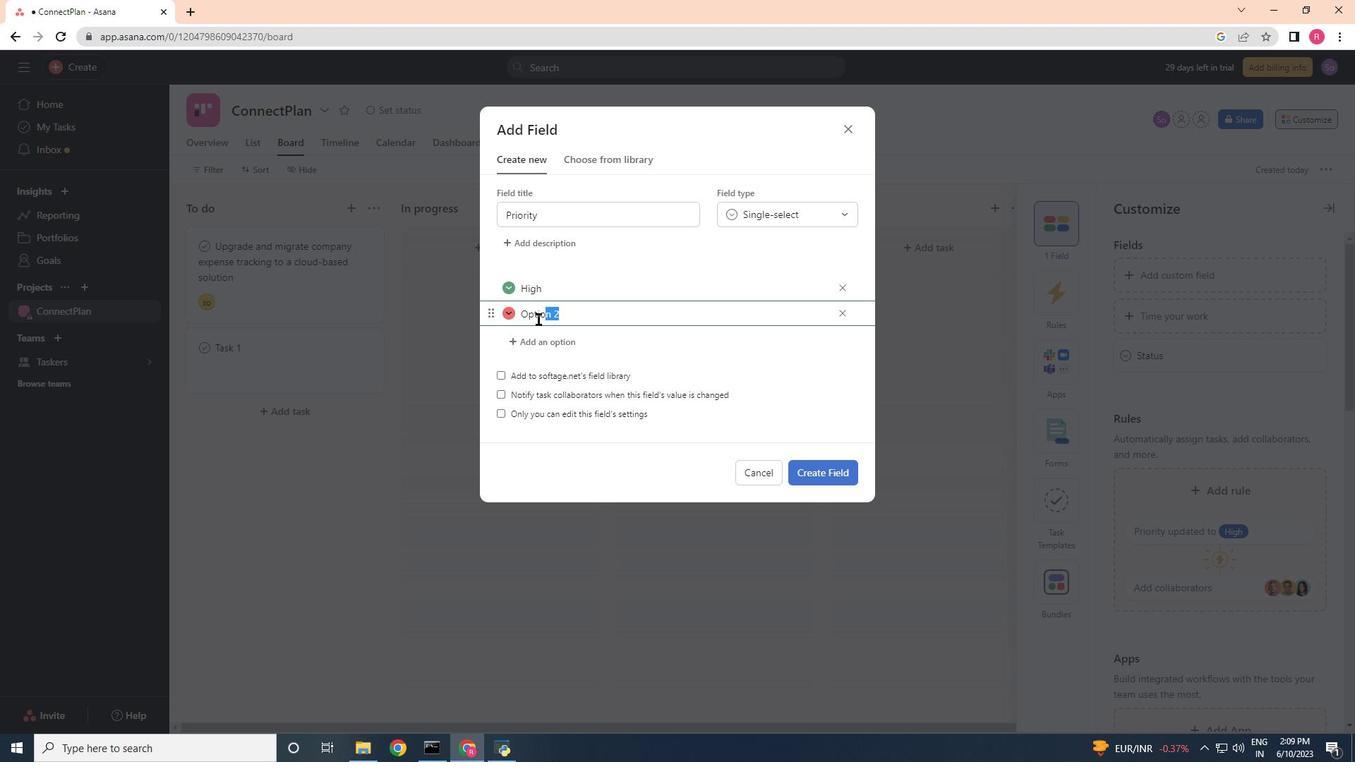 
Action: Key pressed <Key.shift><Key.shift><Key.shift>Medum<Key.backspace><Key.backspace><Key.backspace>dium
Screenshot: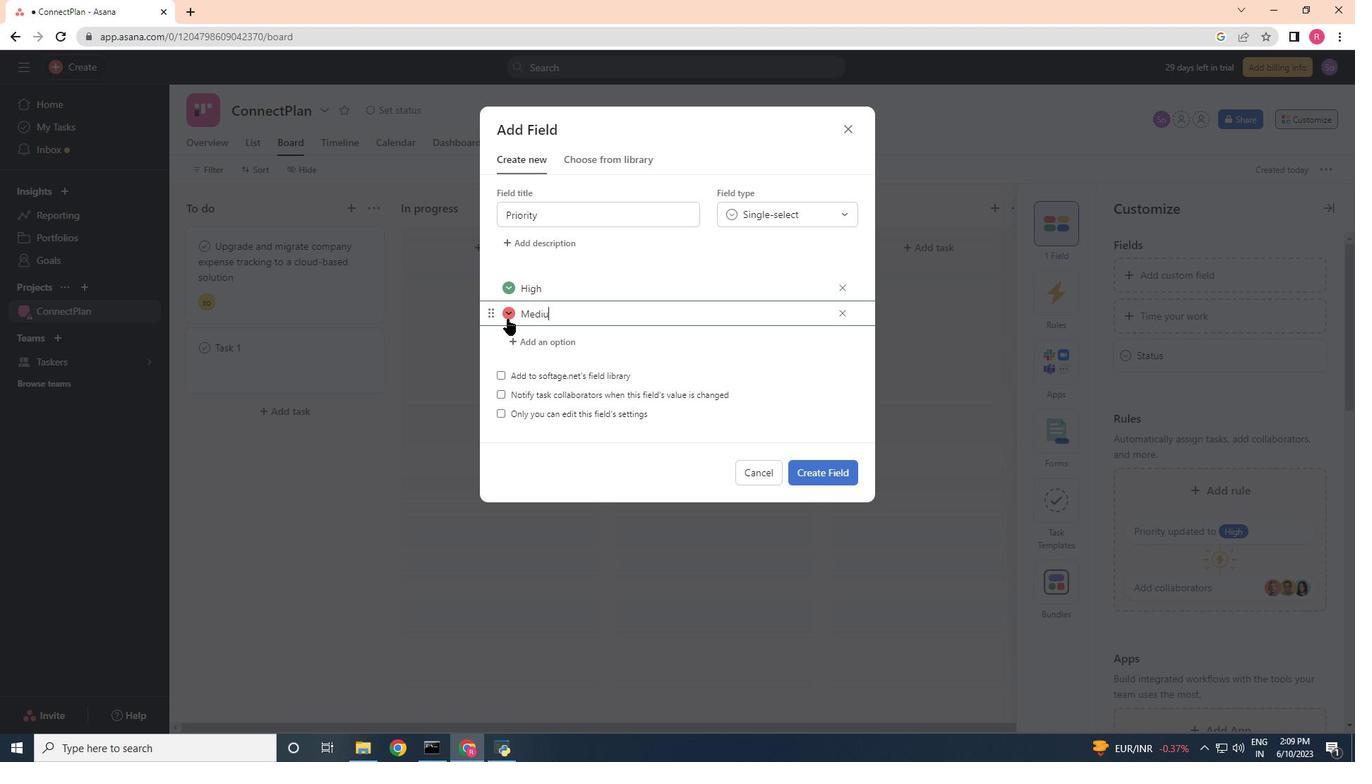 
Action: Mouse moved to (563, 323)
Screenshot: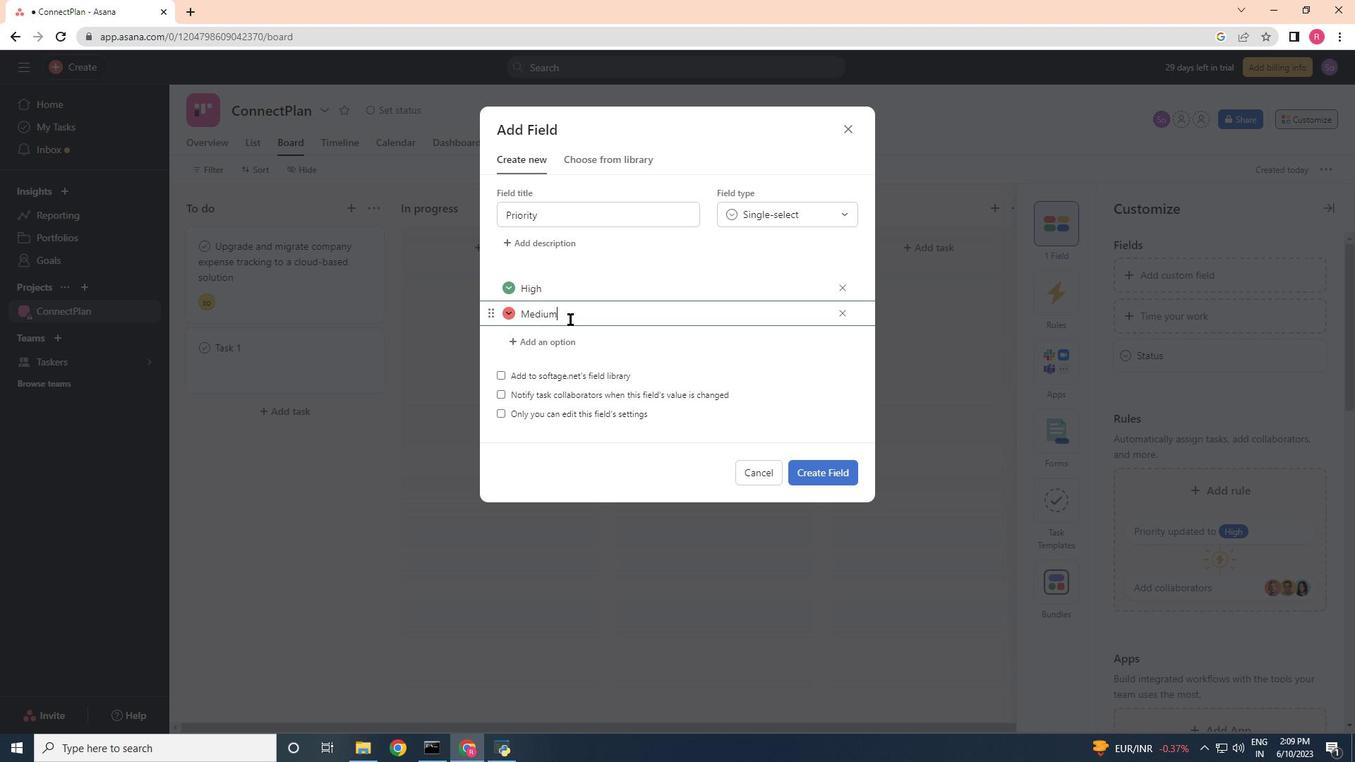 
Action: Key pressed <Key.enter><Key.shift>Low
Screenshot: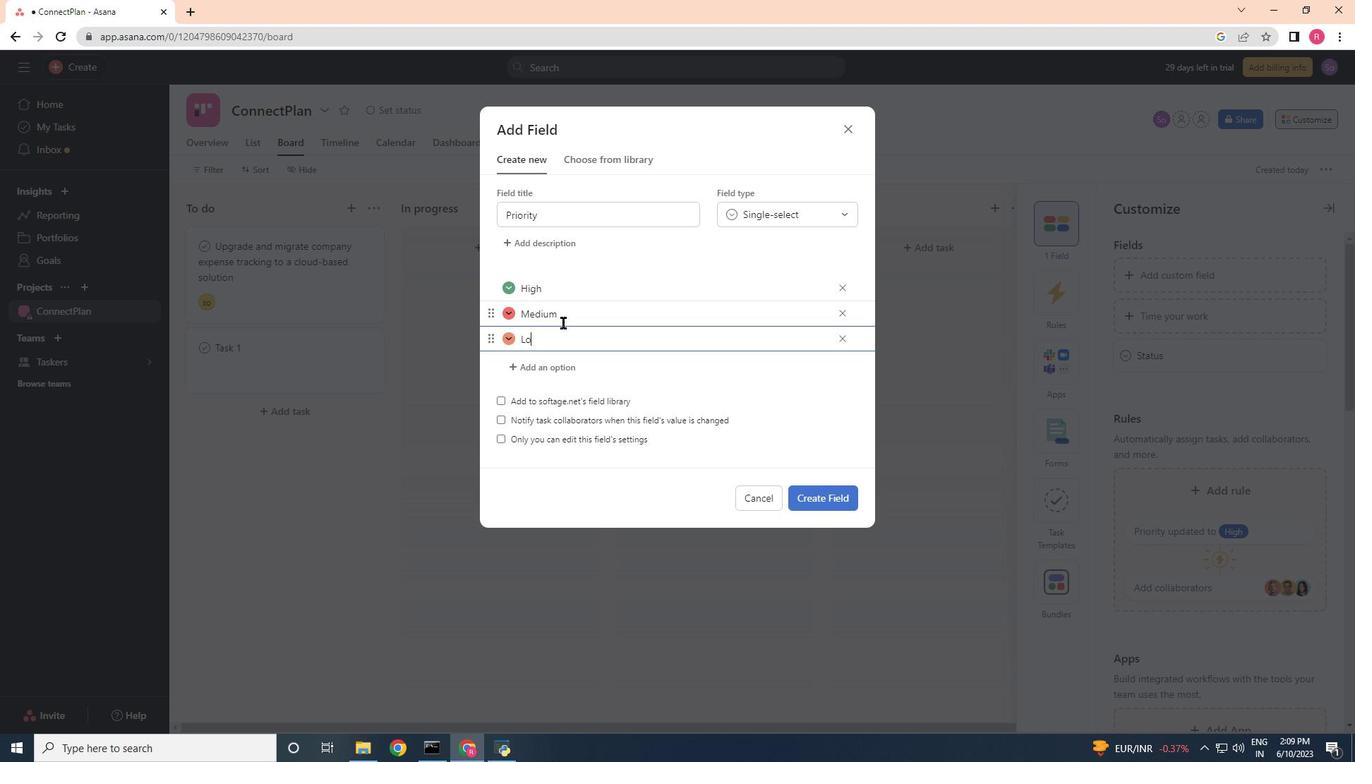 
Action: Mouse moved to (803, 498)
Screenshot: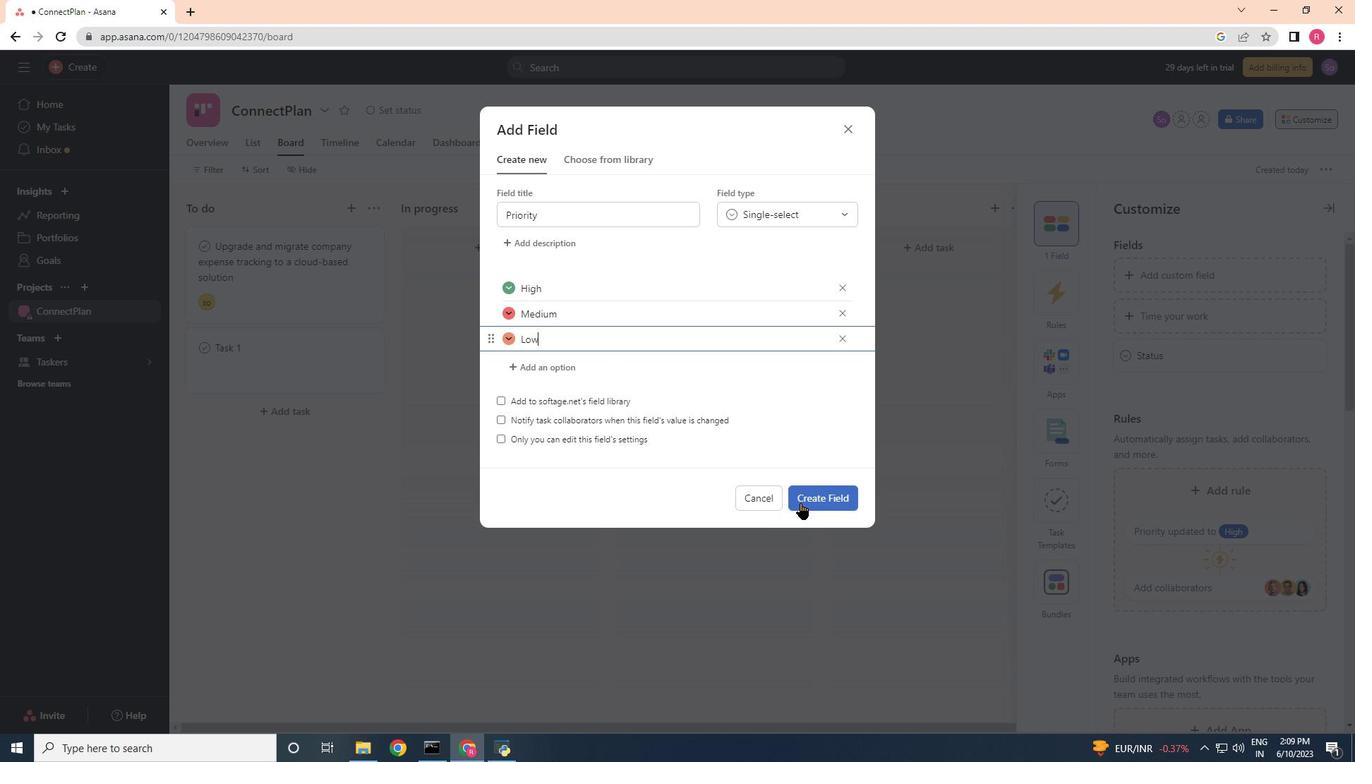 
Action: Mouse pressed left at (803, 498)
Screenshot: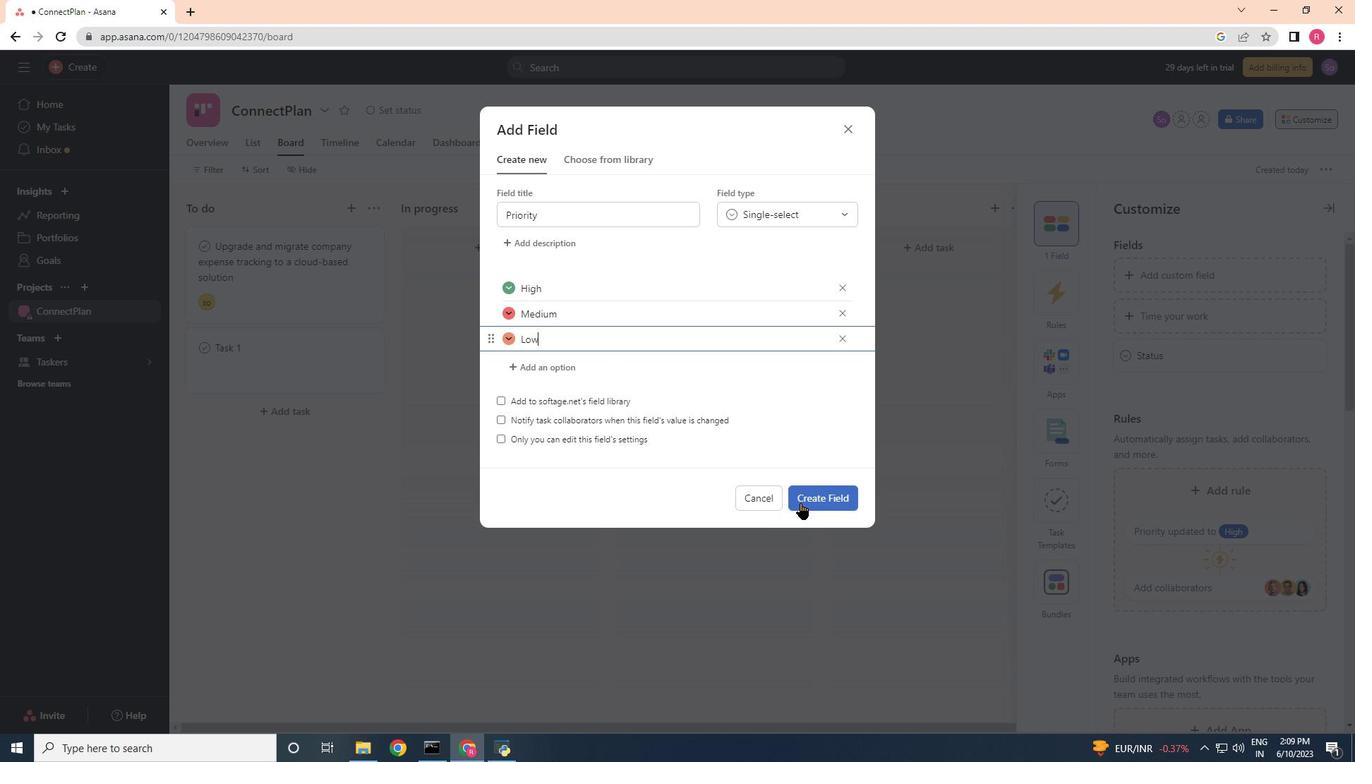 
Action: Mouse moved to (263, 285)
Screenshot: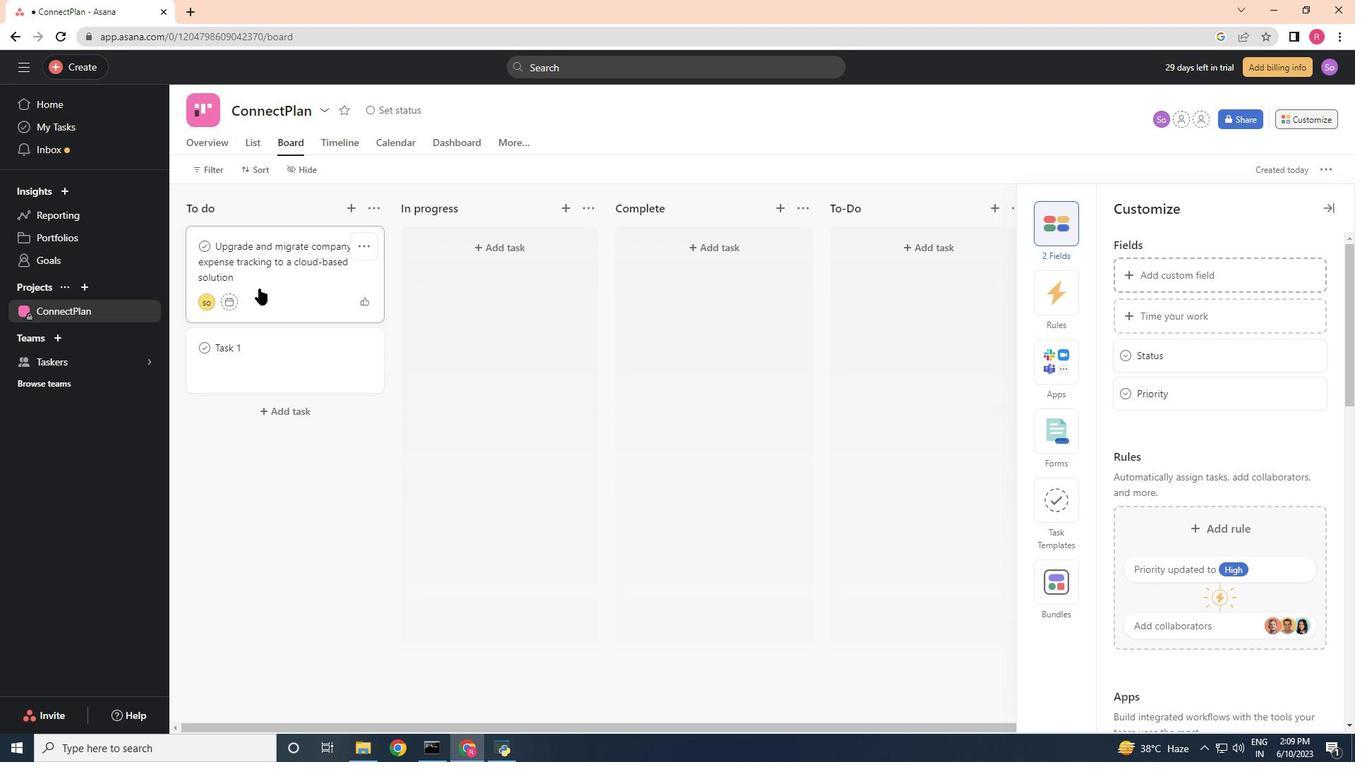 
Action: Mouse pressed left at (263, 285)
Screenshot: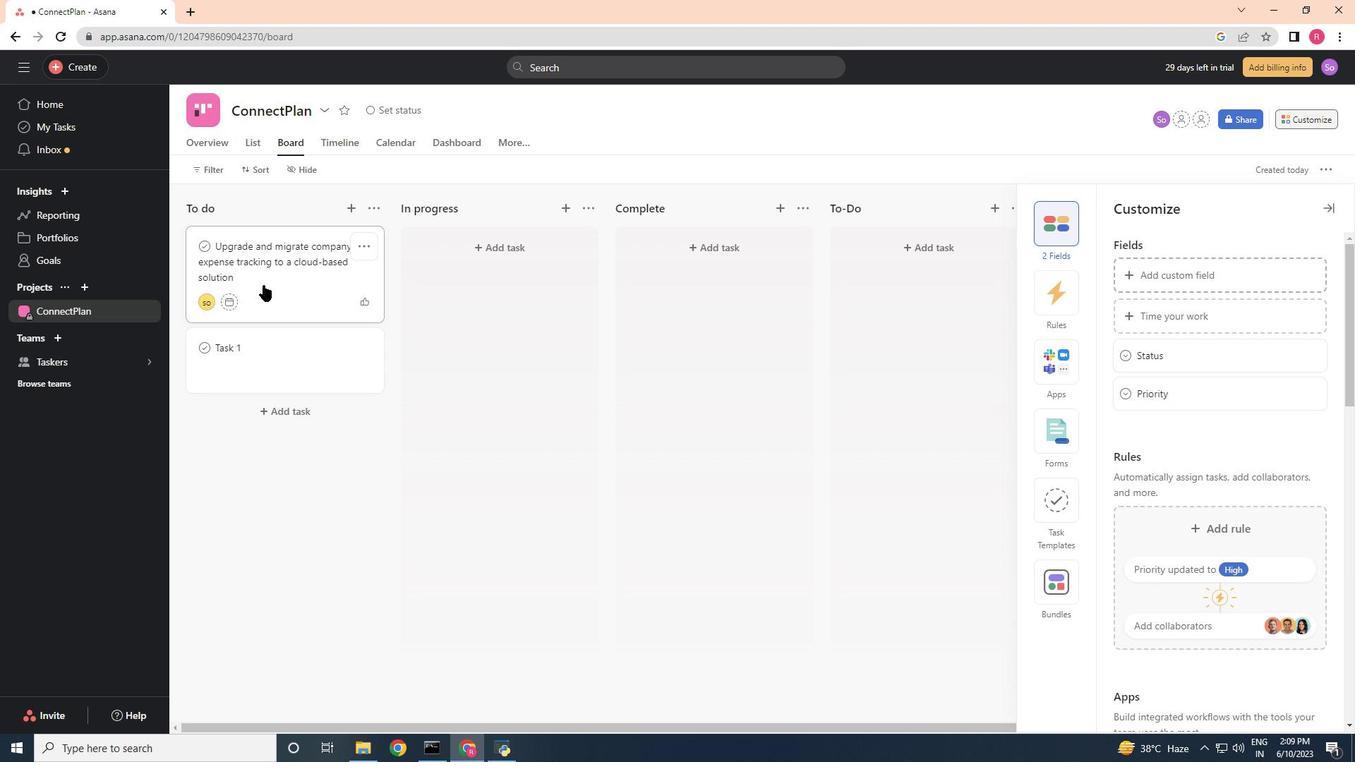 
Action: Mouse moved to (993, 443)
Screenshot: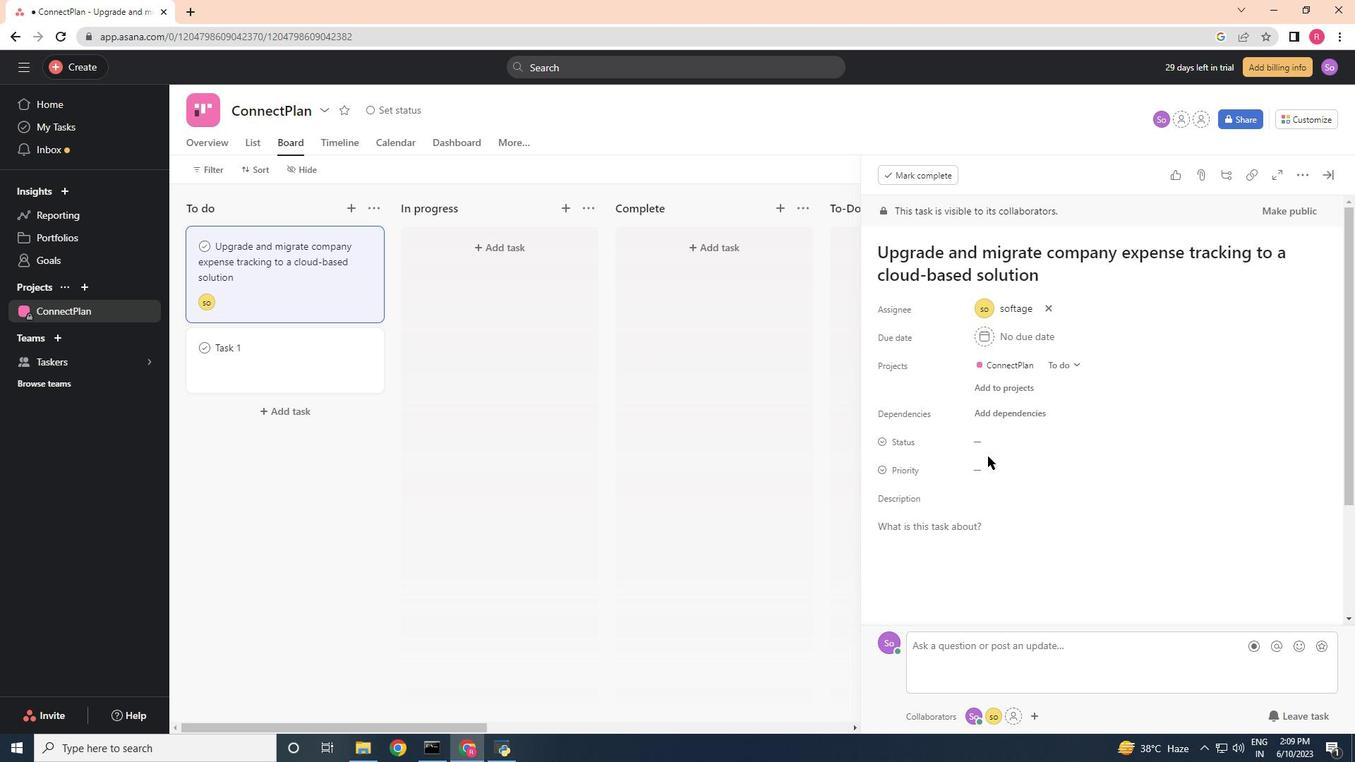 
Action: Mouse pressed left at (993, 443)
Screenshot: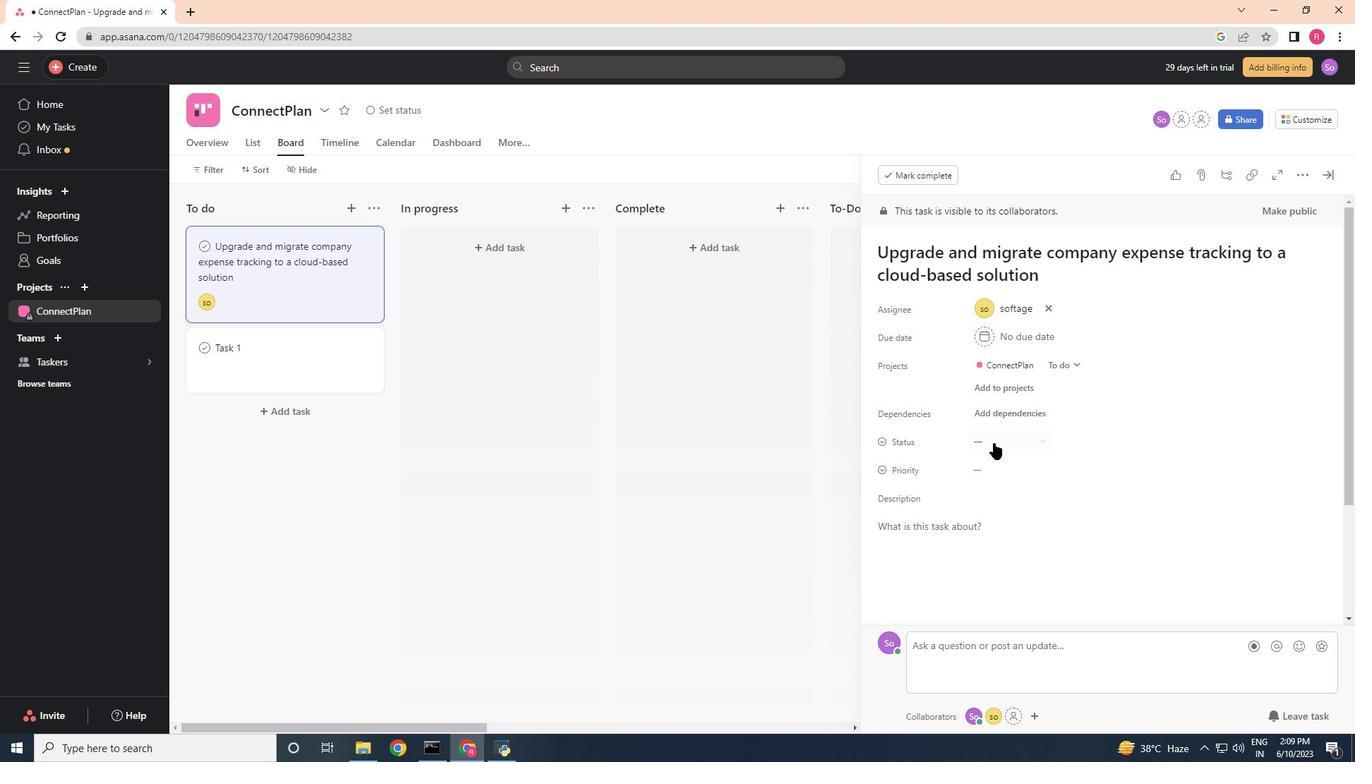 
Action: Mouse moved to (1027, 482)
Screenshot: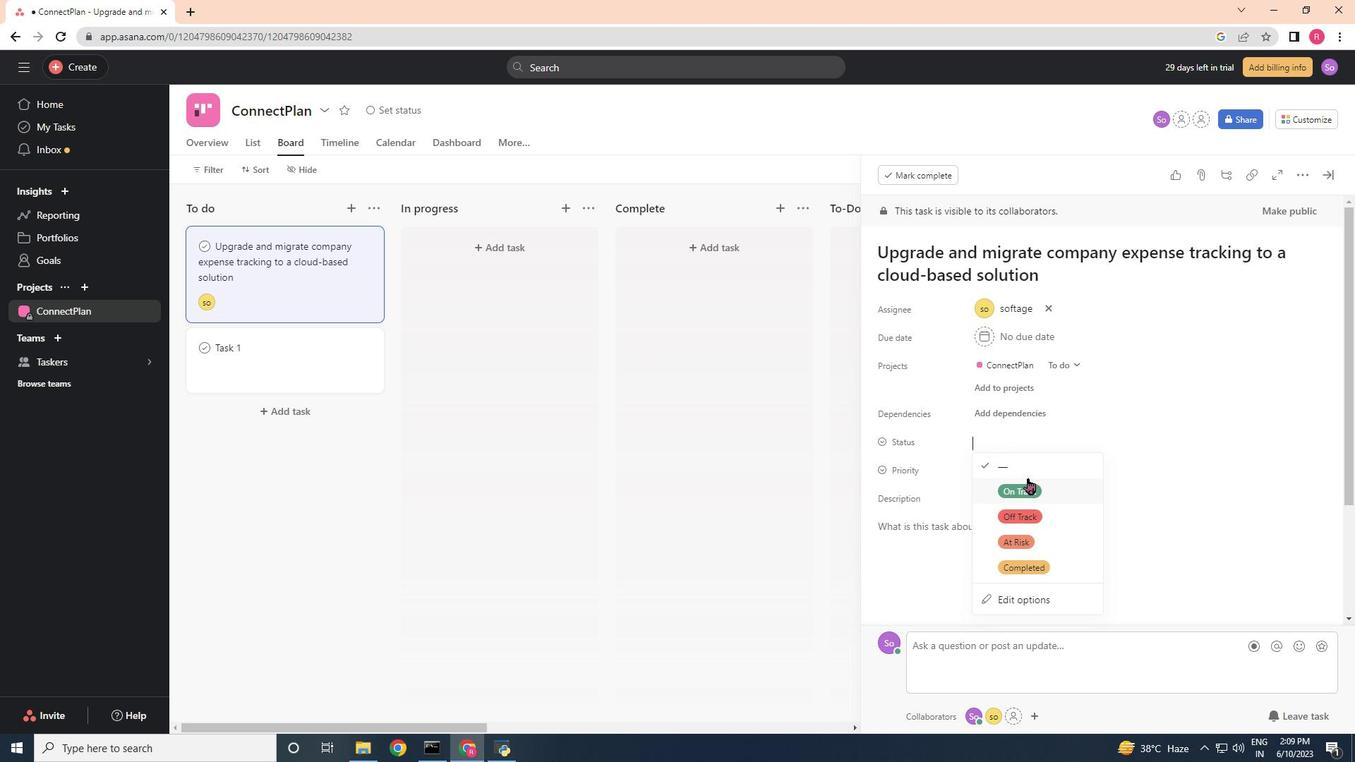 
Action: Mouse pressed left at (1027, 482)
Screenshot: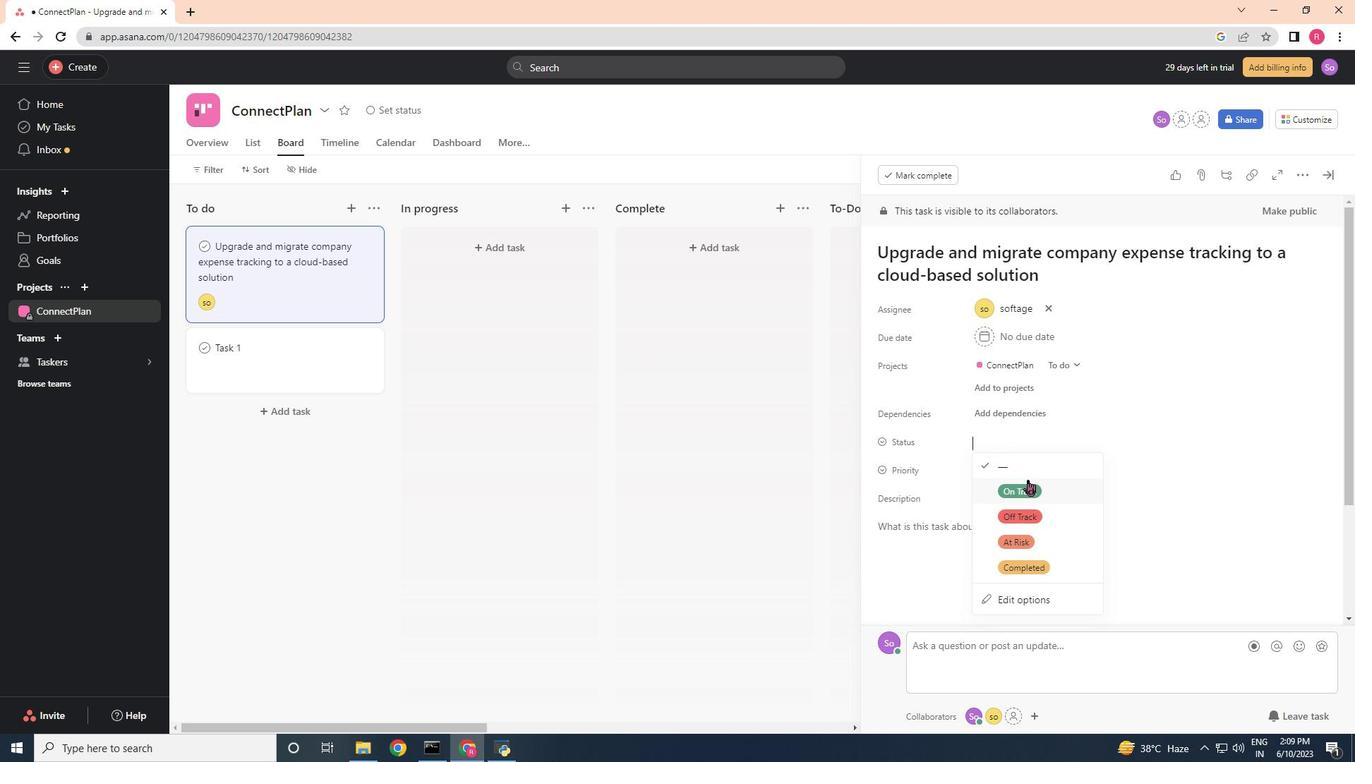 
Action: Mouse moved to (989, 473)
Screenshot: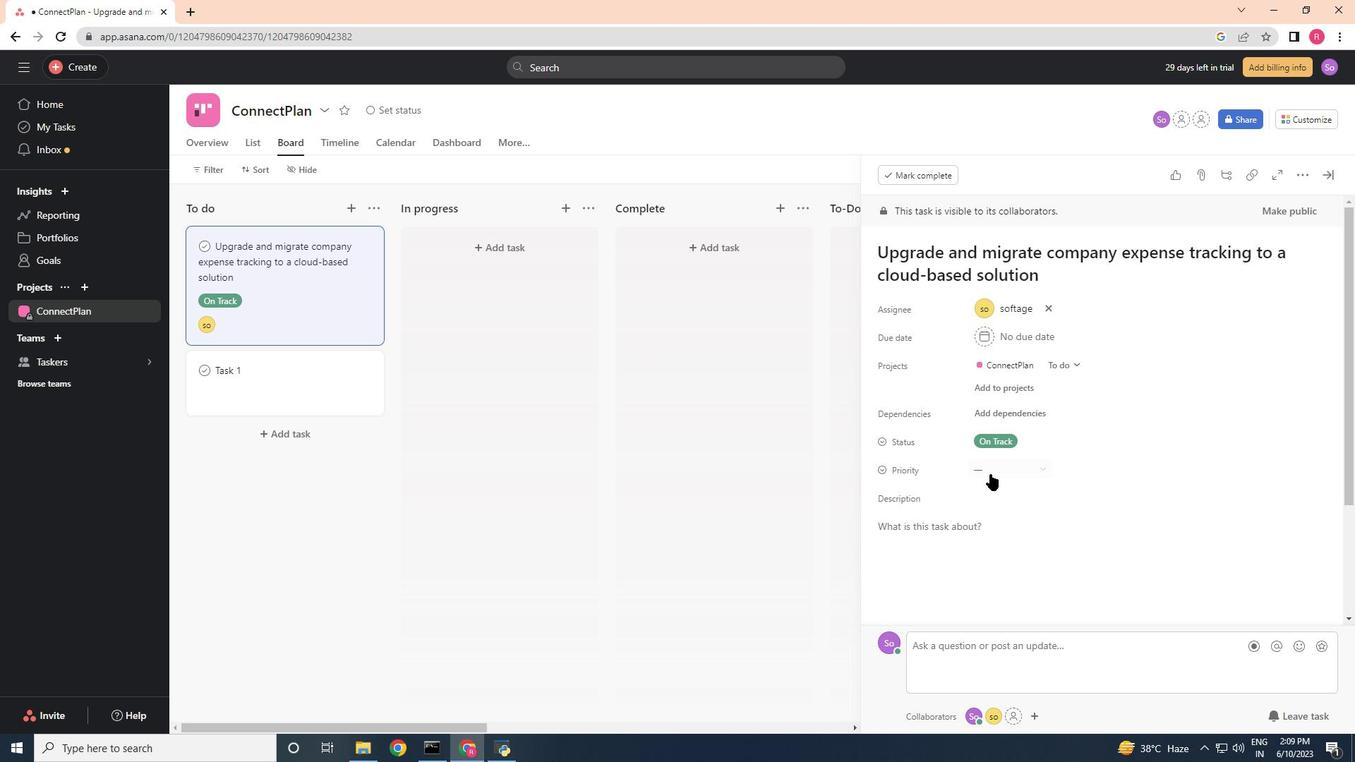 
Action: Mouse pressed left at (989, 473)
Screenshot: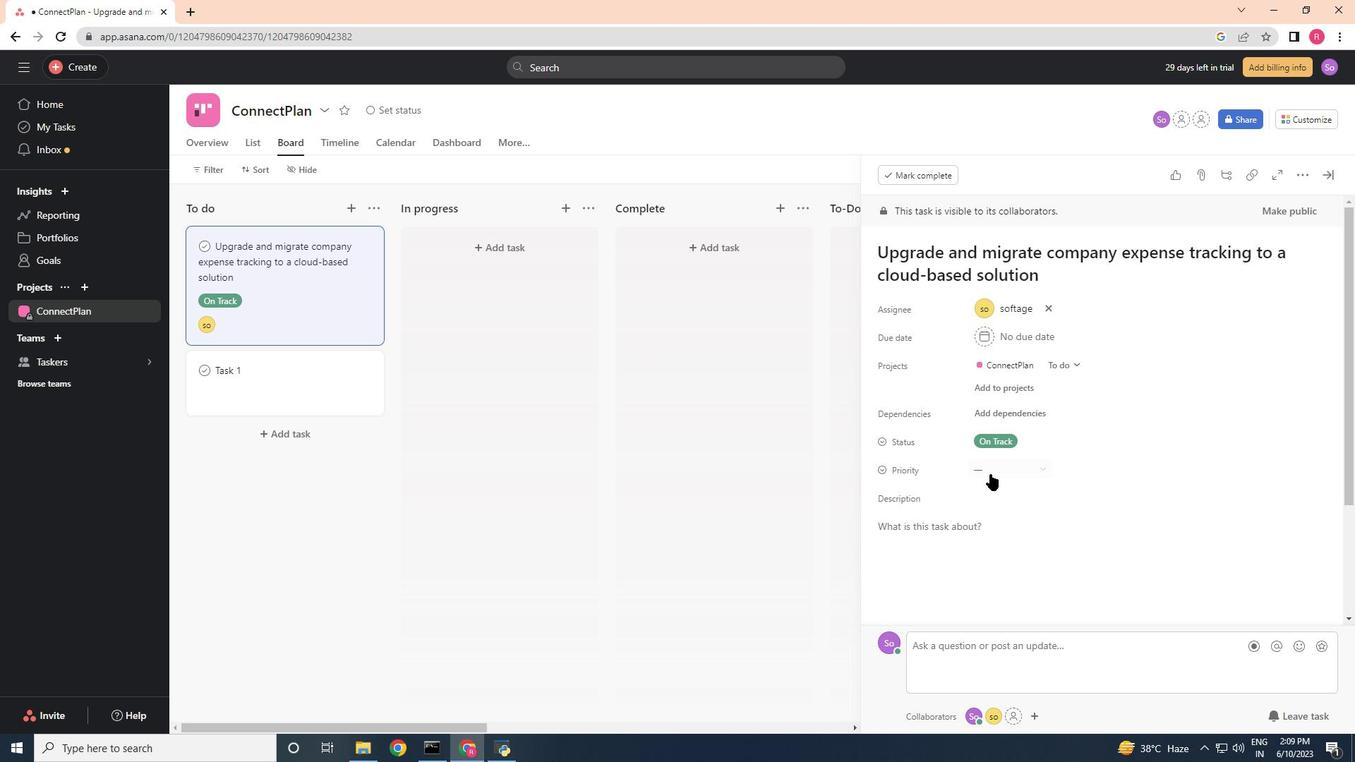 
Action: Mouse moved to (1026, 563)
Screenshot: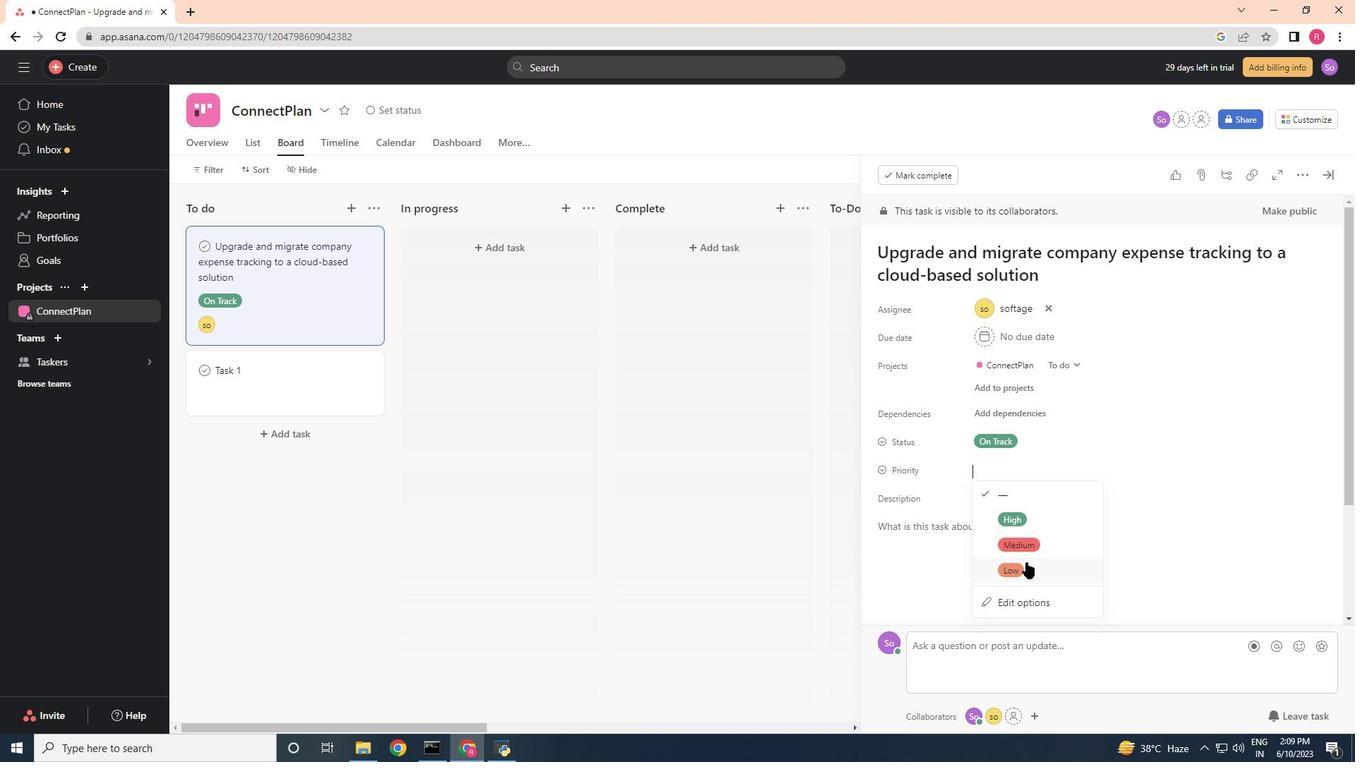 
Action: Mouse pressed left at (1026, 563)
Screenshot: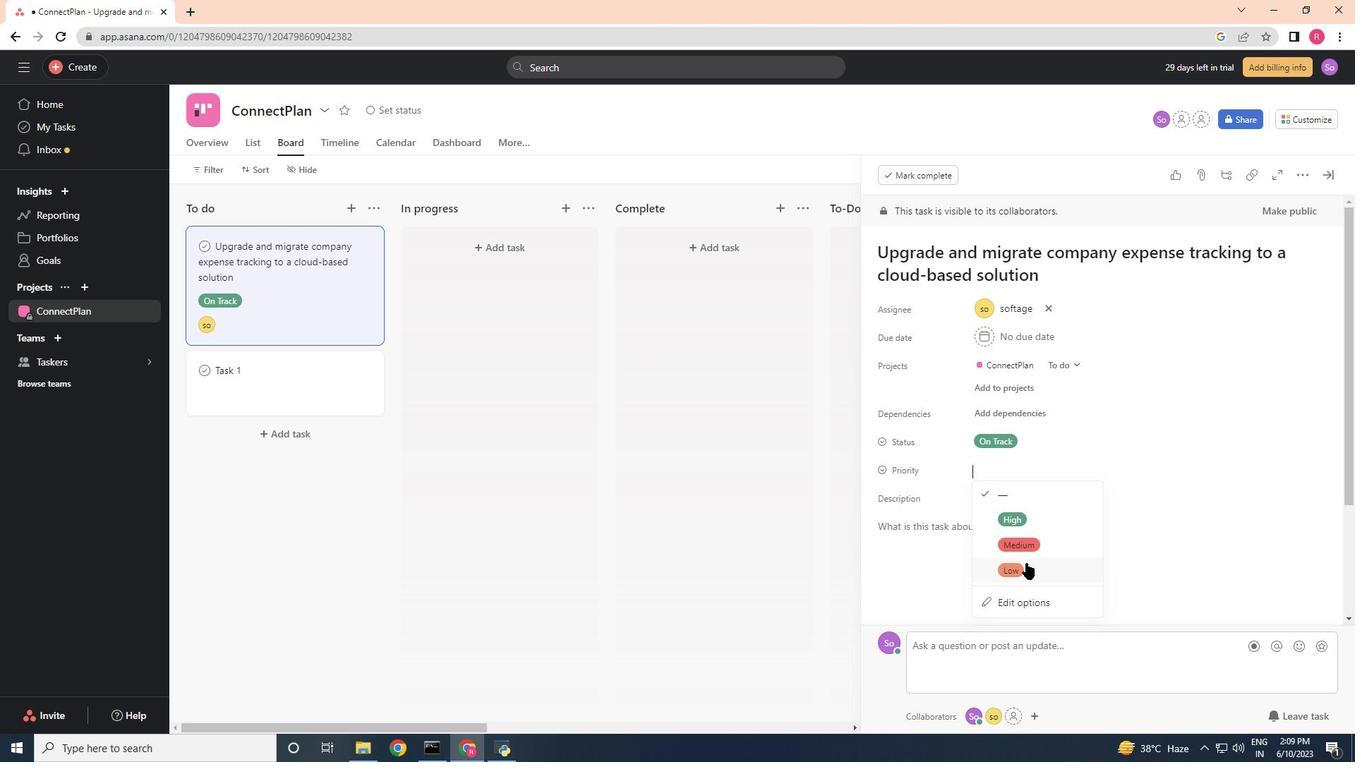 
Action: Mouse moved to (718, 515)
Screenshot: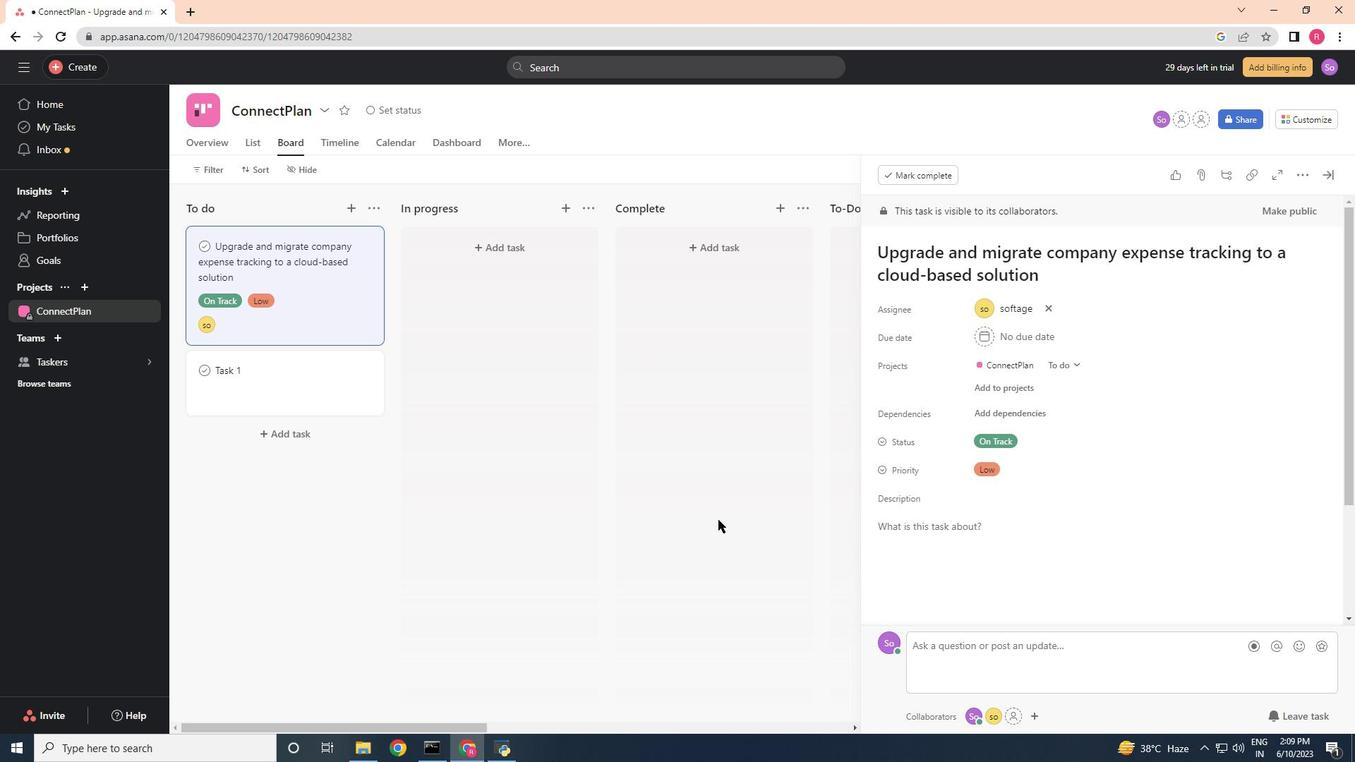 
